 Task: In the  document chat.docx Use the feature 'and check spelling and grammer' Change font style of header to '23' Select the body of letter and change paragraph spacing to  Double
Action: Mouse moved to (339, 501)
Screenshot: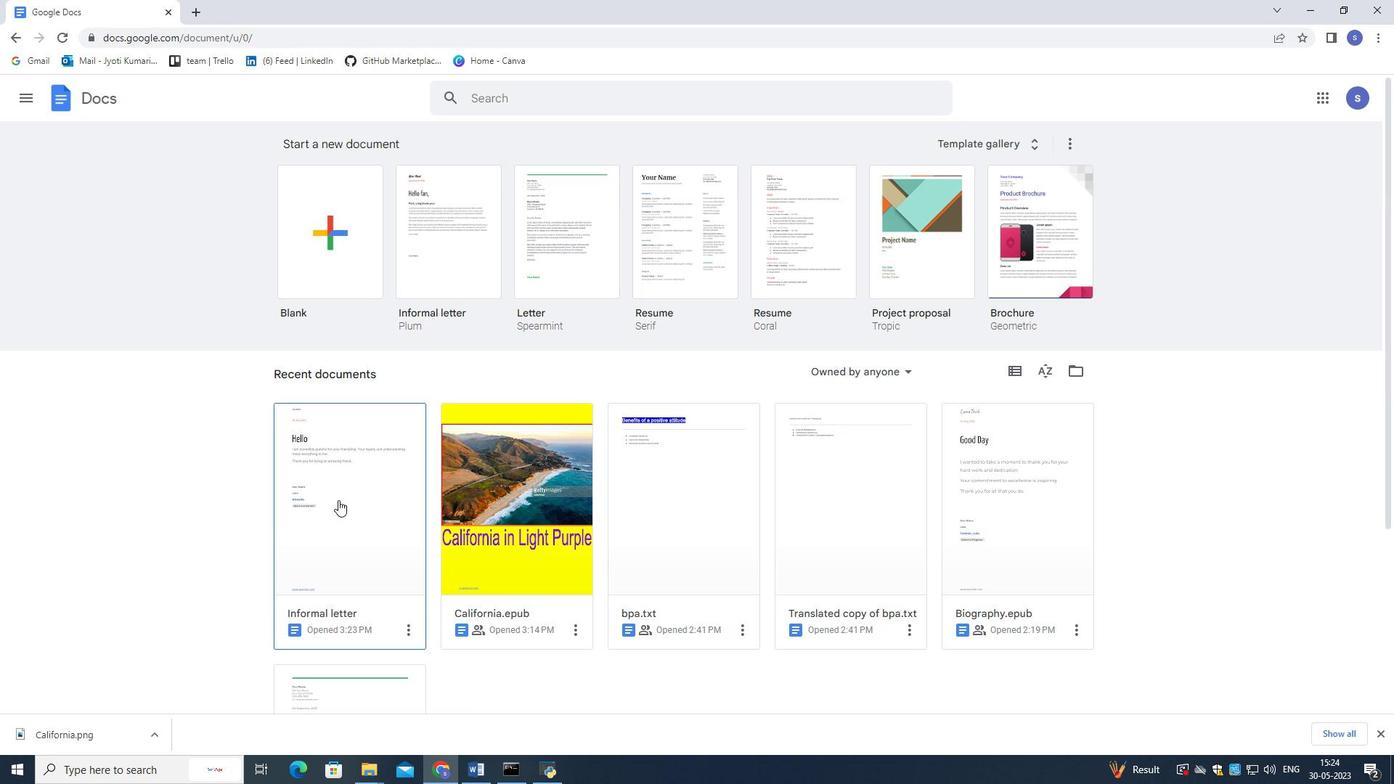 
Action: Mouse pressed left at (339, 501)
Screenshot: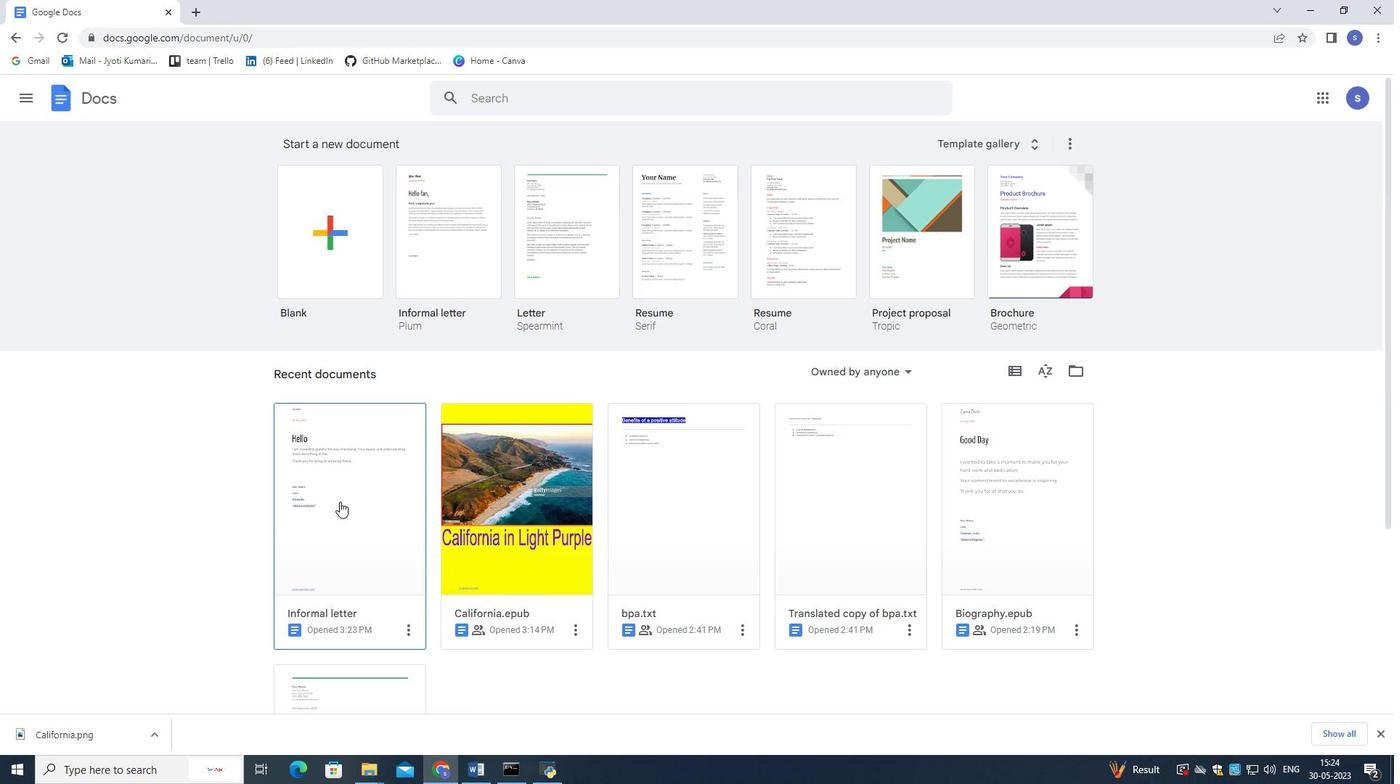 
Action: Mouse moved to (121, 86)
Screenshot: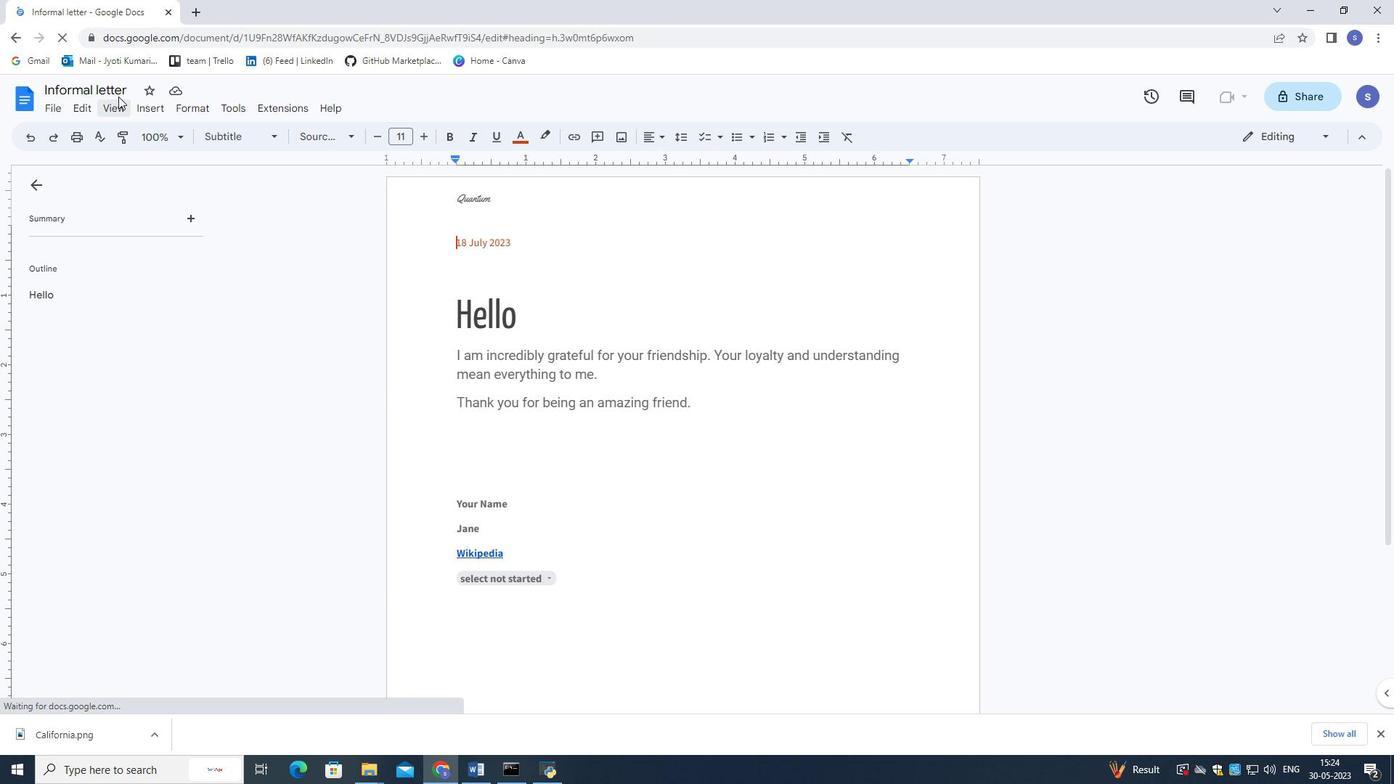 
Action: Mouse pressed left at (121, 86)
Screenshot: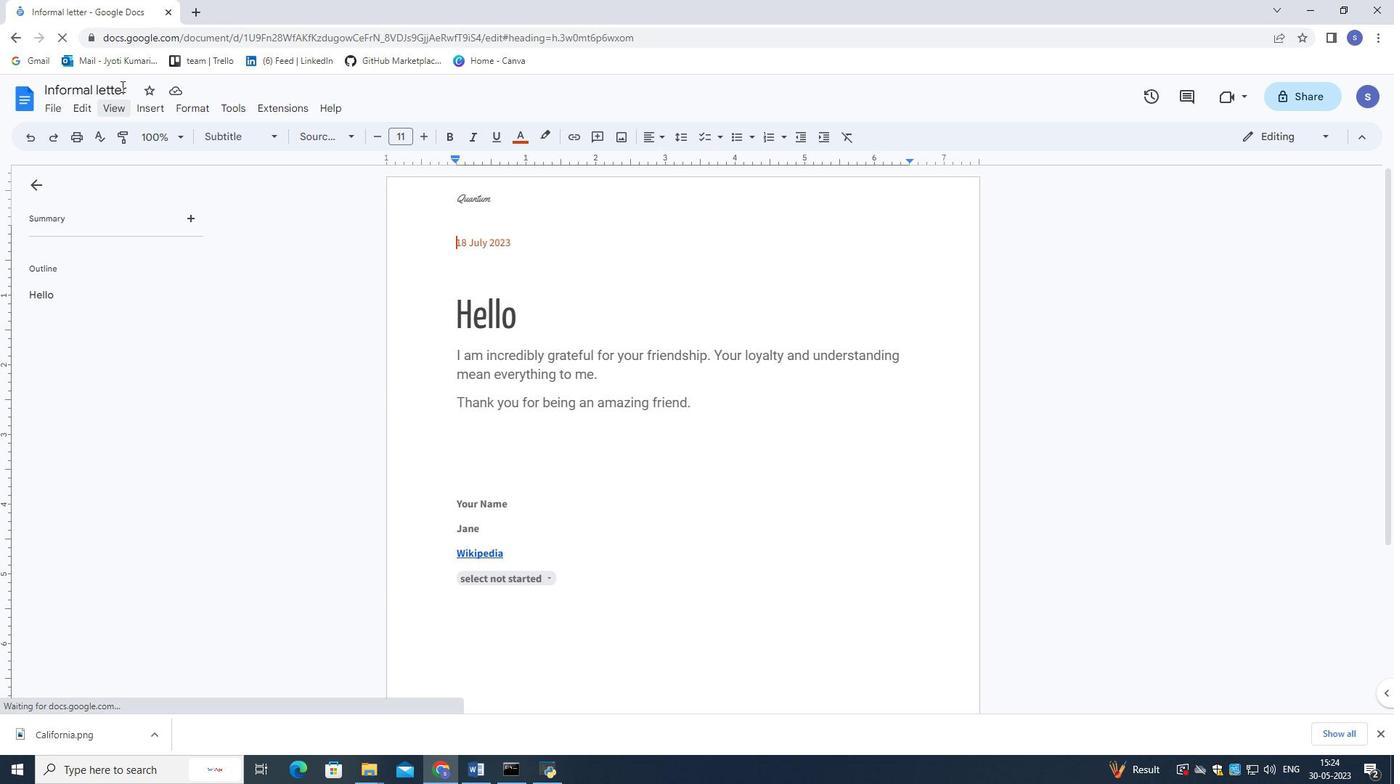 
Action: Mouse pressed left at (121, 86)
Screenshot: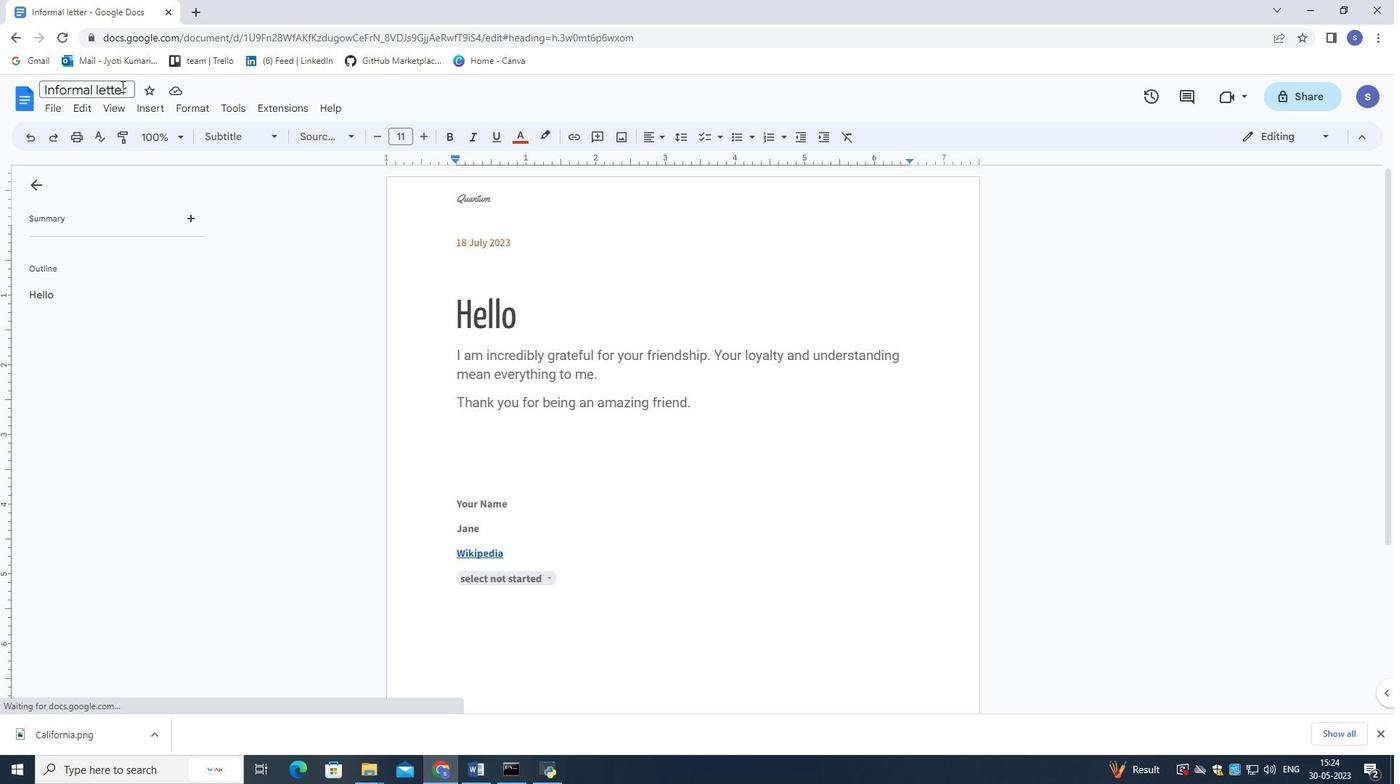 
Action: Mouse moved to (124, 85)
Screenshot: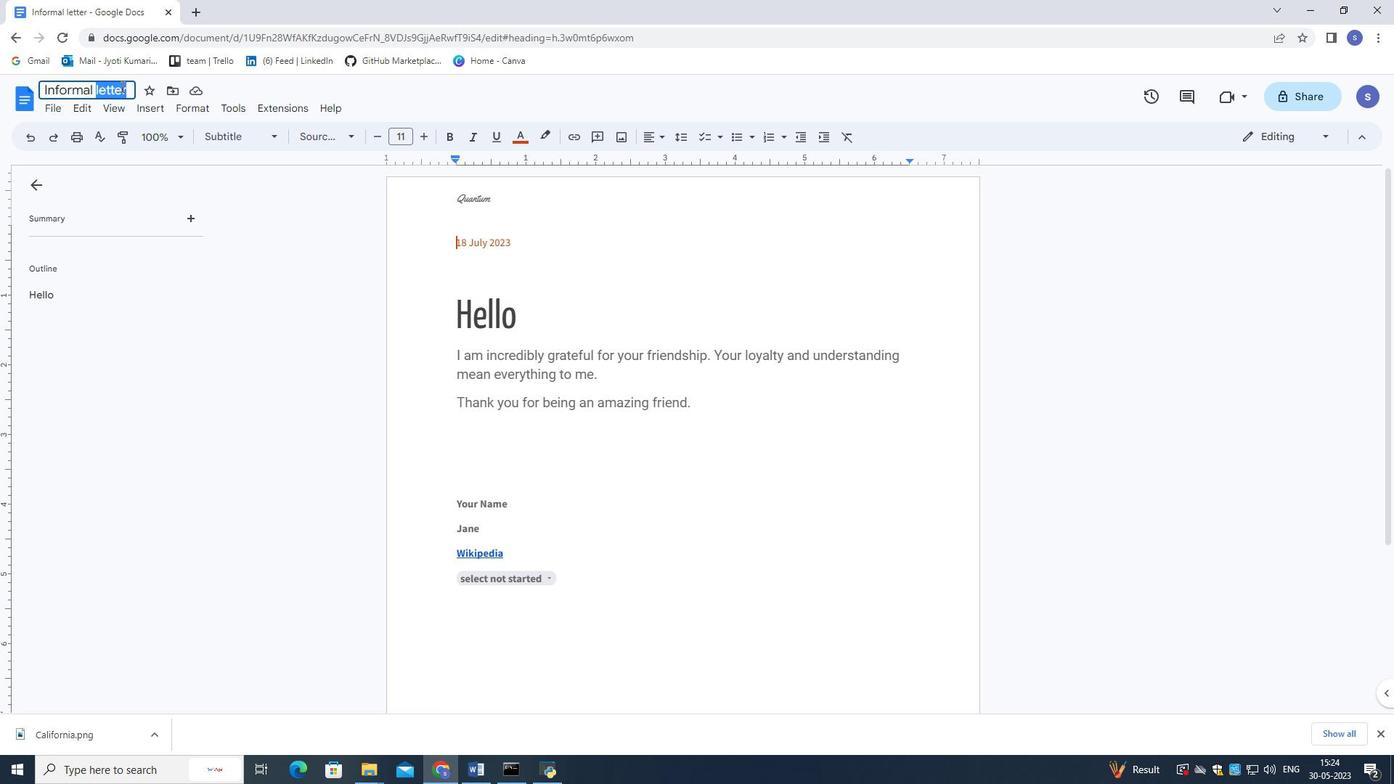 
Action: Mouse pressed left at (124, 85)
Screenshot: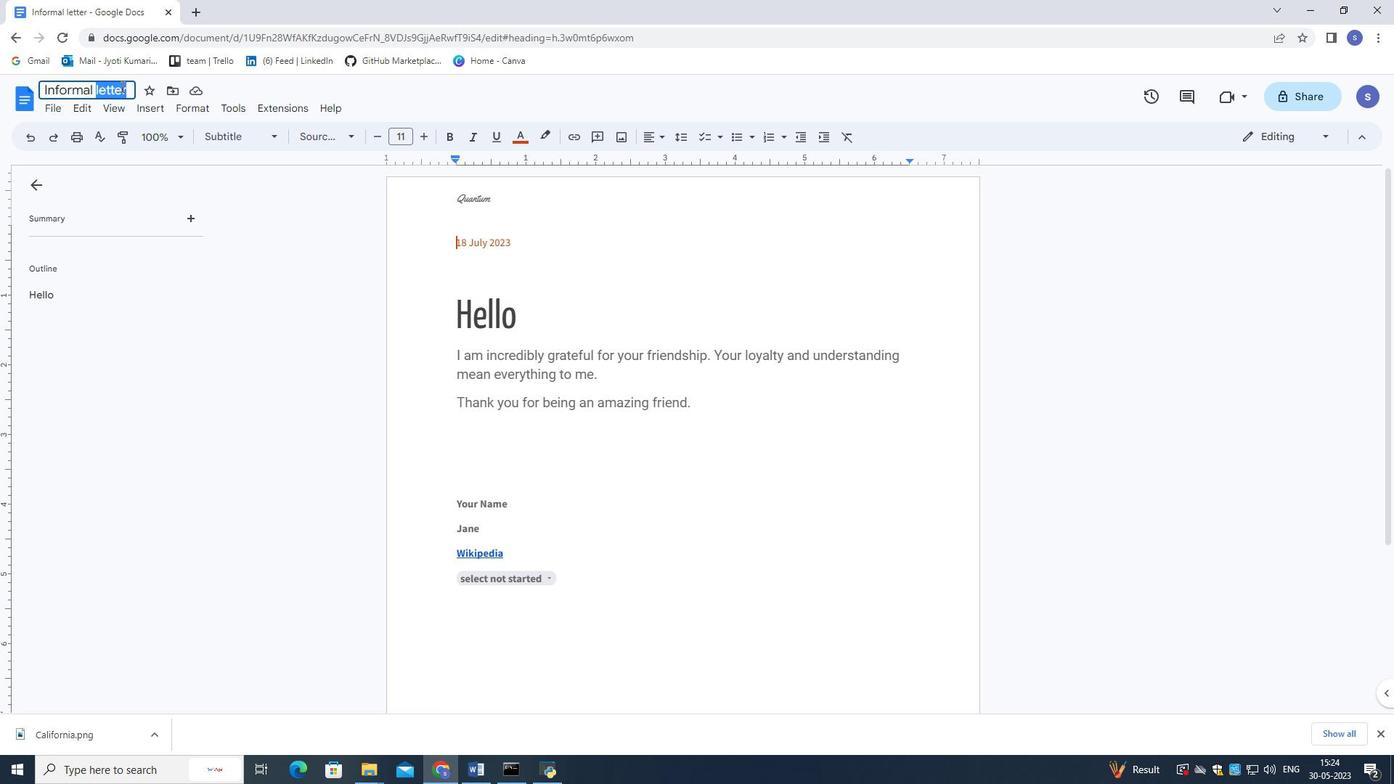 
Action: Mouse moved to (124, 85)
Screenshot: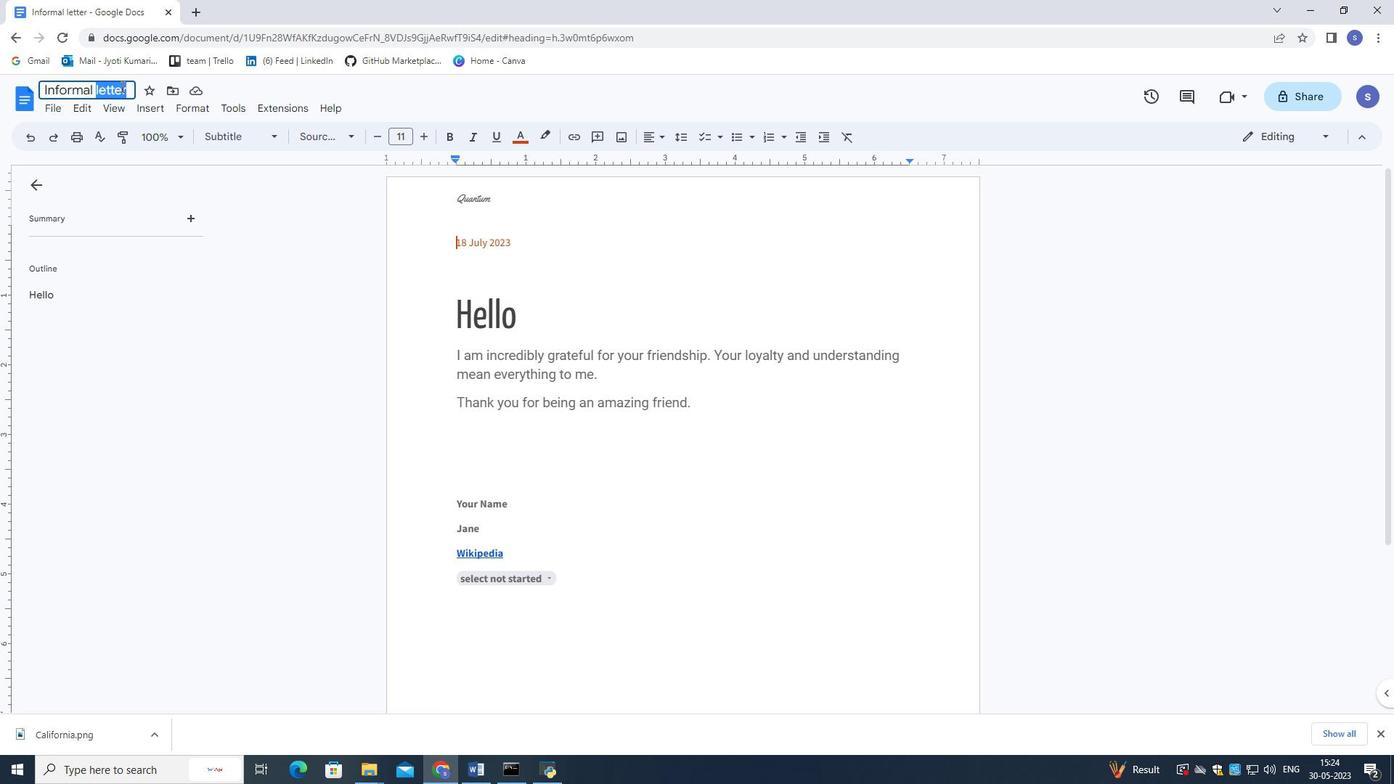 
Action: Mouse pressed left at (124, 85)
Screenshot: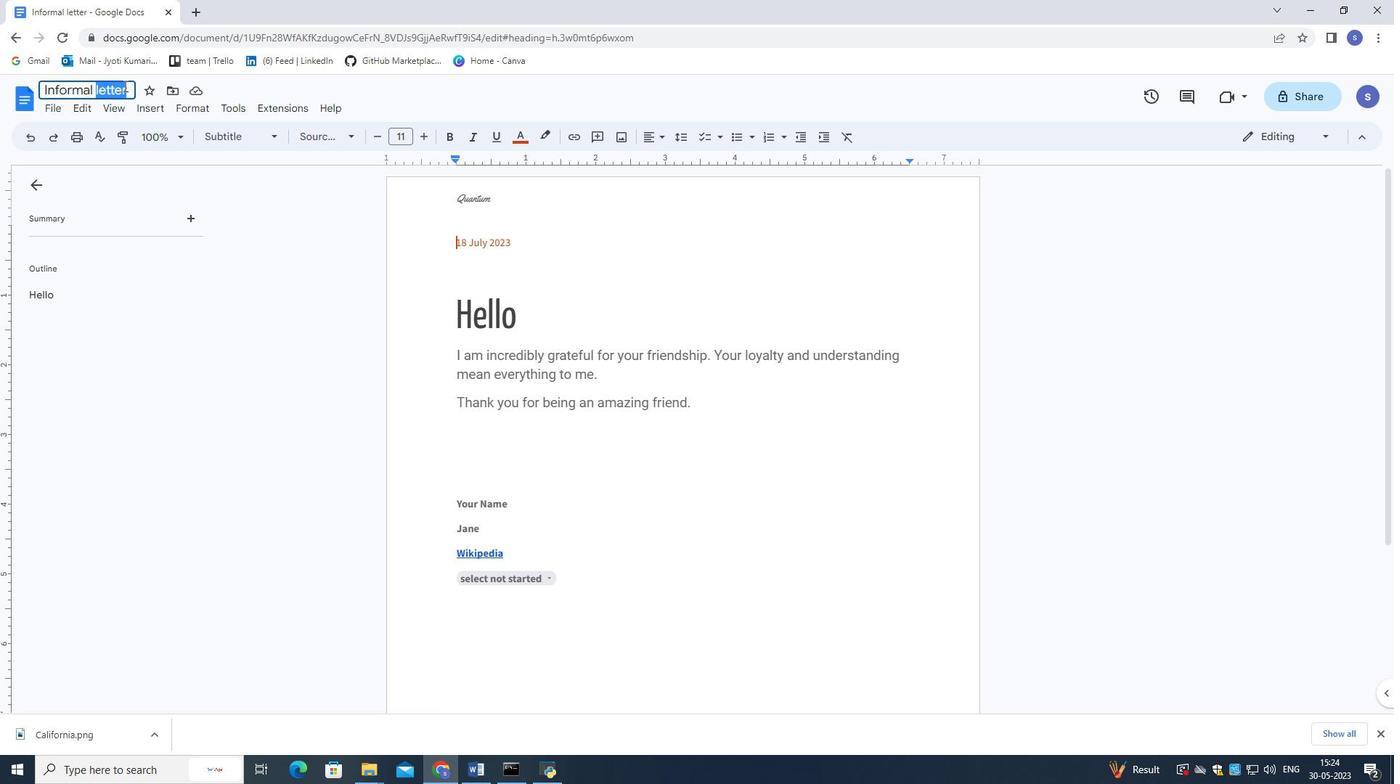
Action: Mouse pressed left at (124, 85)
Screenshot: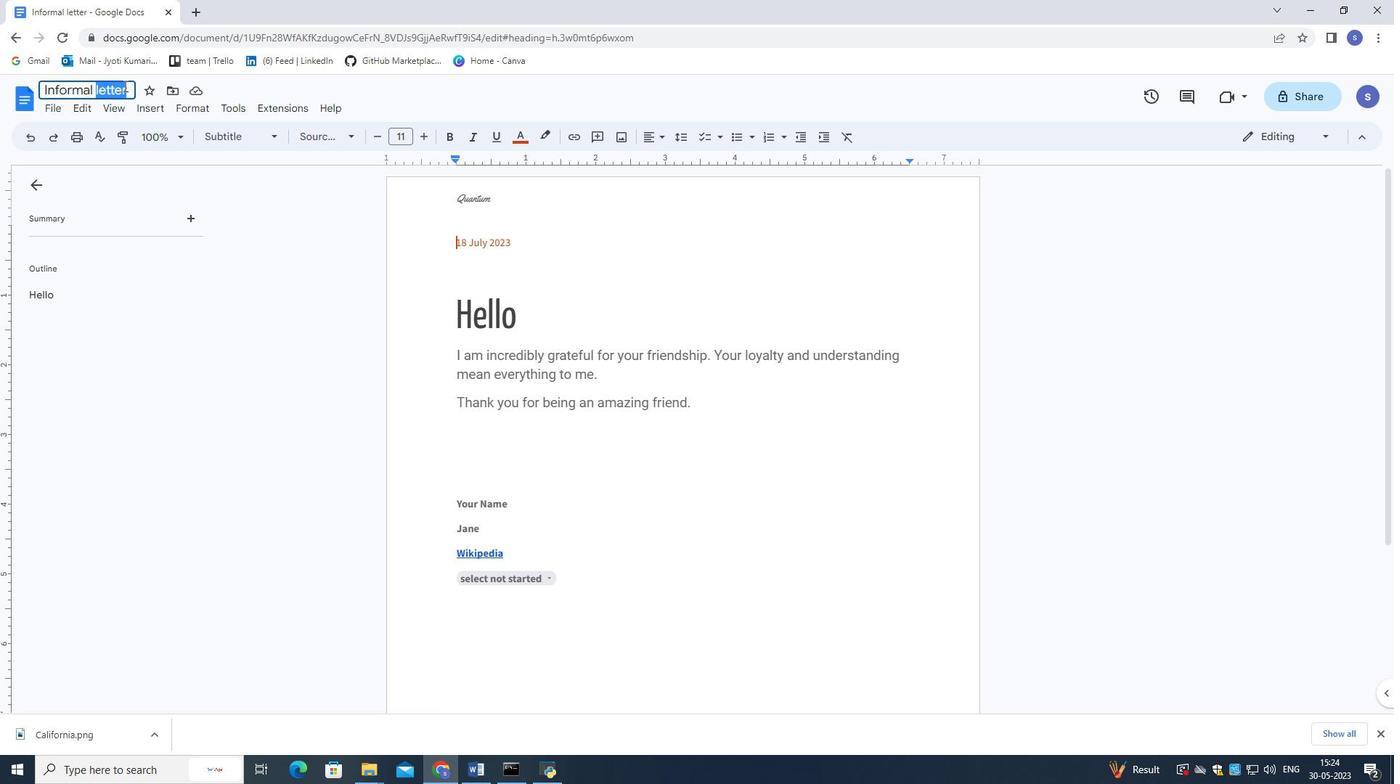 
Action: Mouse pressed left at (124, 85)
Screenshot: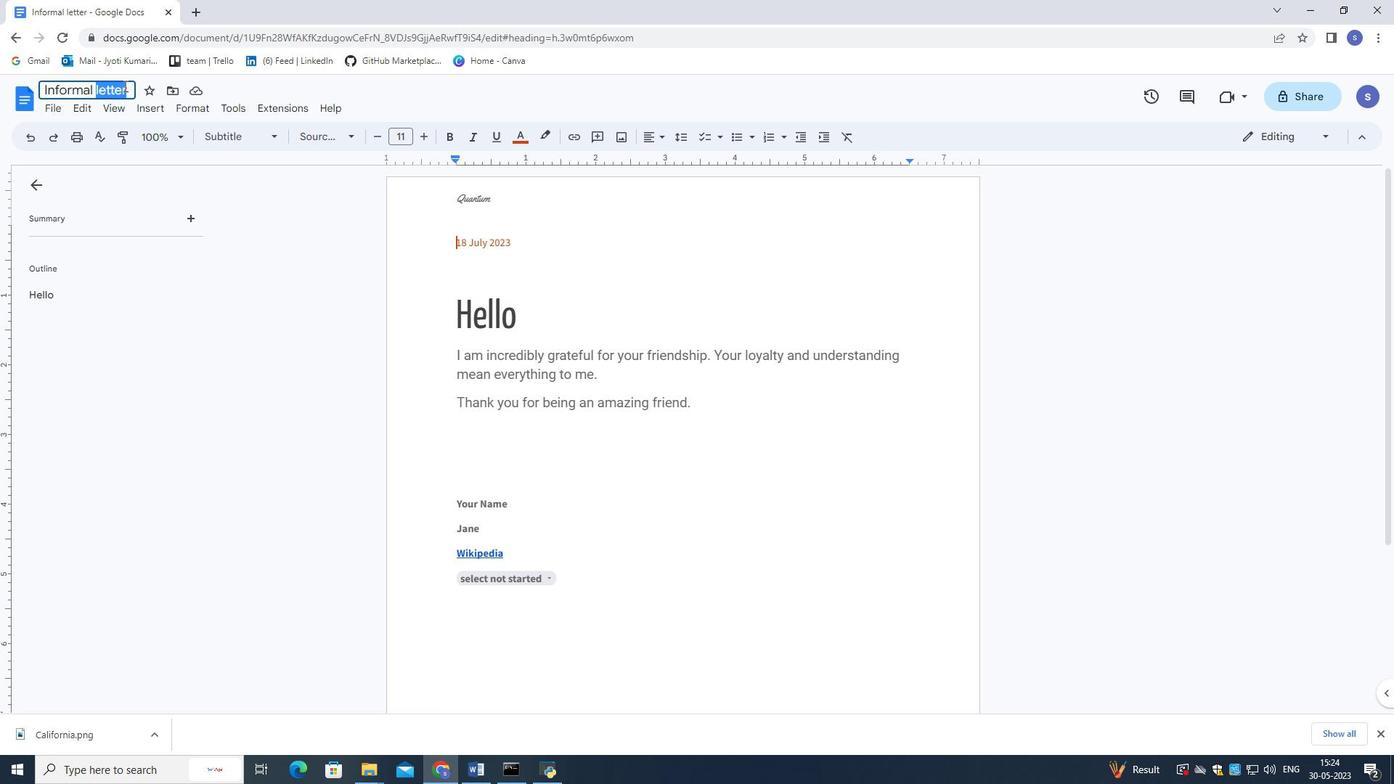 
Action: Key pressed <Key.shift>Chat.do
Screenshot: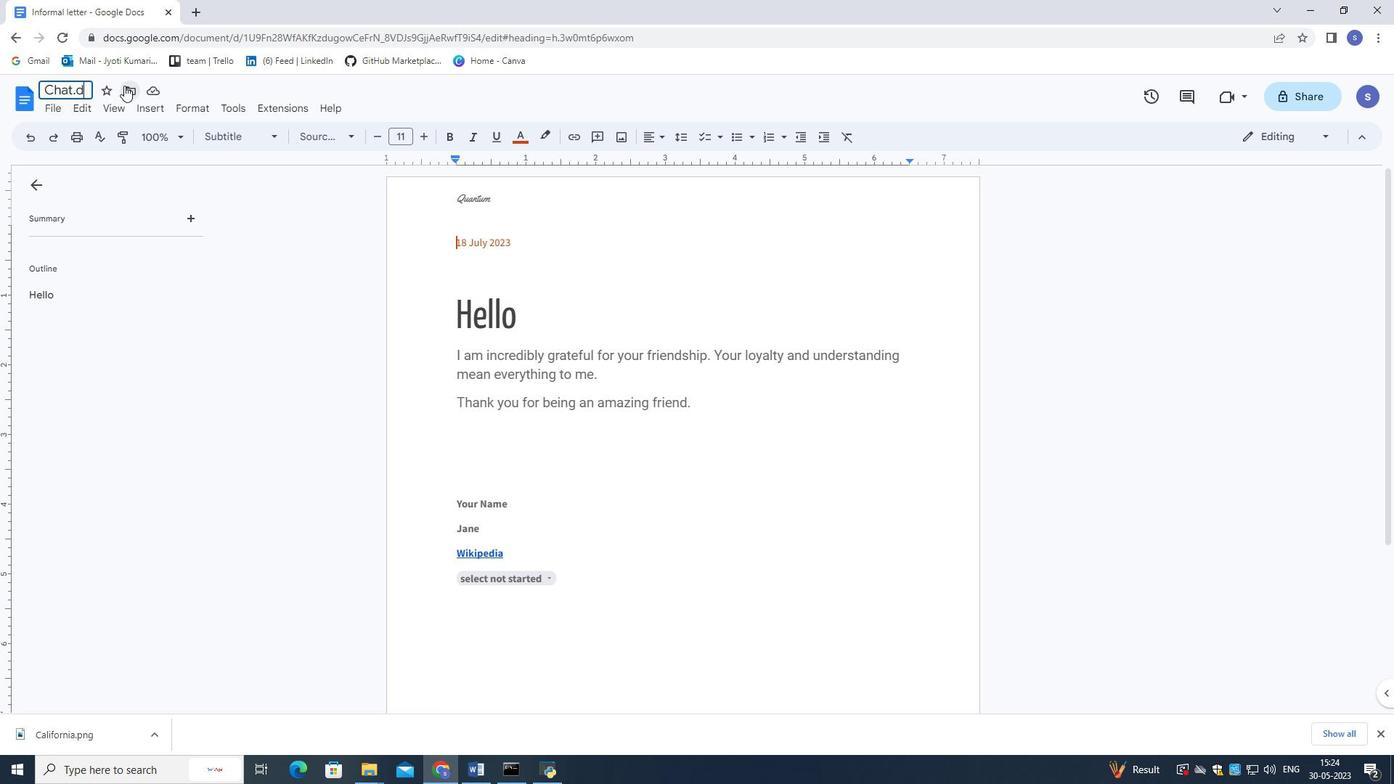 
Action: Mouse moved to (124, 86)
Screenshot: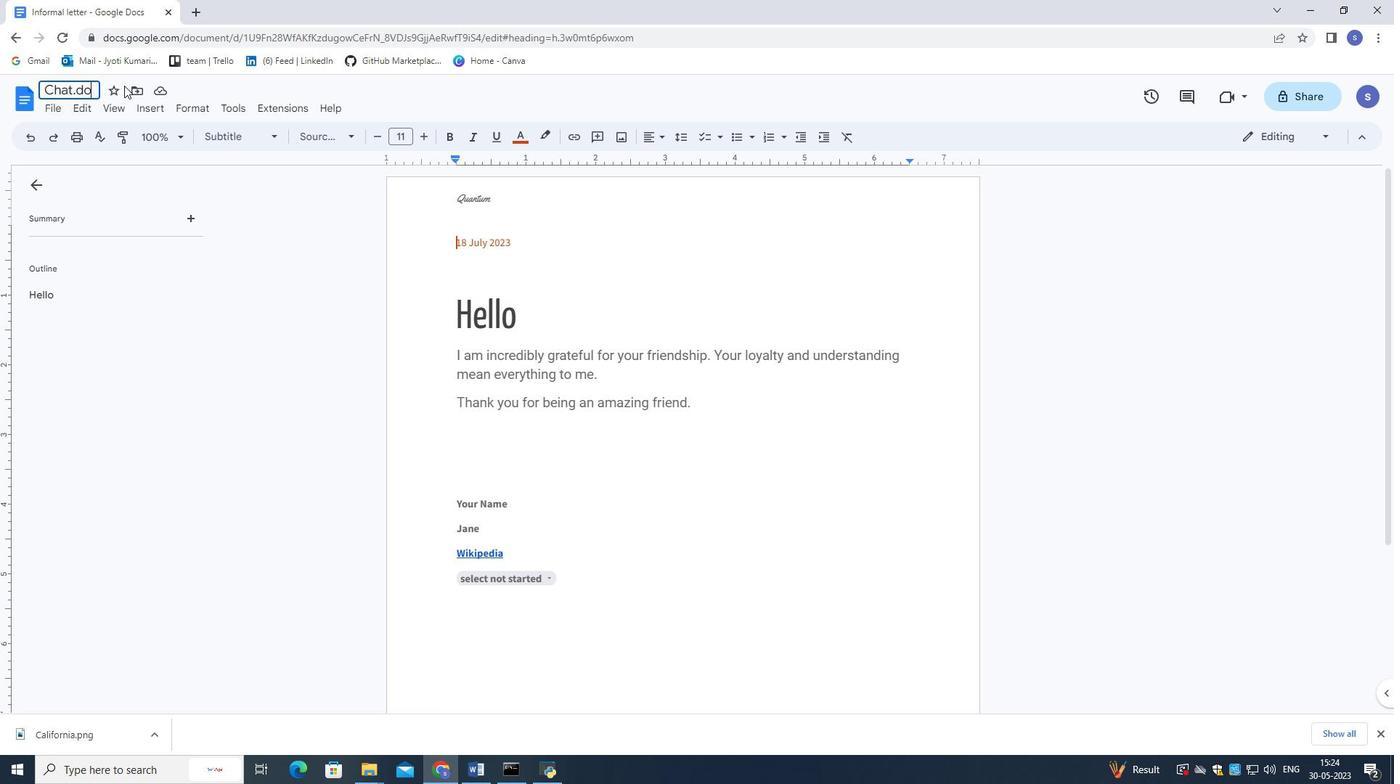 
Action: Key pressed cx<Key.enter>
Screenshot: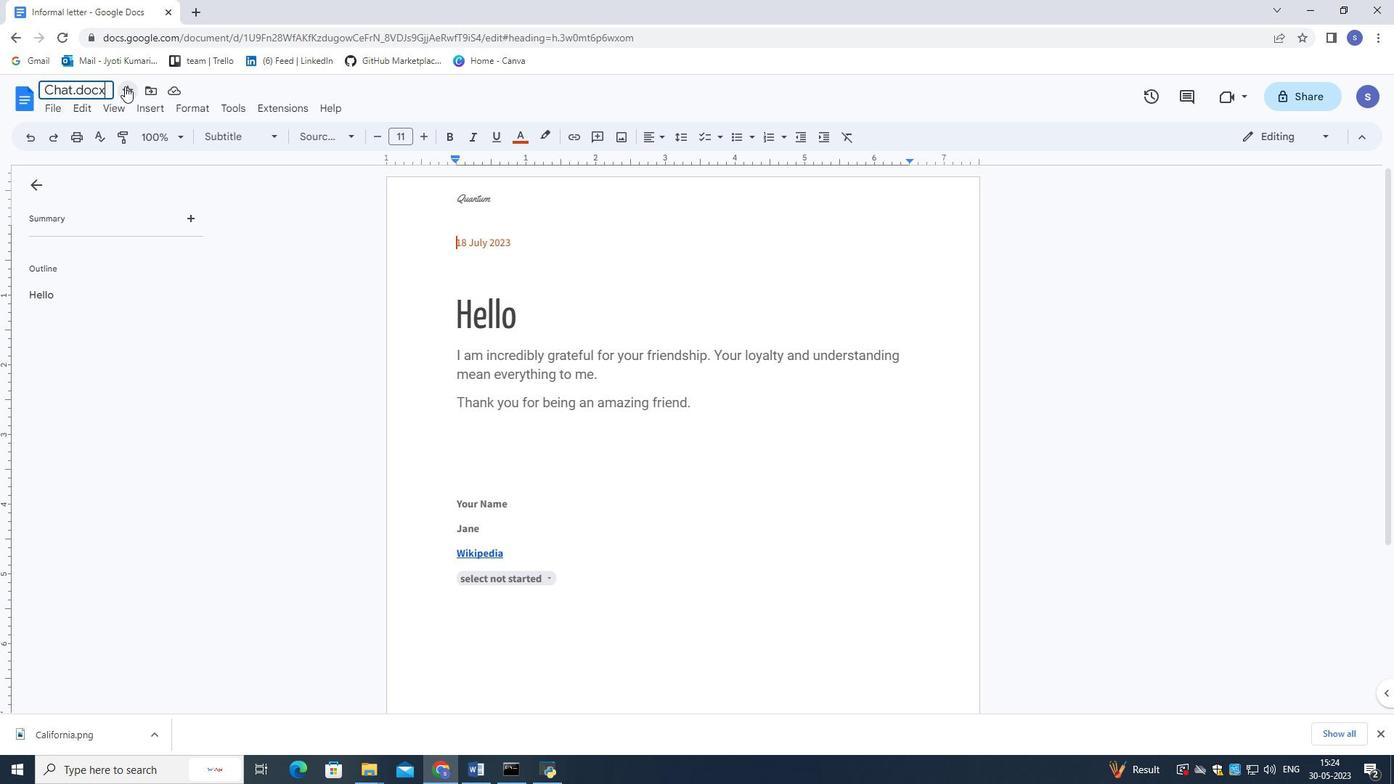 
Action: Mouse moved to (233, 110)
Screenshot: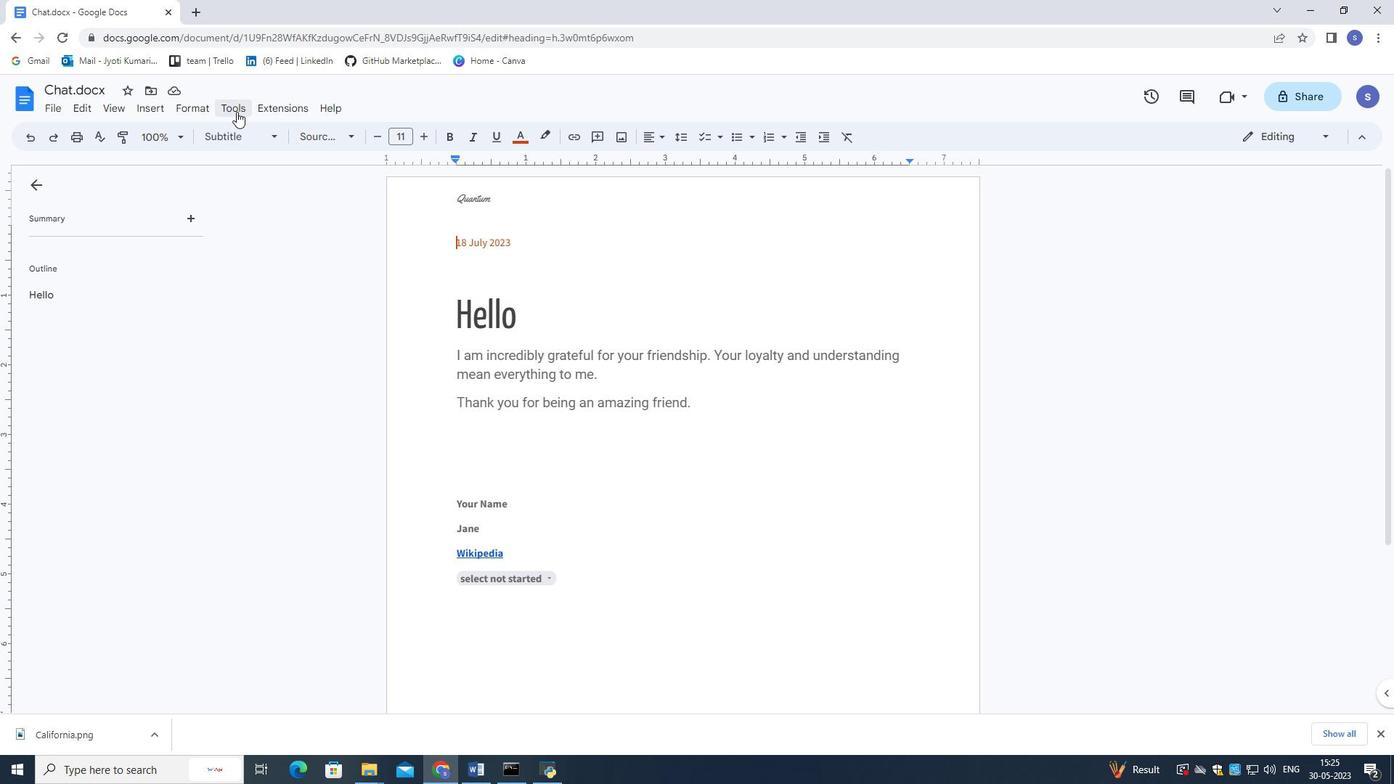 
Action: Mouse pressed left at (233, 110)
Screenshot: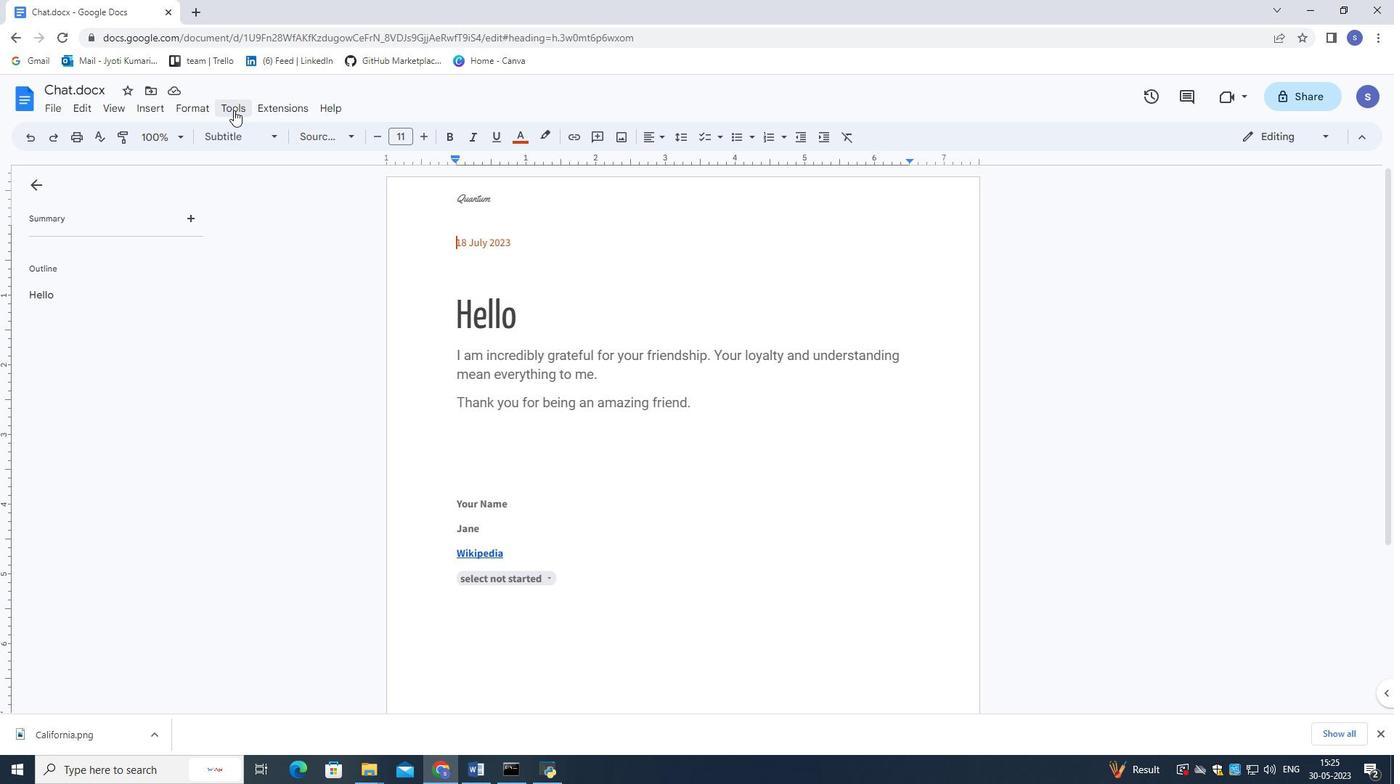 
Action: Mouse moved to (274, 127)
Screenshot: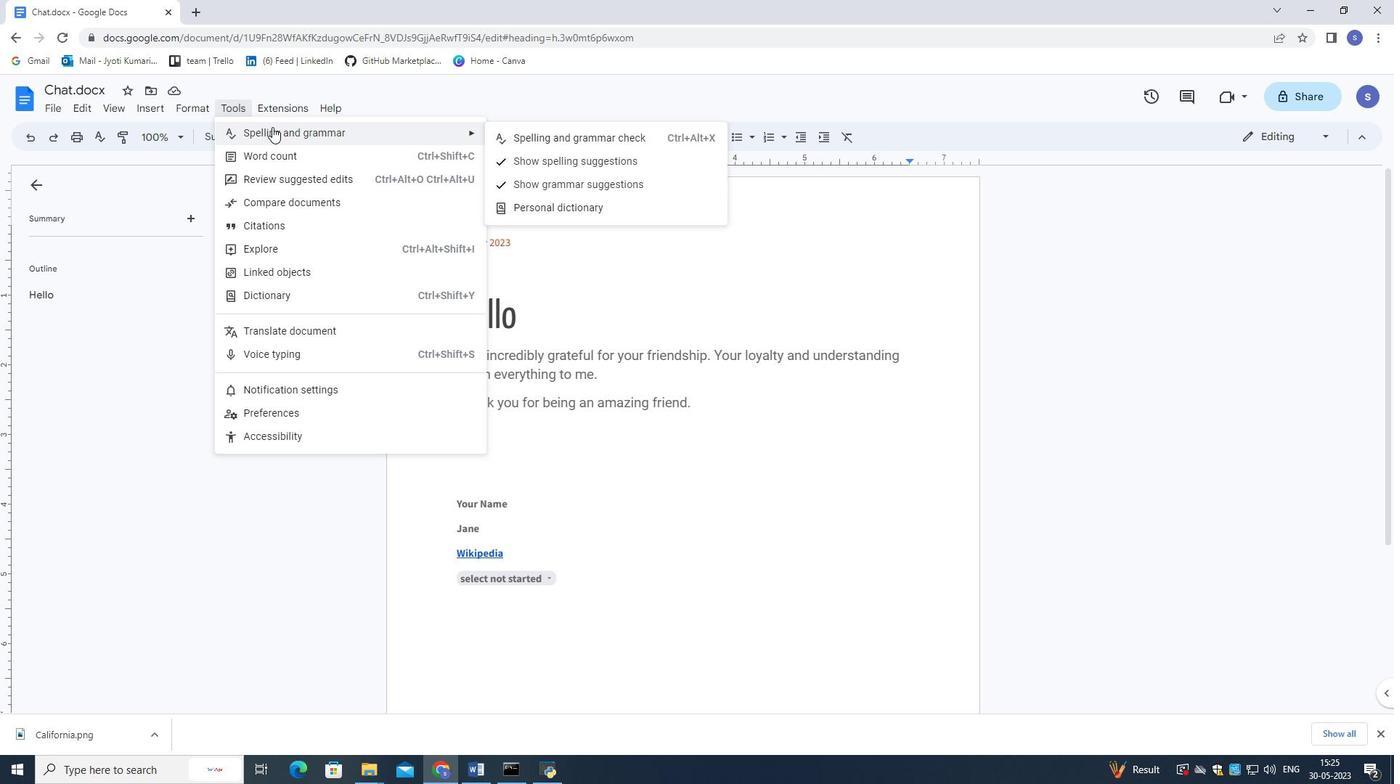 
Action: Mouse pressed left at (274, 127)
Screenshot: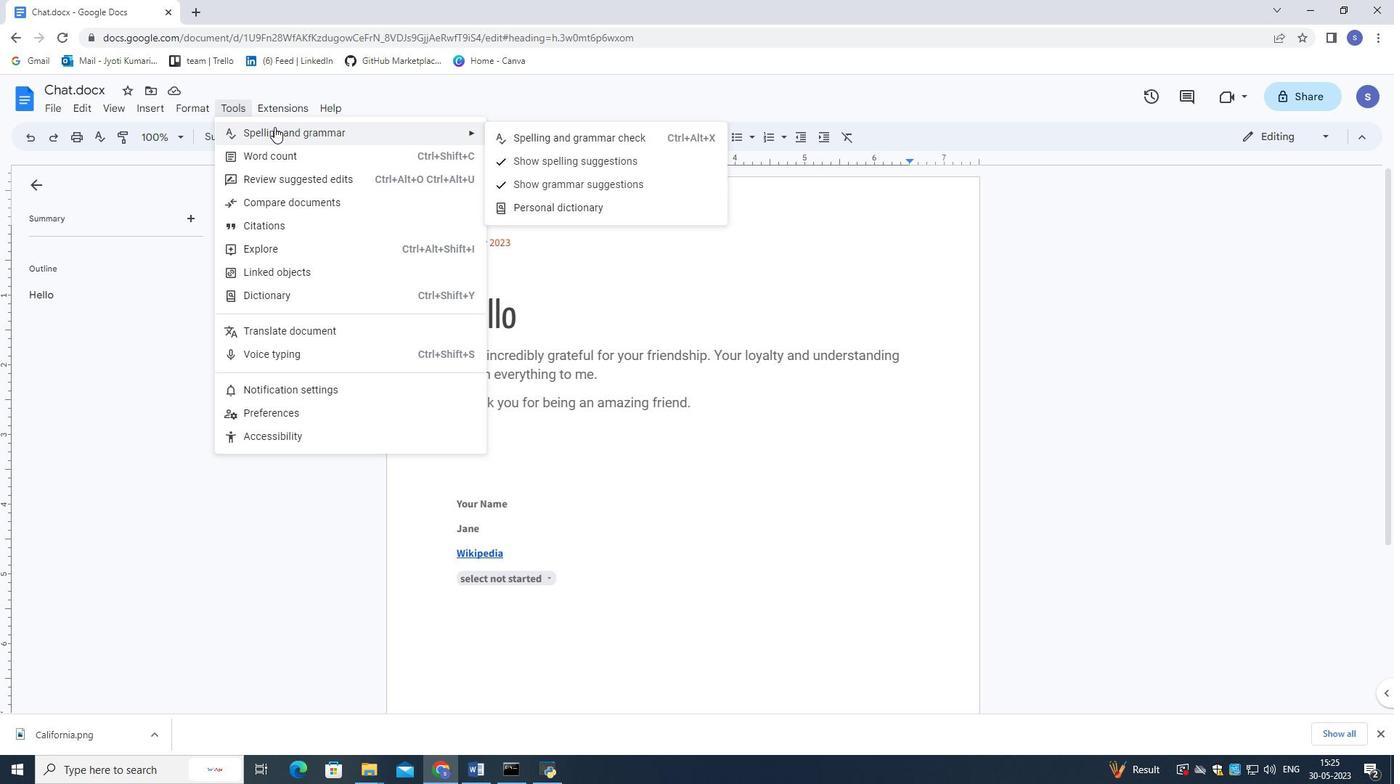 
Action: Mouse moved to (524, 133)
Screenshot: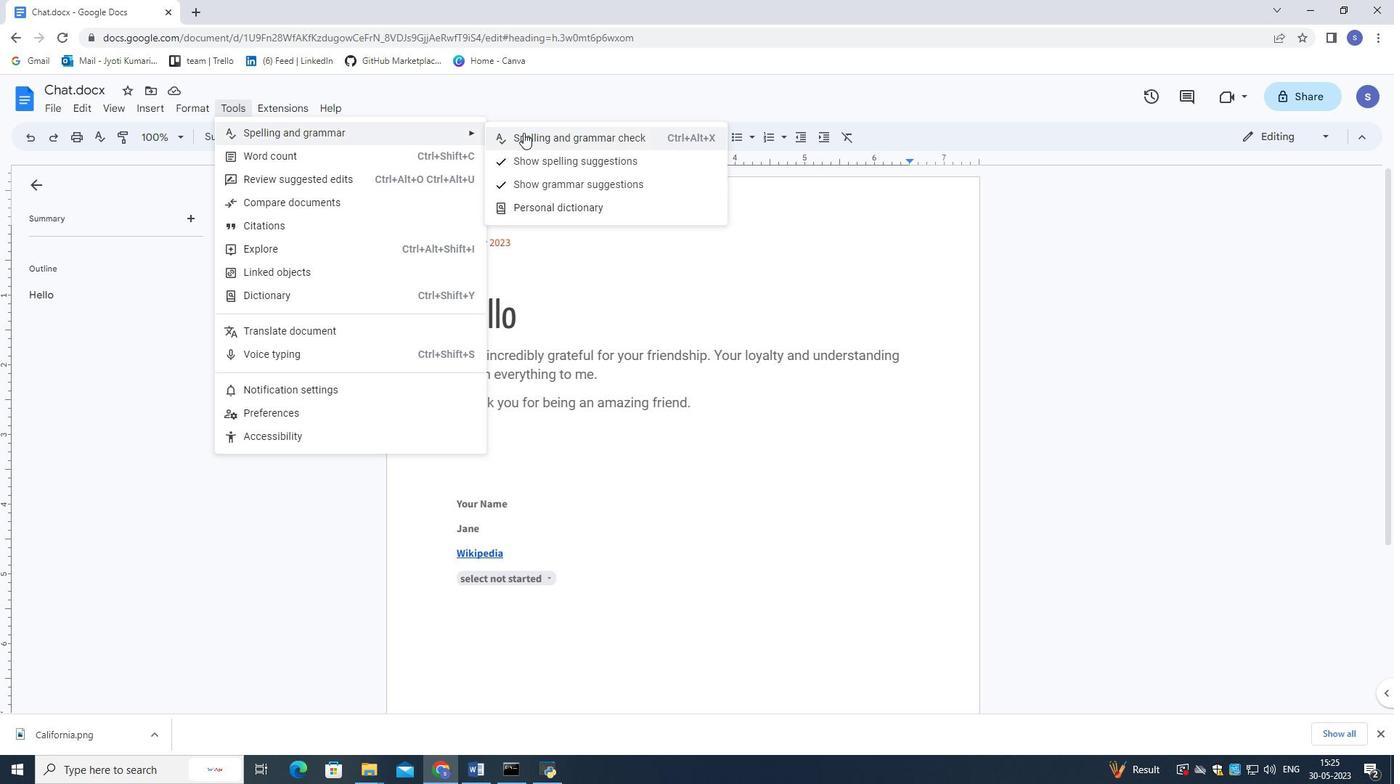 
Action: Mouse pressed left at (524, 133)
Screenshot: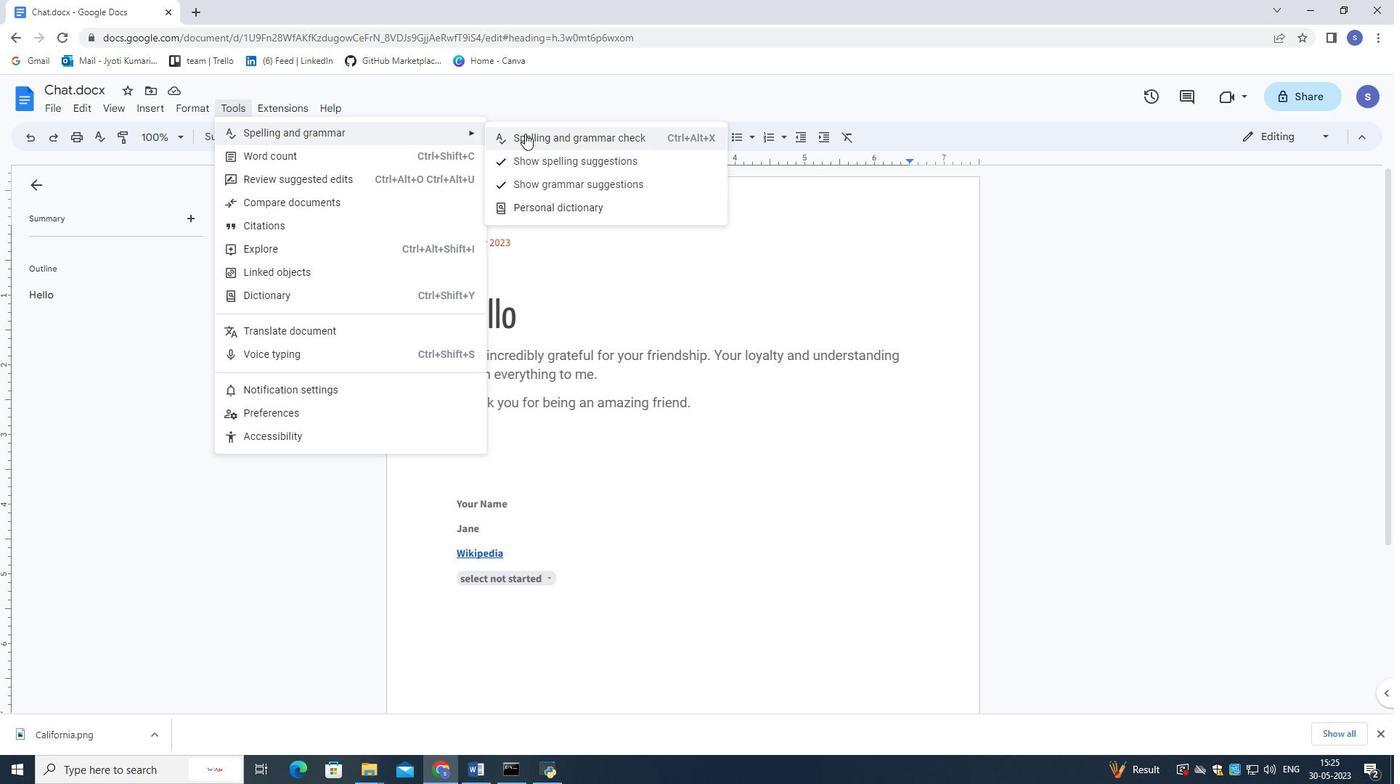 
Action: Mouse moved to (513, 193)
Screenshot: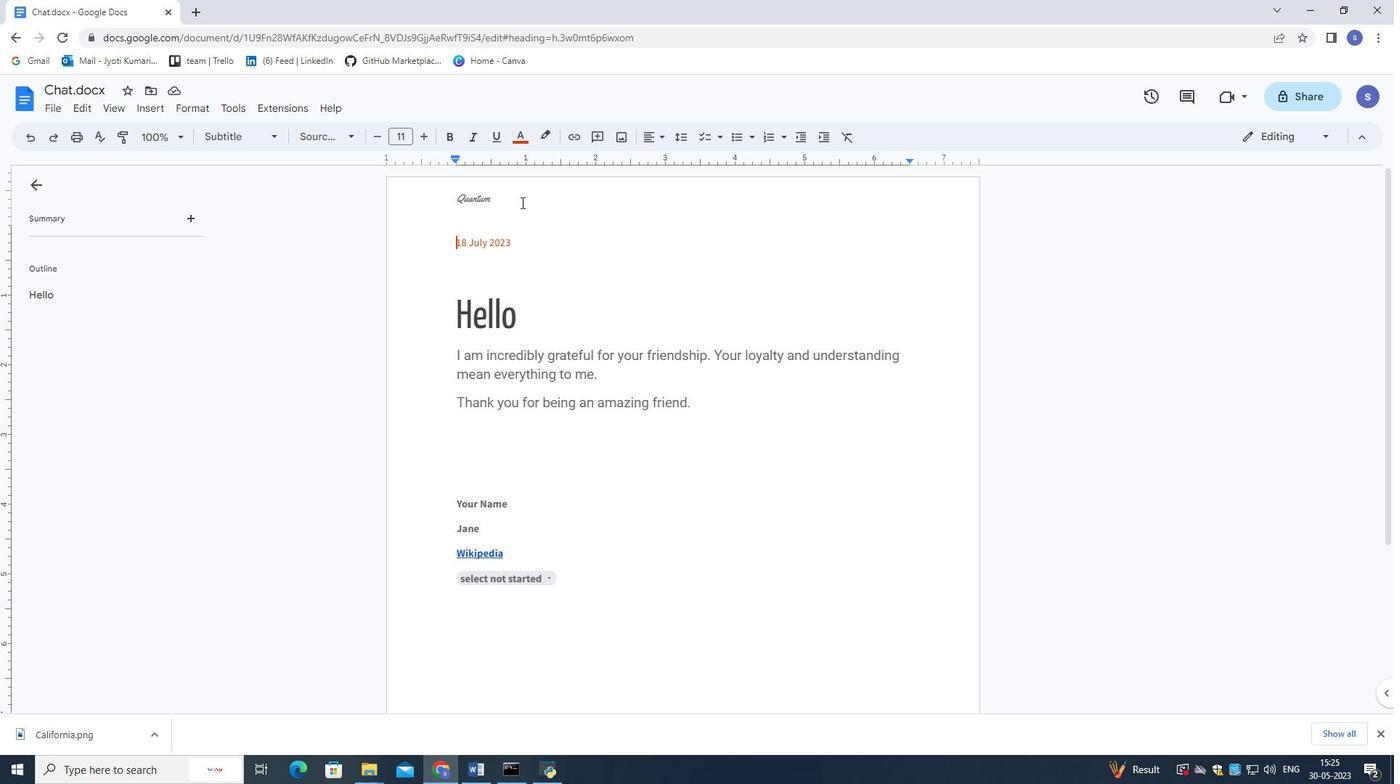 
Action: Mouse pressed left at (513, 193)
Screenshot: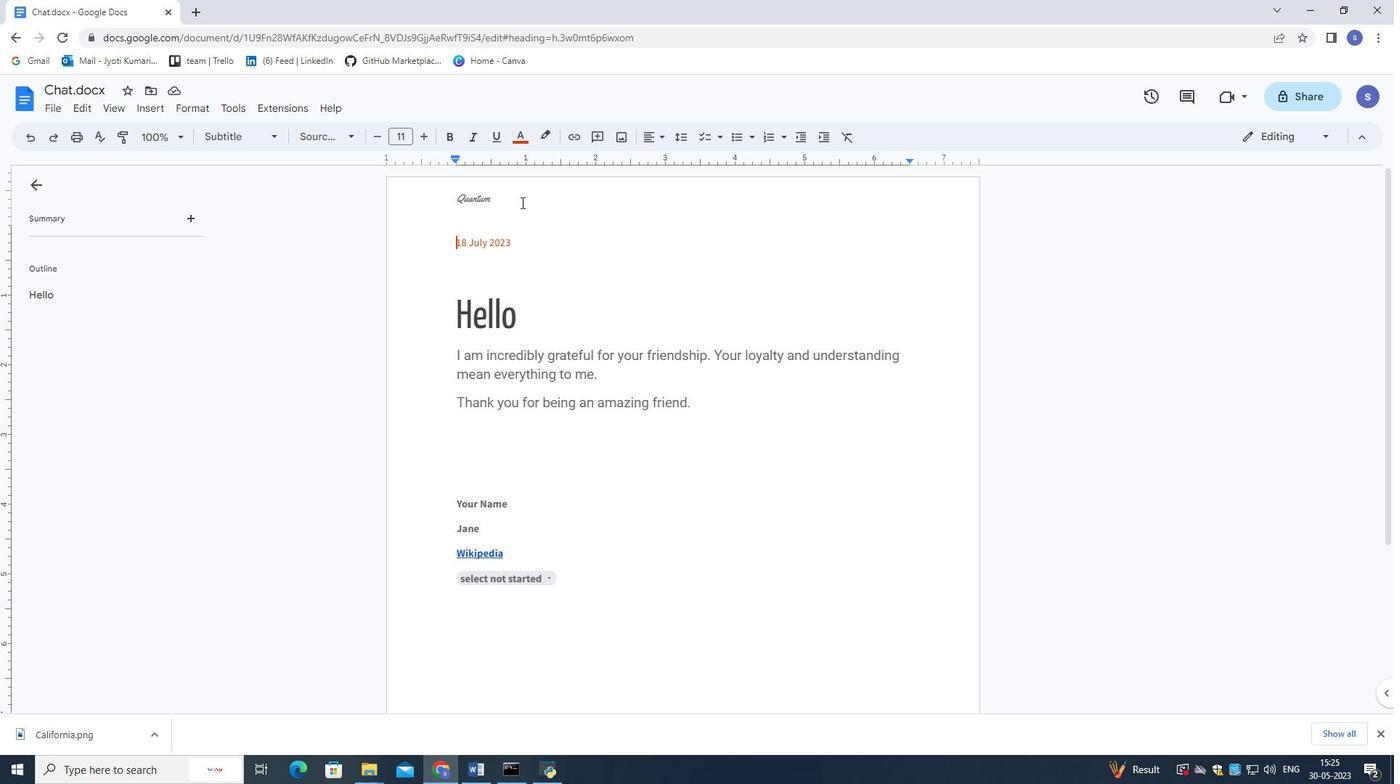 
Action: Mouse moved to (493, 190)
Screenshot: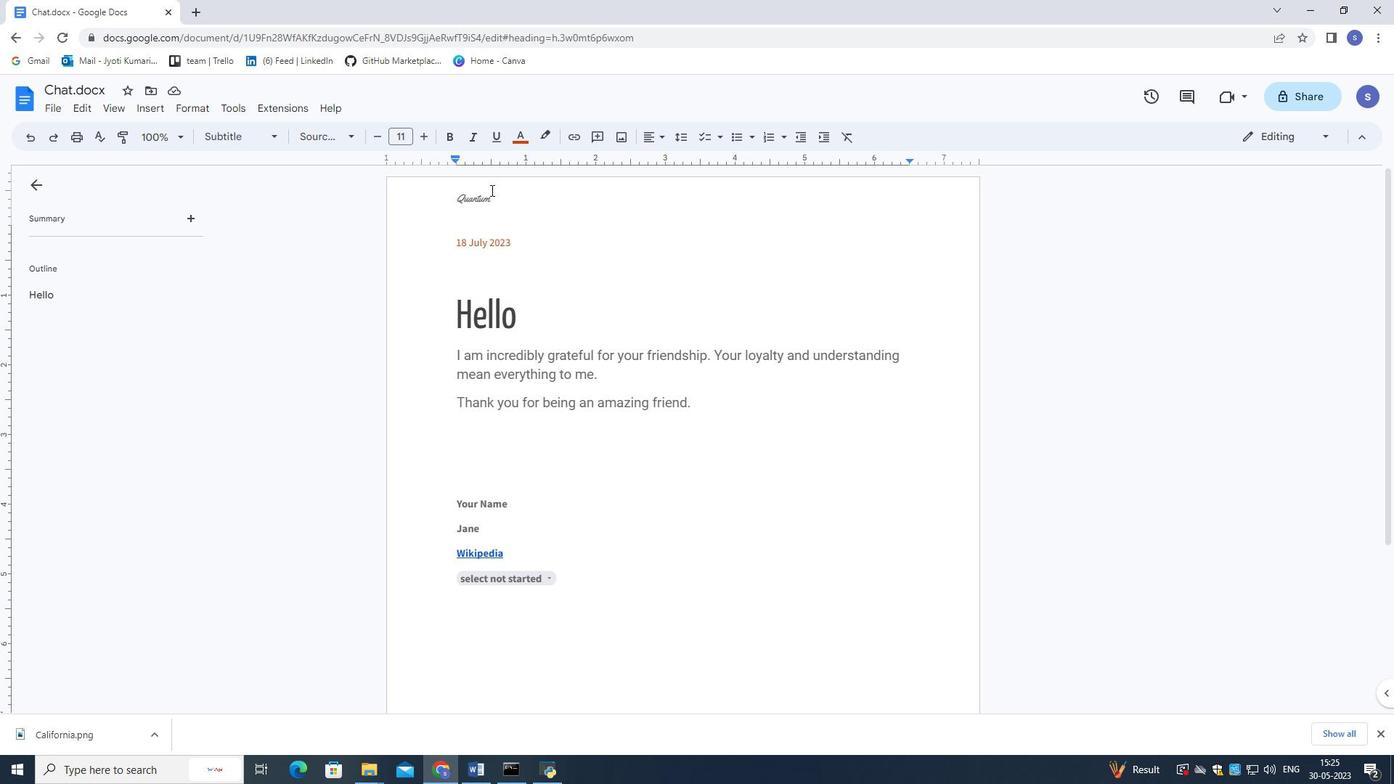 
Action: Mouse pressed left at (493, 190)
Screenshot: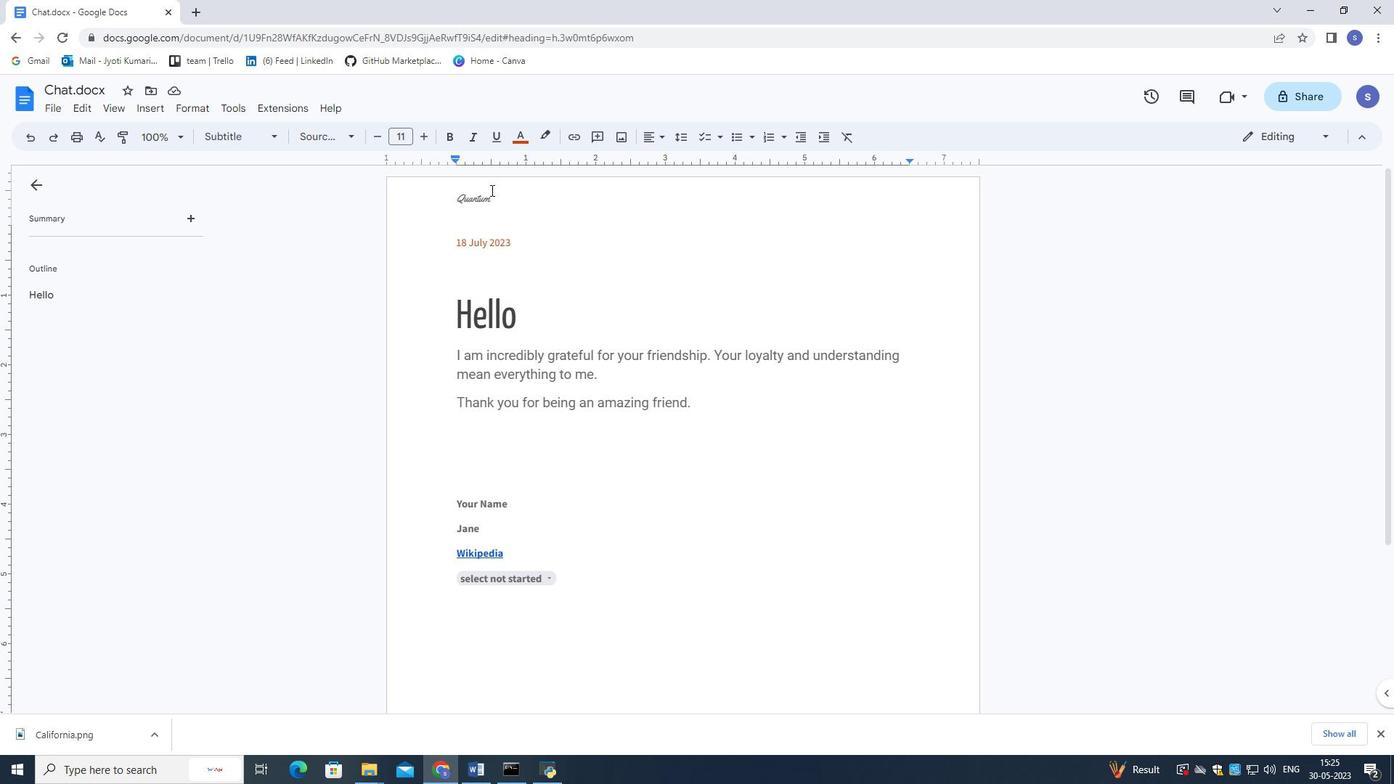 
Action: Mouse moved to (494, 190)
Screenshot: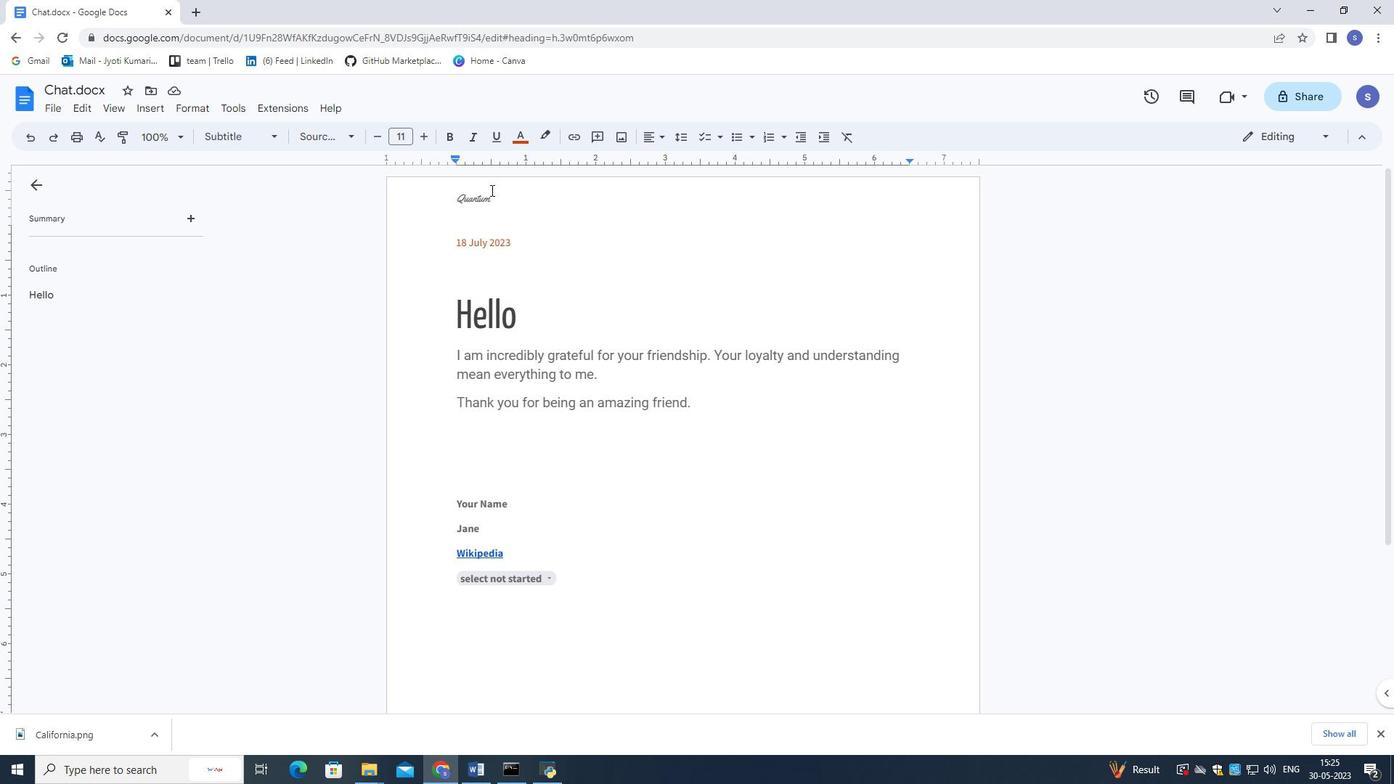 
Action: Mouse pressed left at (494, 190)
Screenshot: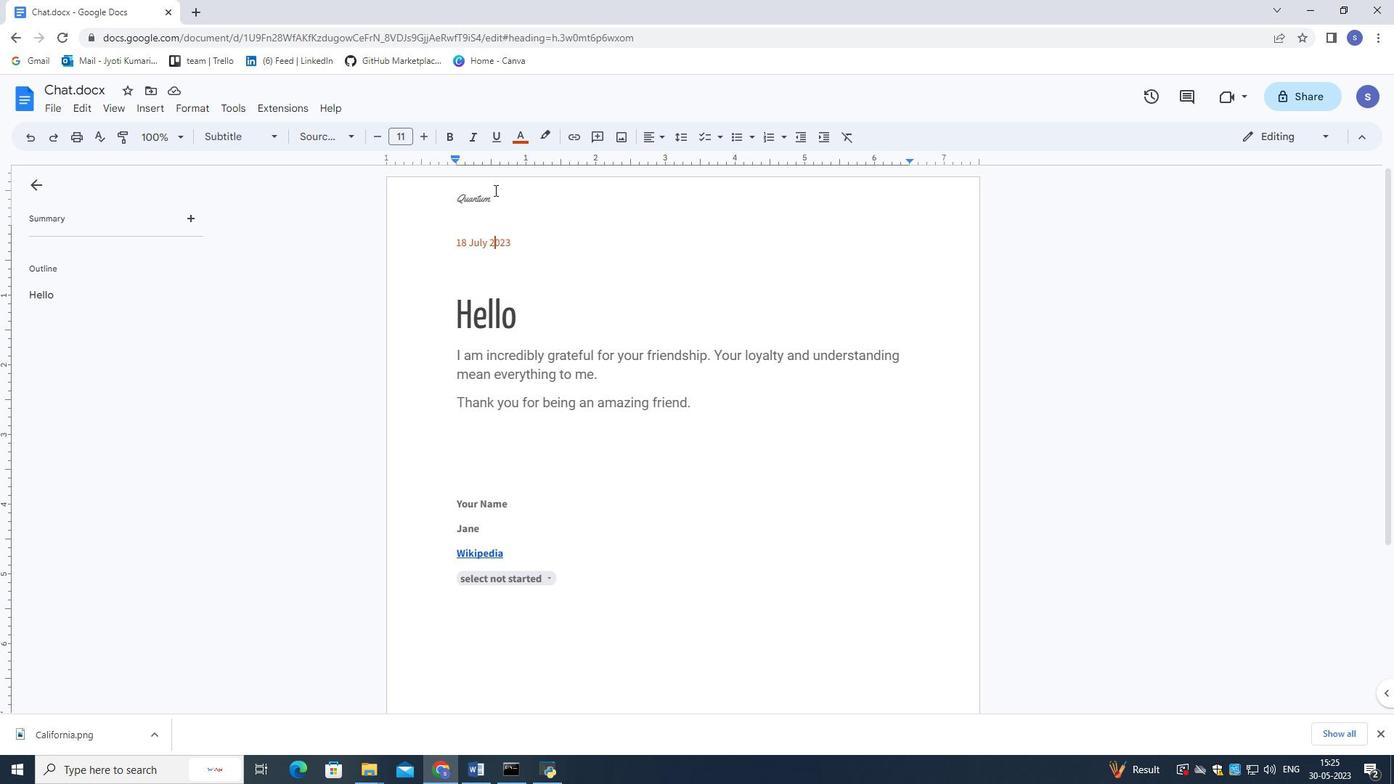 
Action: Mouse moved to (495, 199)
Screenshot: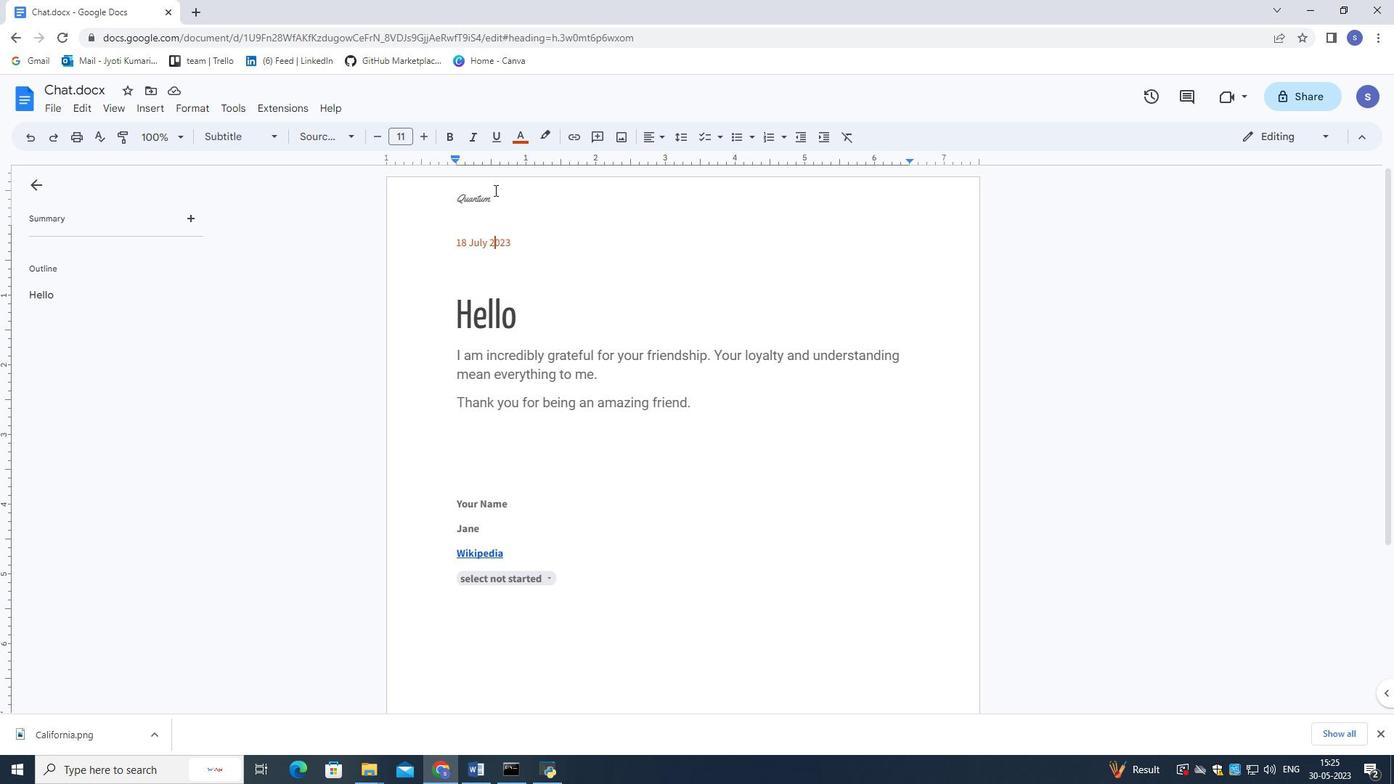 
Action: Mouse pressed left at (495, 199)
Screenshot: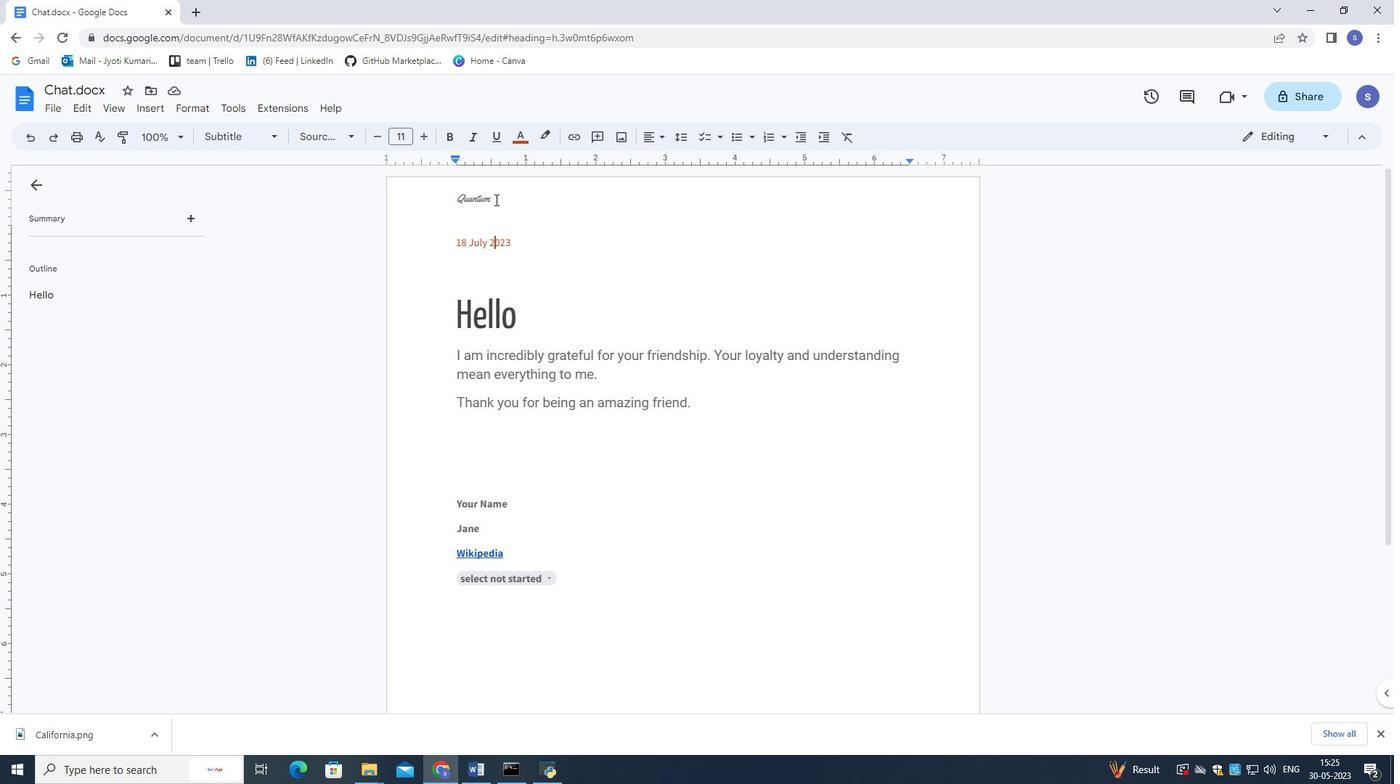 
Action: Mouse pressed left at (495, 199)
Screenshot: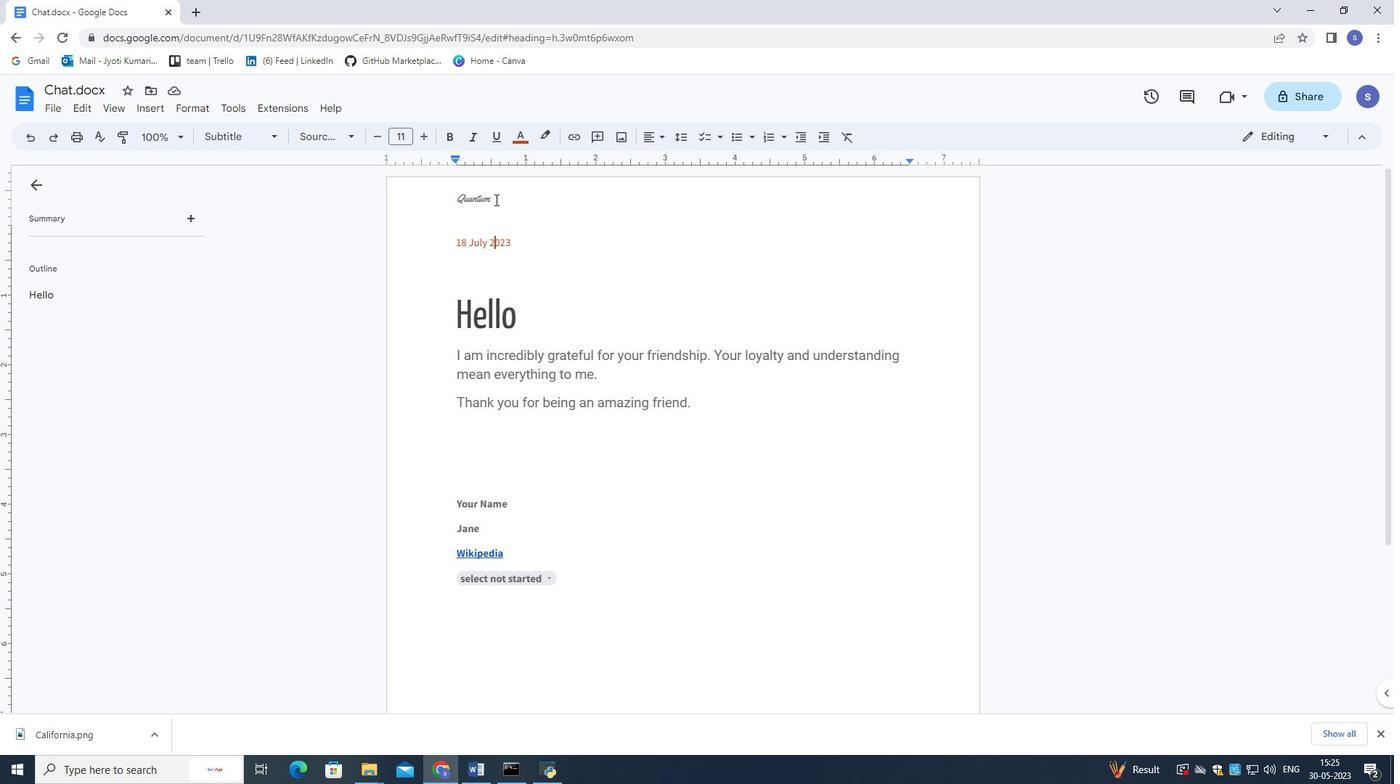 
Action: Mouse pressed left at (495, 199)
Screenshot: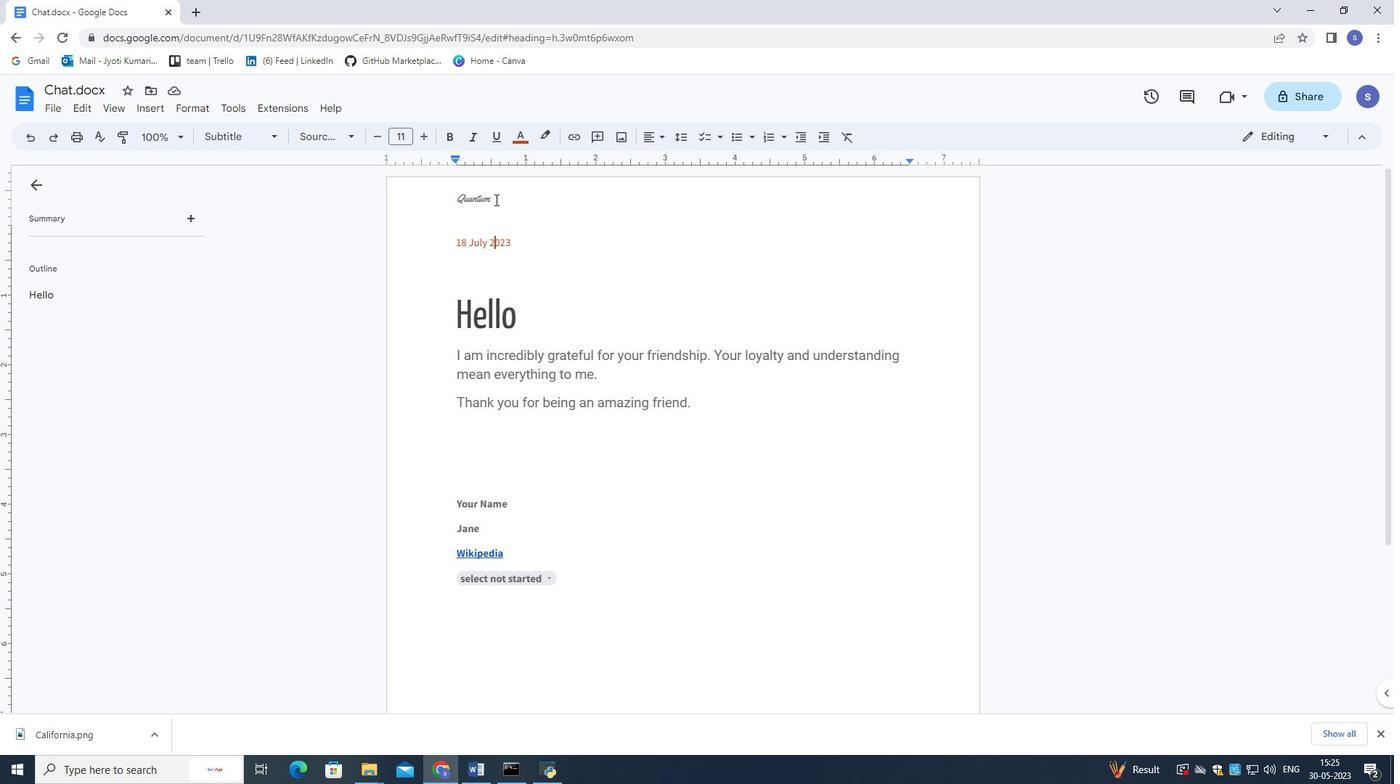 
Action: Mouse moved to (428, 138)
Screenshot: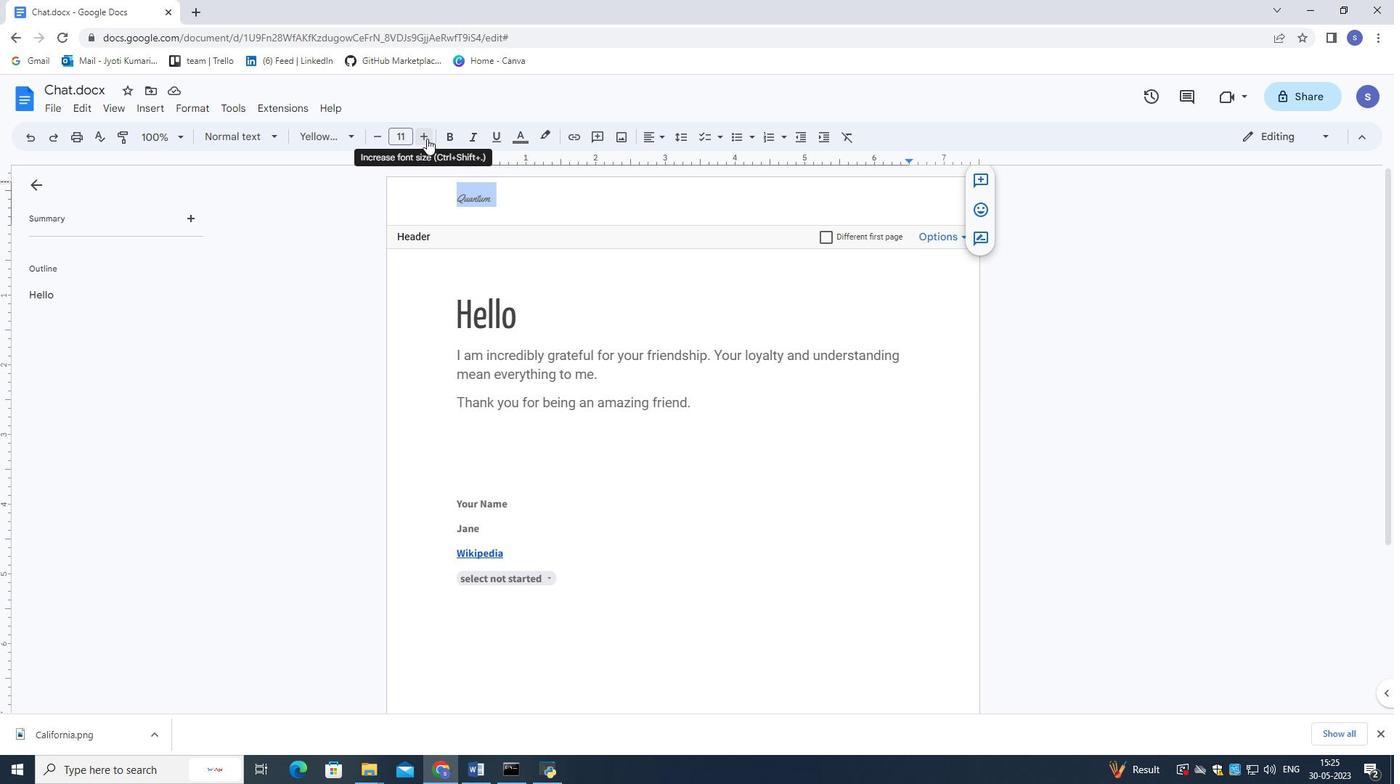 
Action: Mouse pressed left at (428, 138)
Screenshot: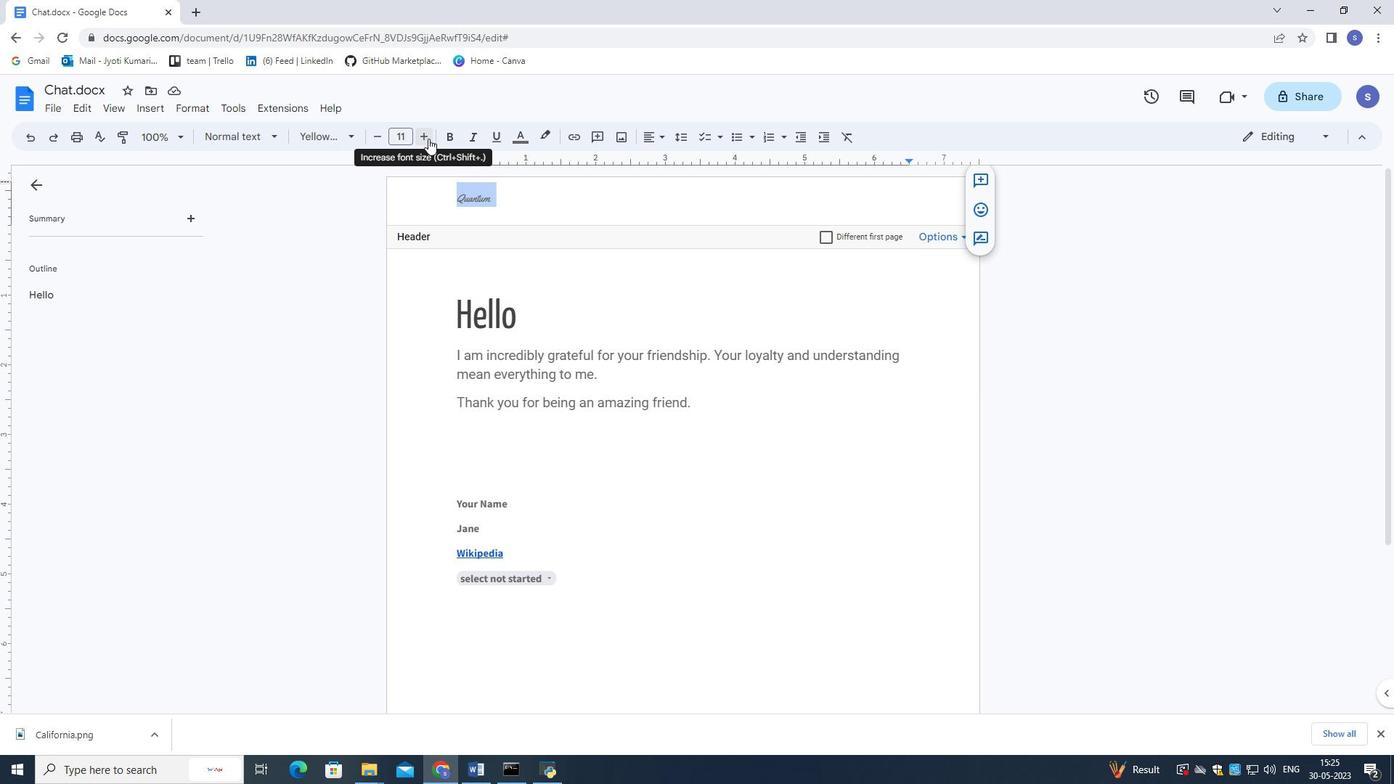 
Action: Mouse pressed left at (428, 138)
Screenshot: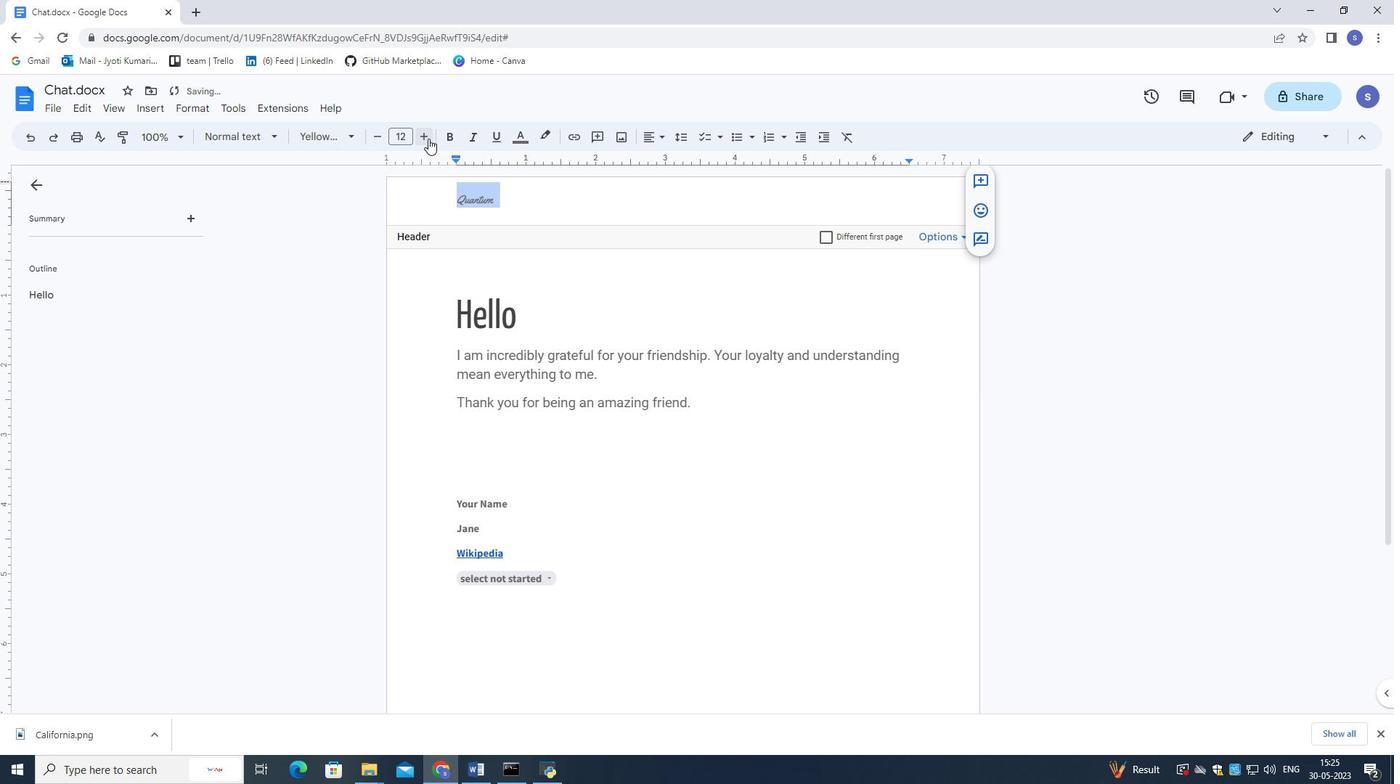 
Action: Mouse pressed left at (428, 138)
Screenshot: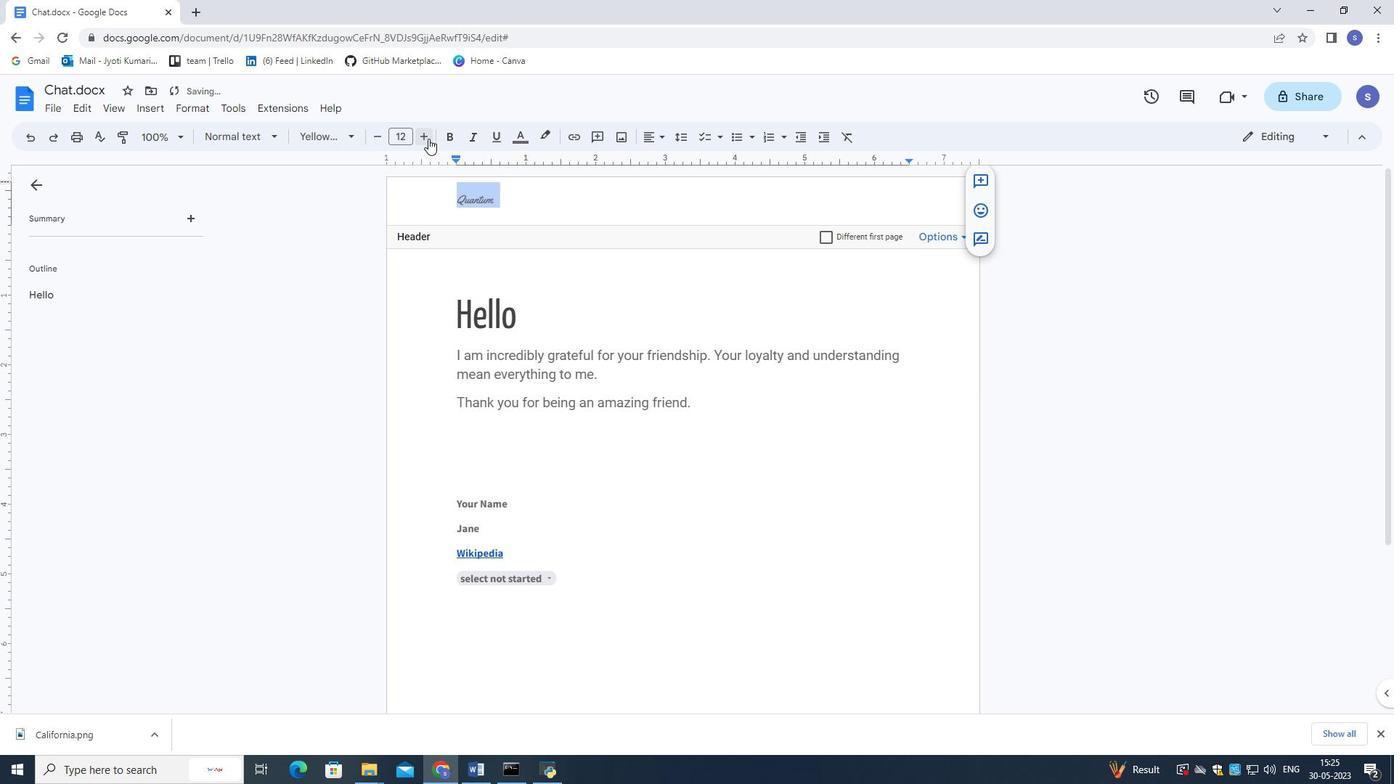 
Action: Mouse pressed left at (428, 138)
Screenshot: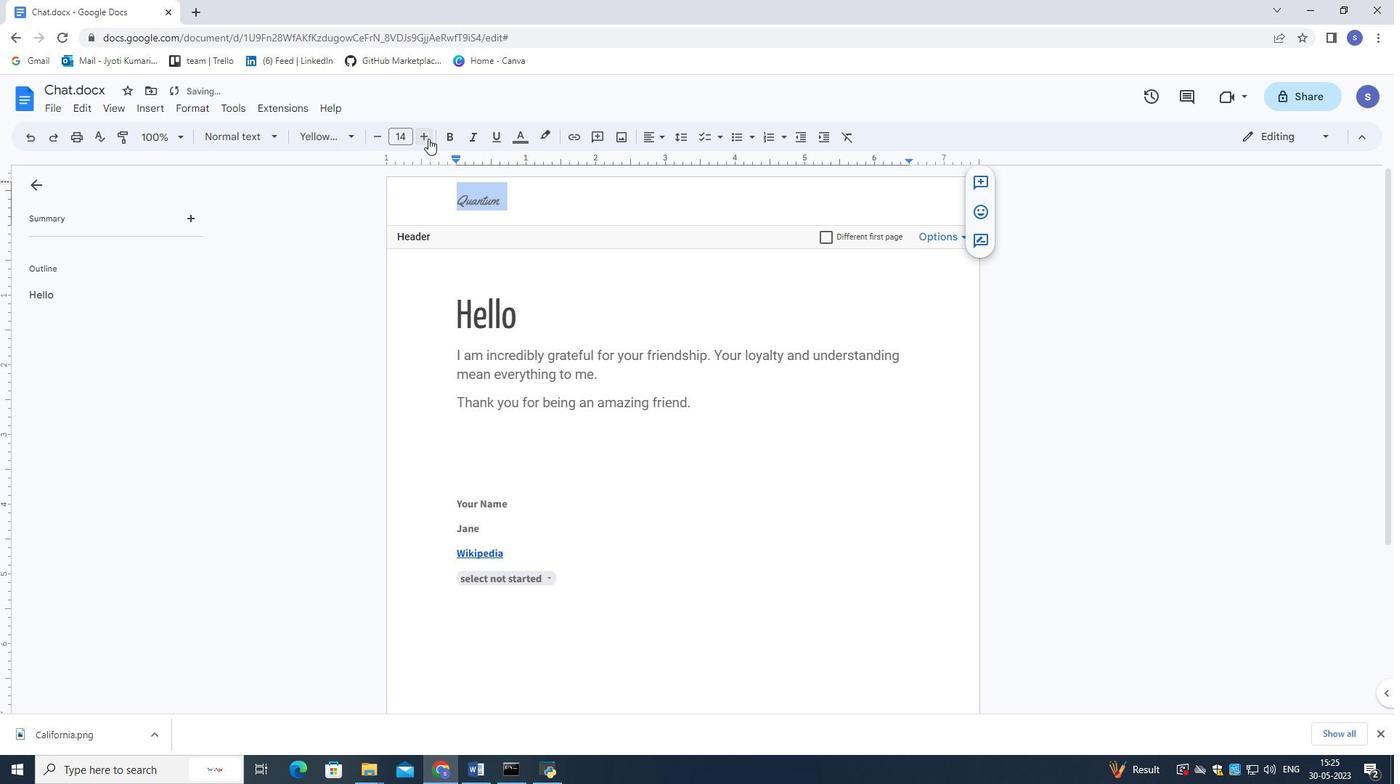 
Action: Mouse pressed left at (428, 138)
Screenshot: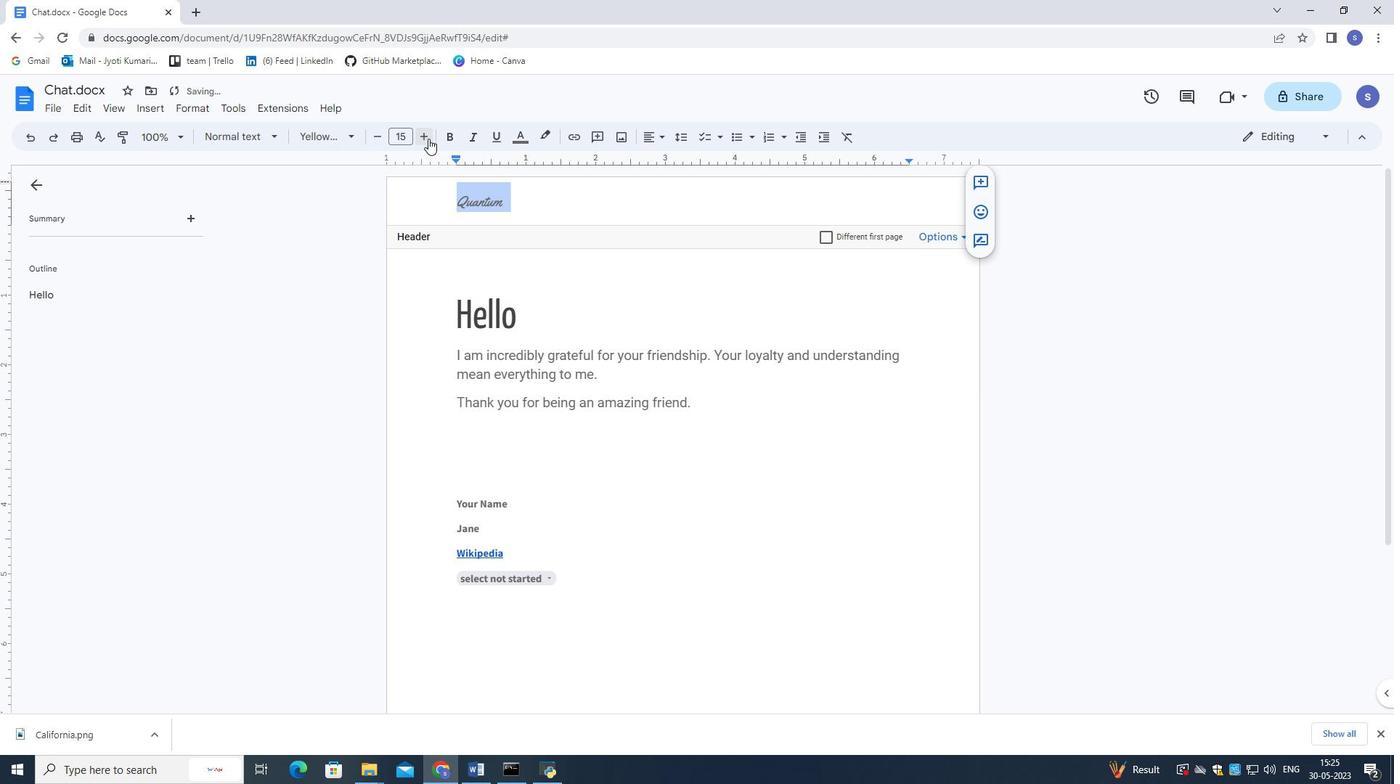 
Action: Mouse pressed left at (428, 138)
Screenshot: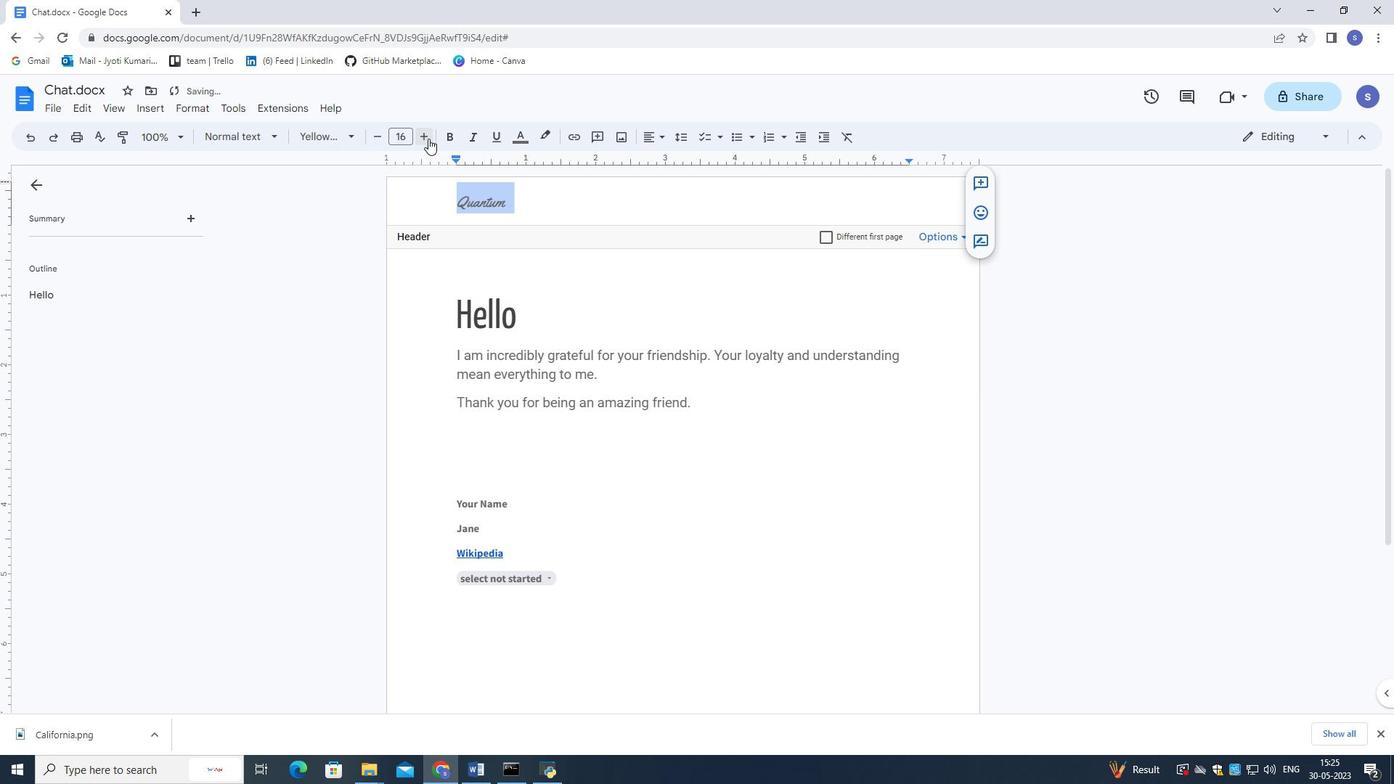 
Action: Mouse pressed left at (428, 138)
Screenshot: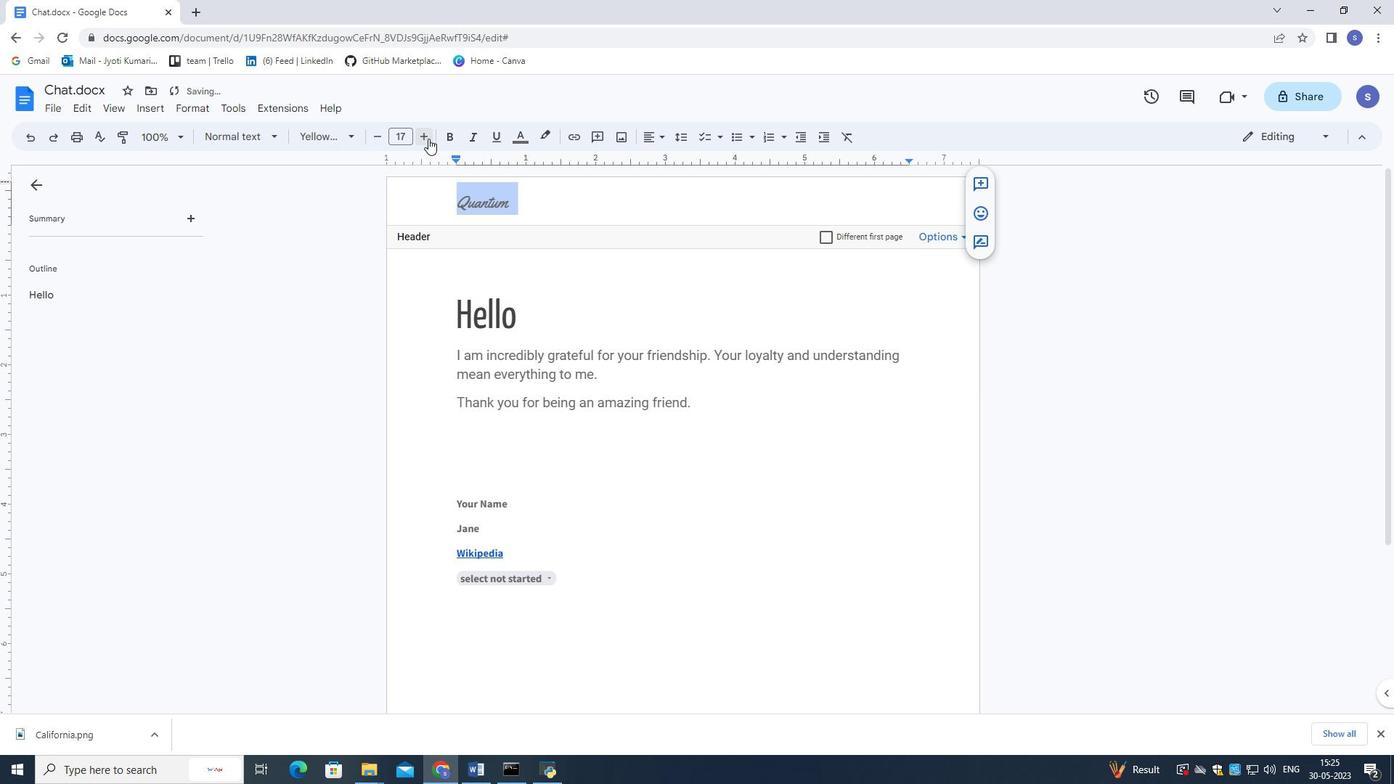 
Action: Mouse pressed left at (428, 138)
Screenshot: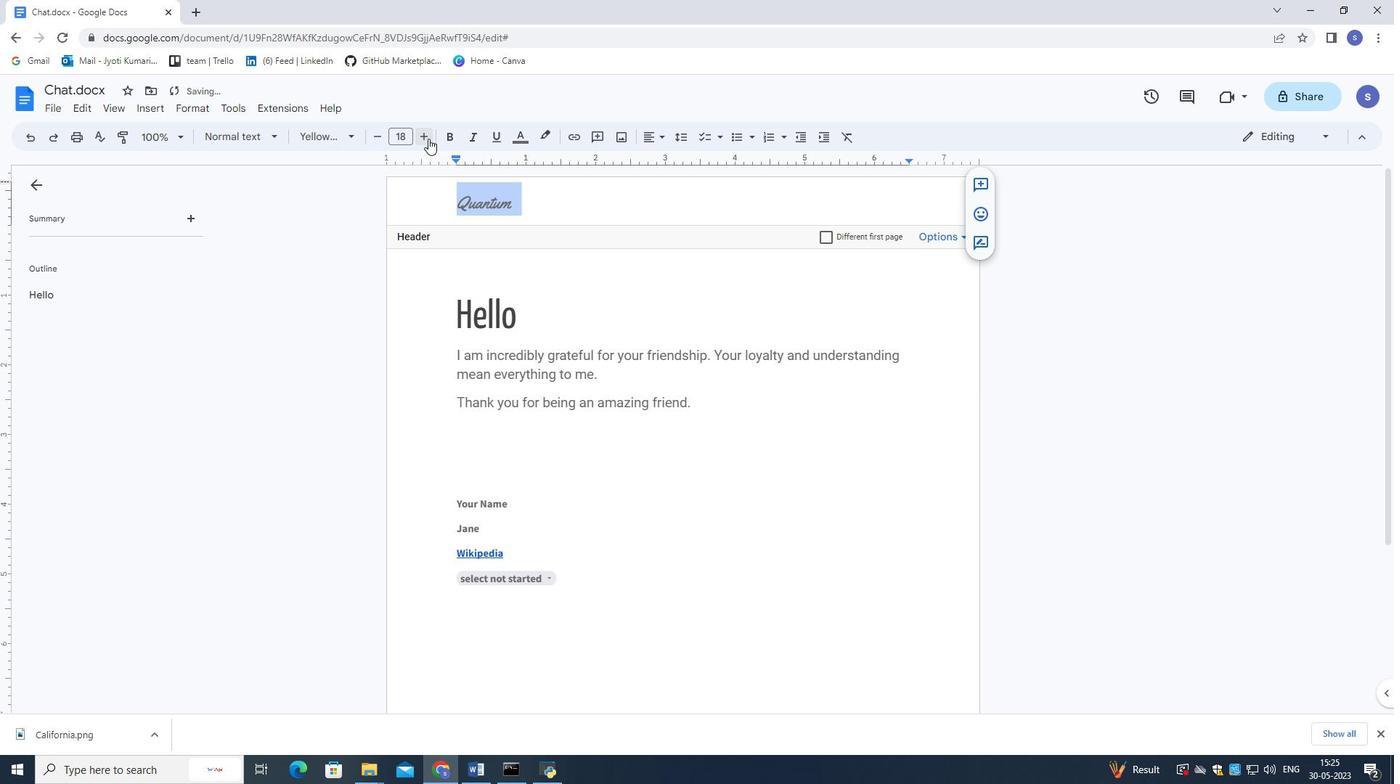 
Action: Mouse pressed left at (428, 138)
Screenshot: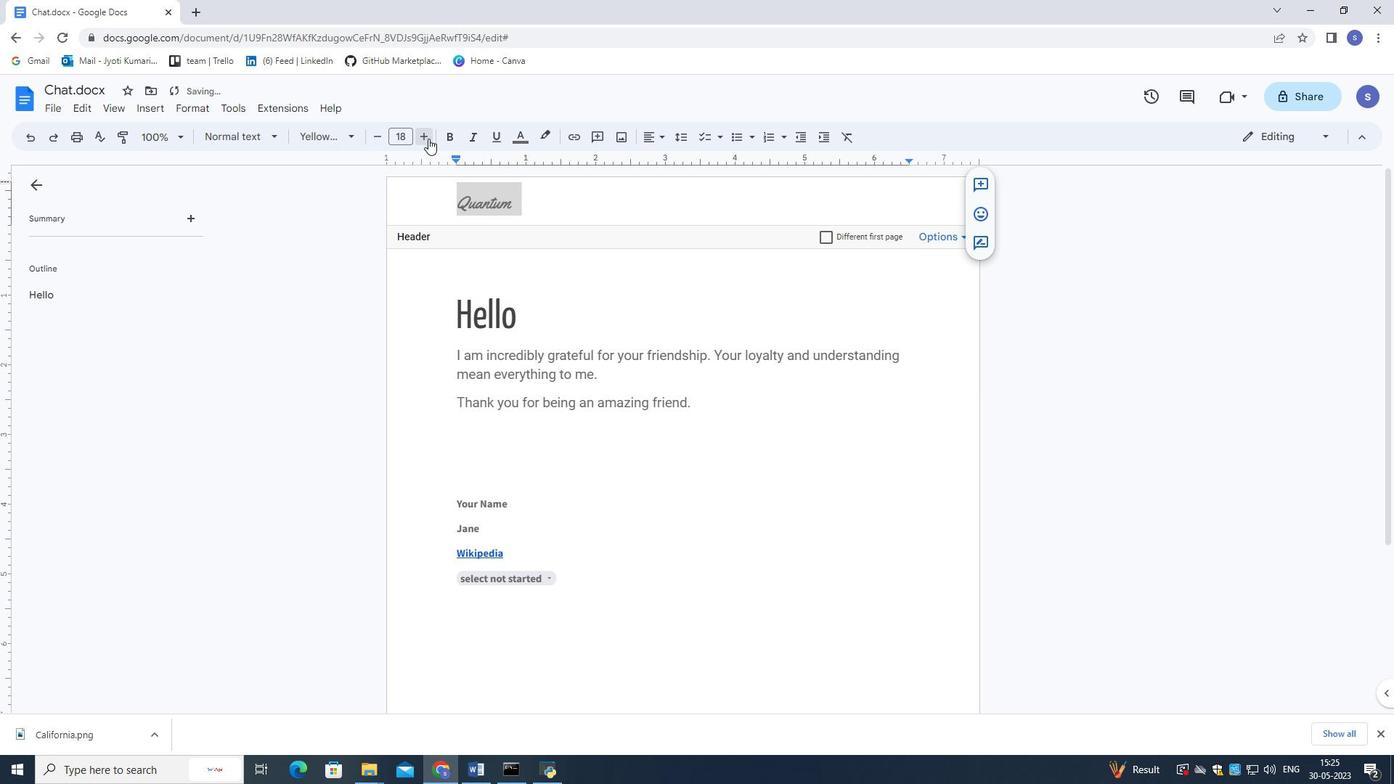 
Action: Mouse pressed left at (428, 138)
Screenshot: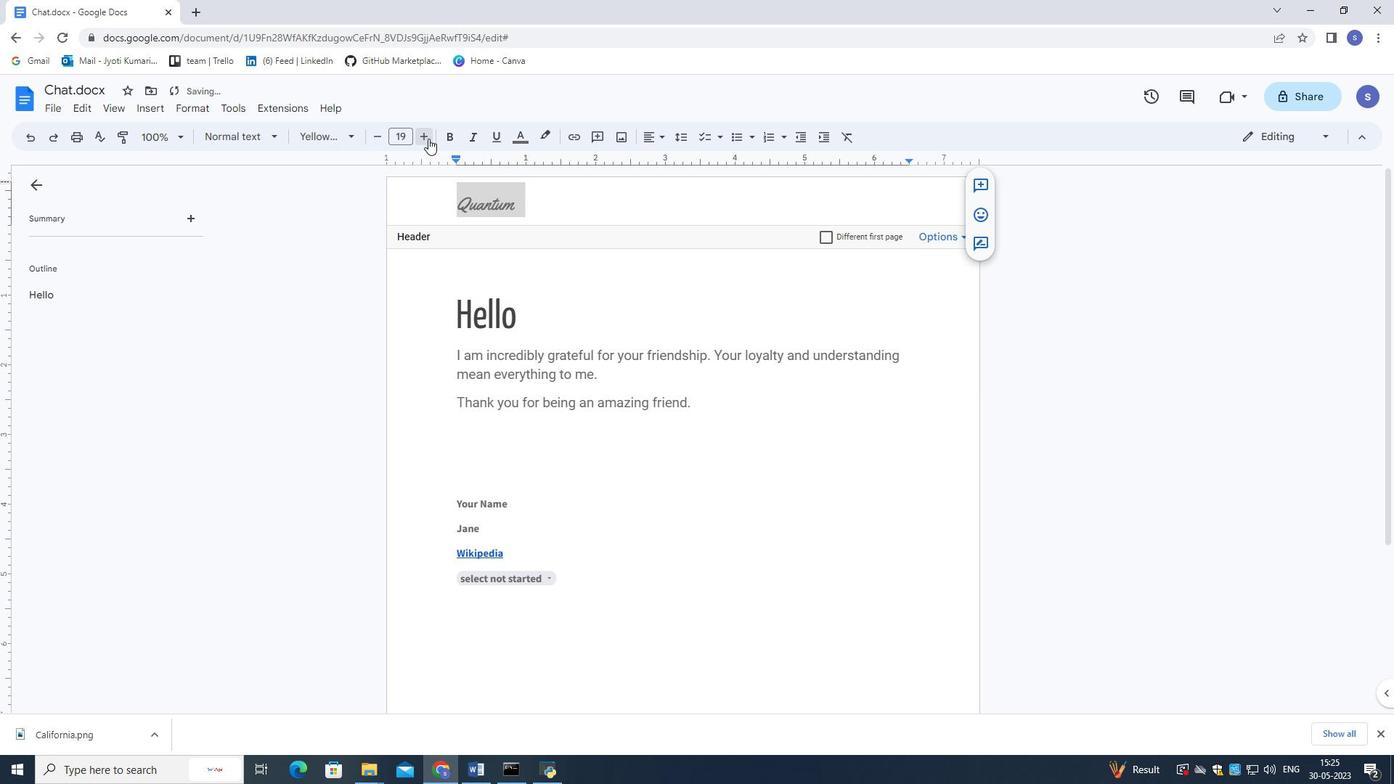
Action: Mouse pressed left at (428, 138)
Screenshot: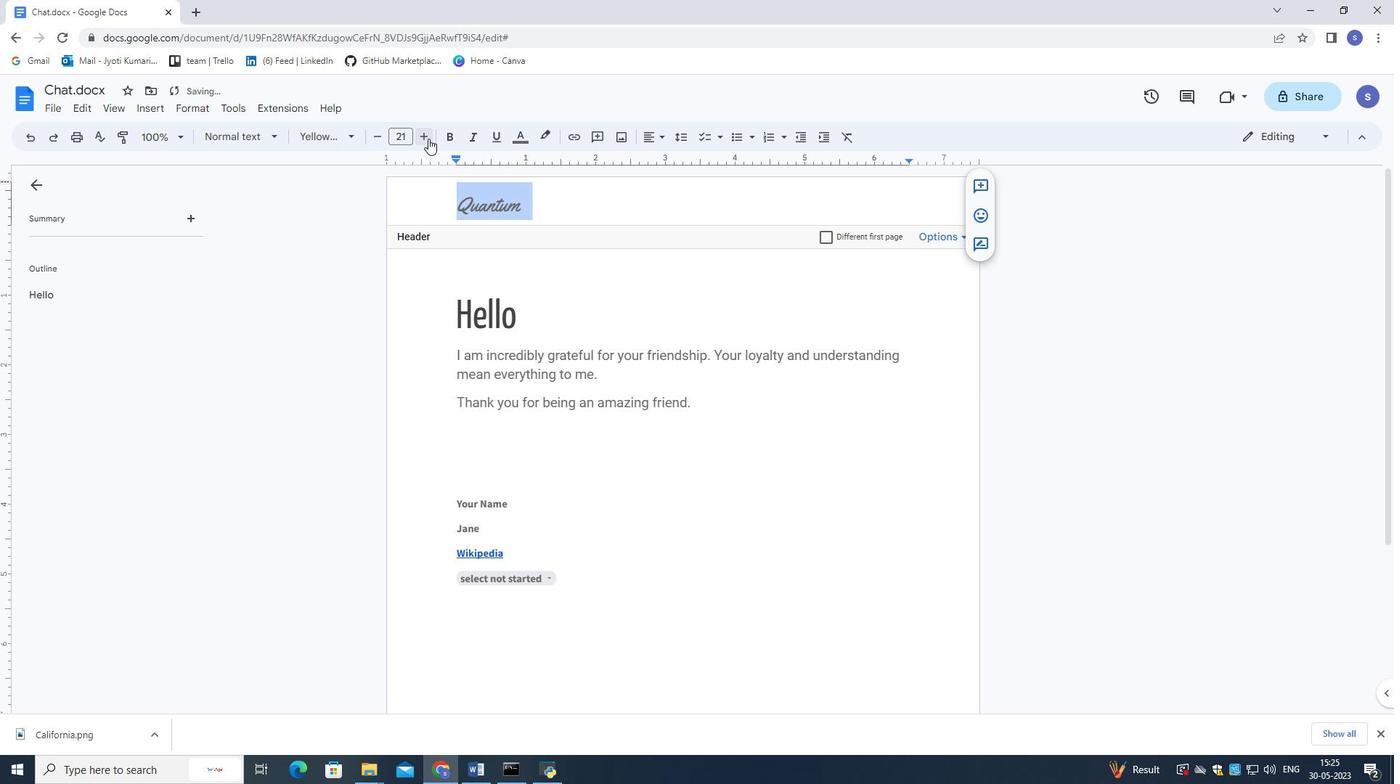 
Action: Mouse pressed left at (428, 138)
Screenshot: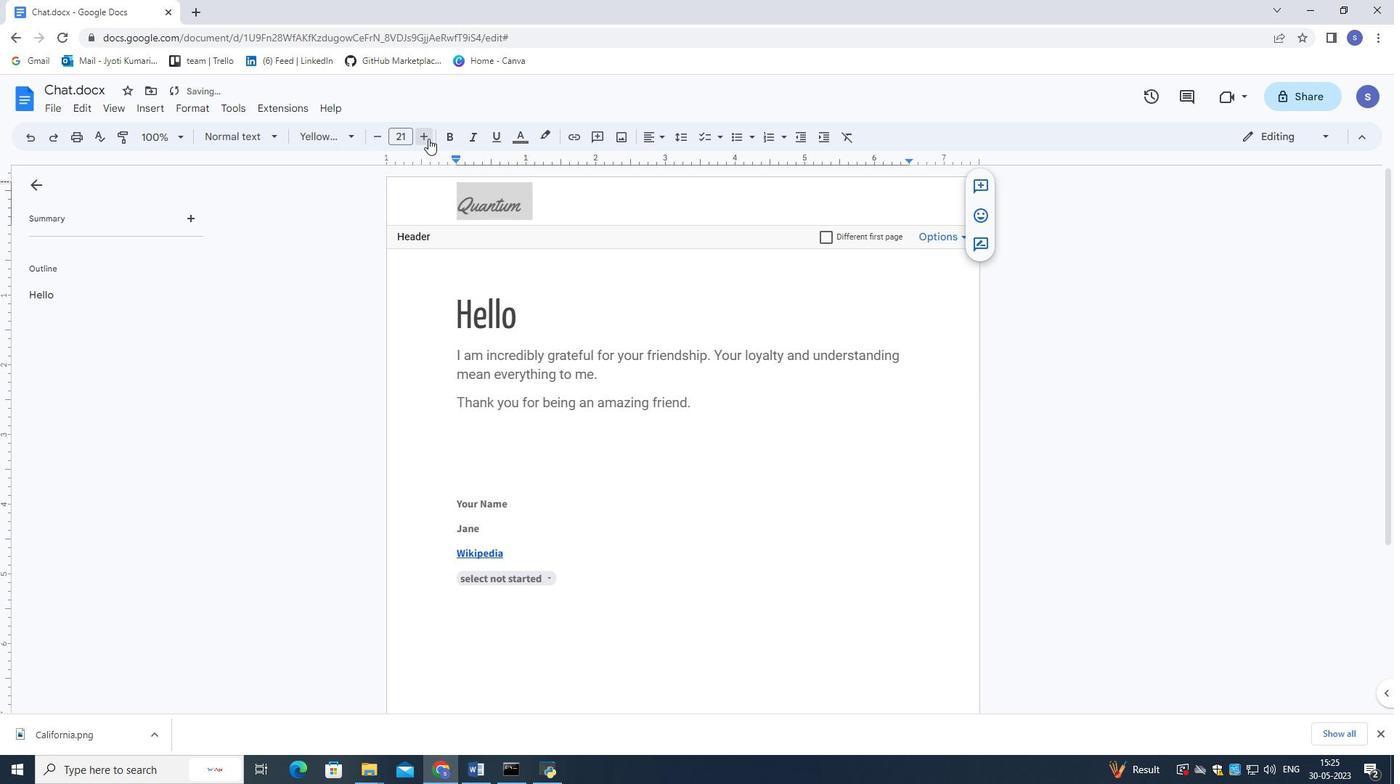 
Action: Mouse pressed left at (428, 138)
Screenshot: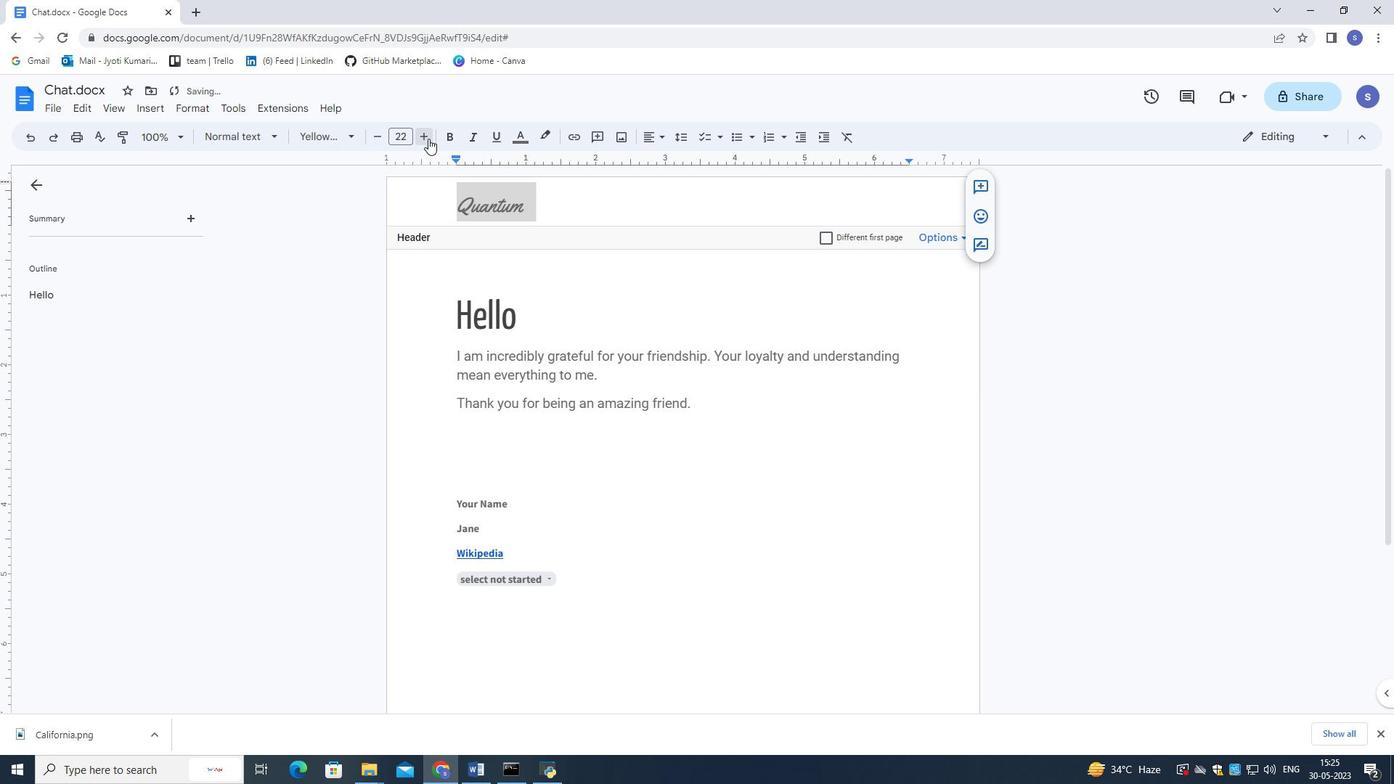 
Action: Mouse moved to (379, 133)
Screenshot: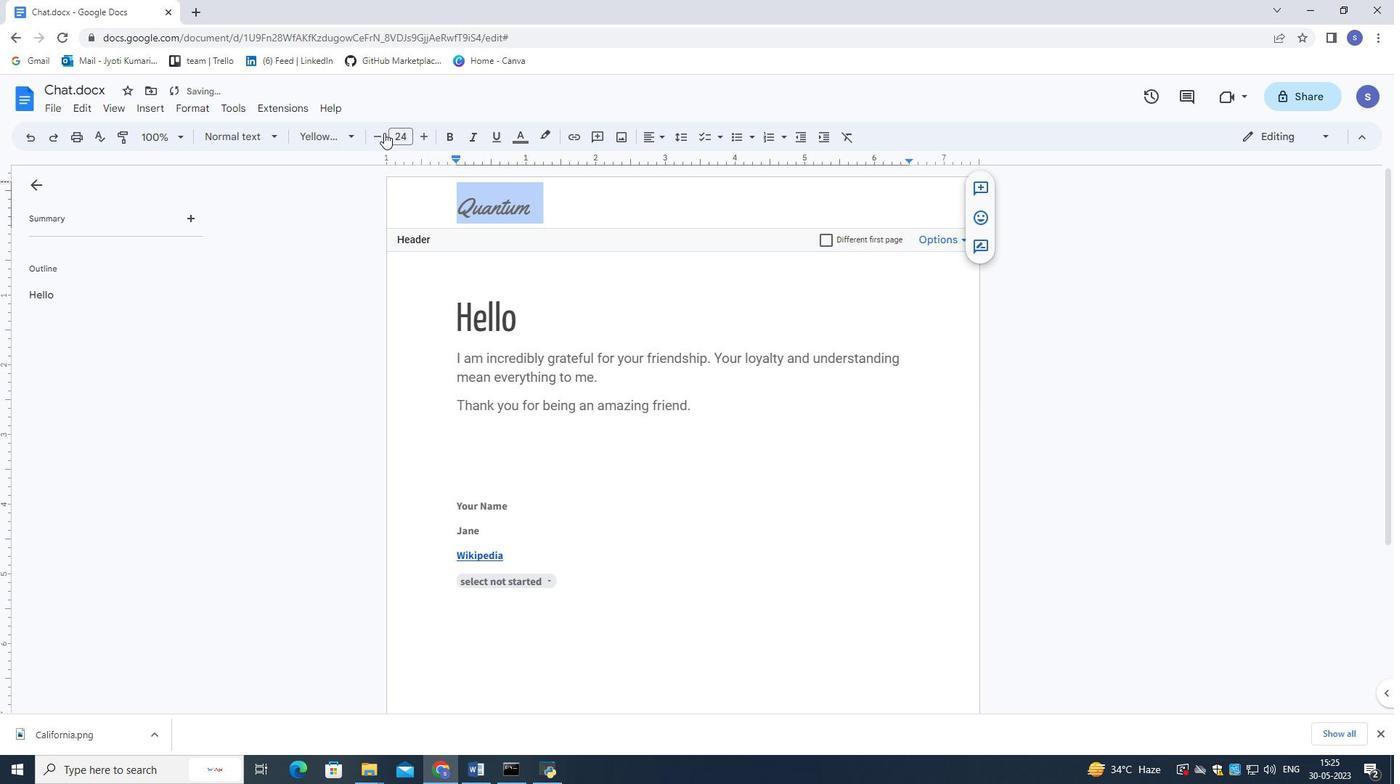 
Action: Mouse pressed left at (379, 133)
Screenshot: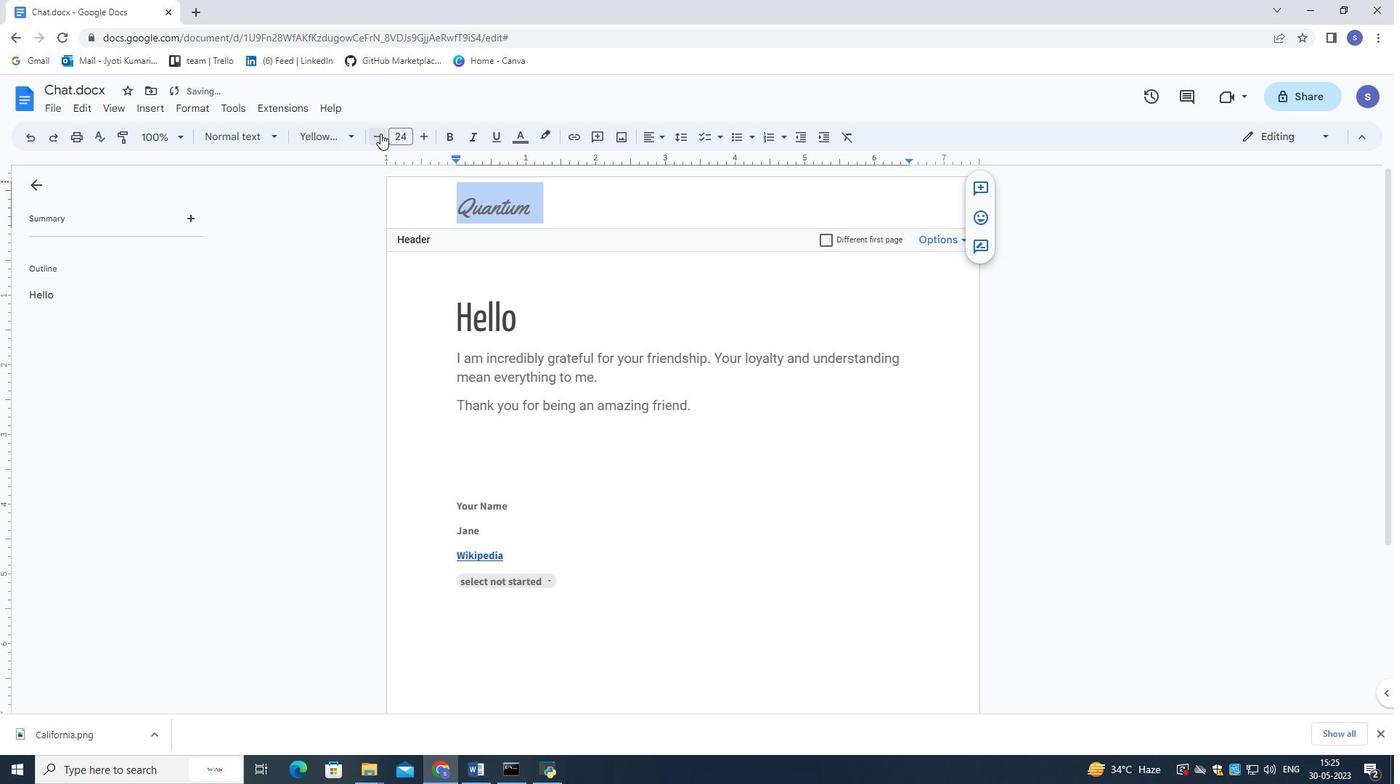 
Action: Mouse moved to (718, 402)
Screenshot: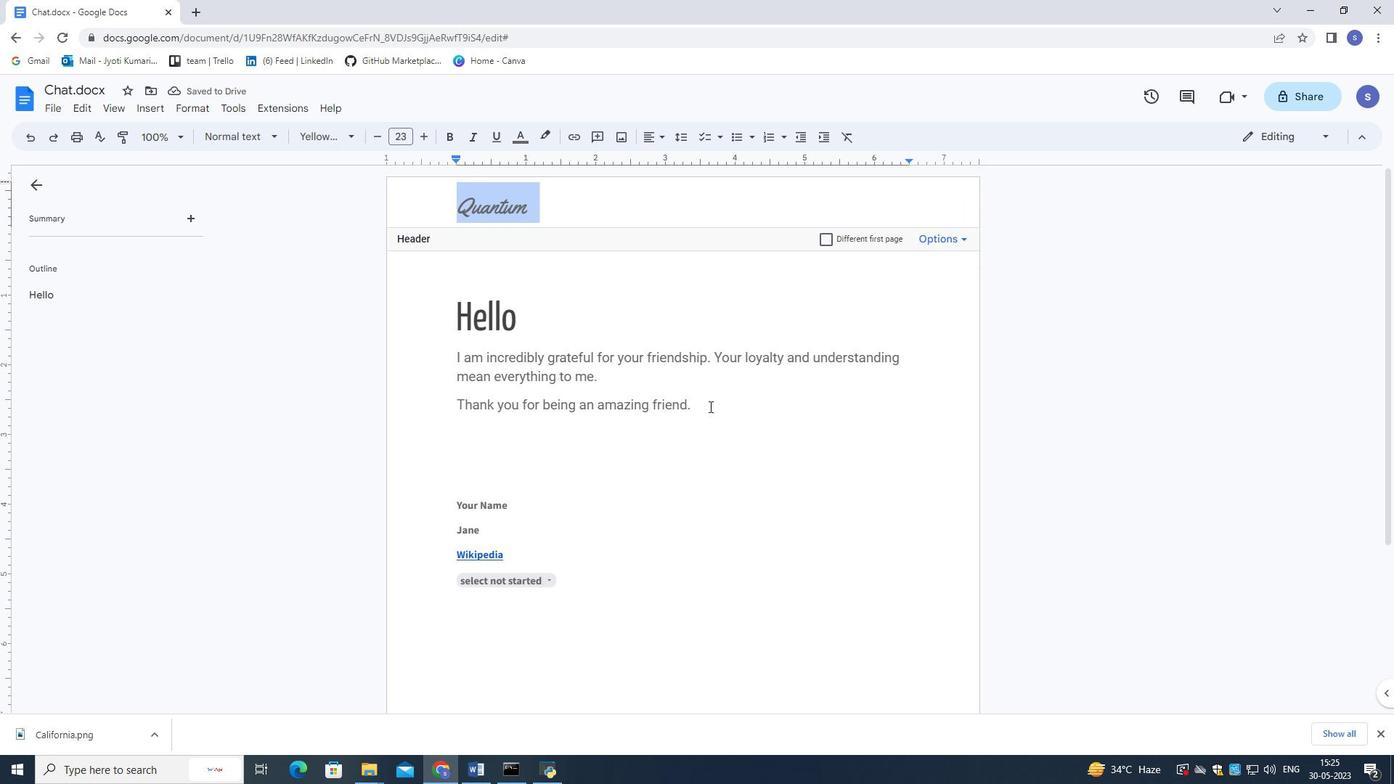 
Action: Mouse pressed left at (718, 402)
Screenshot: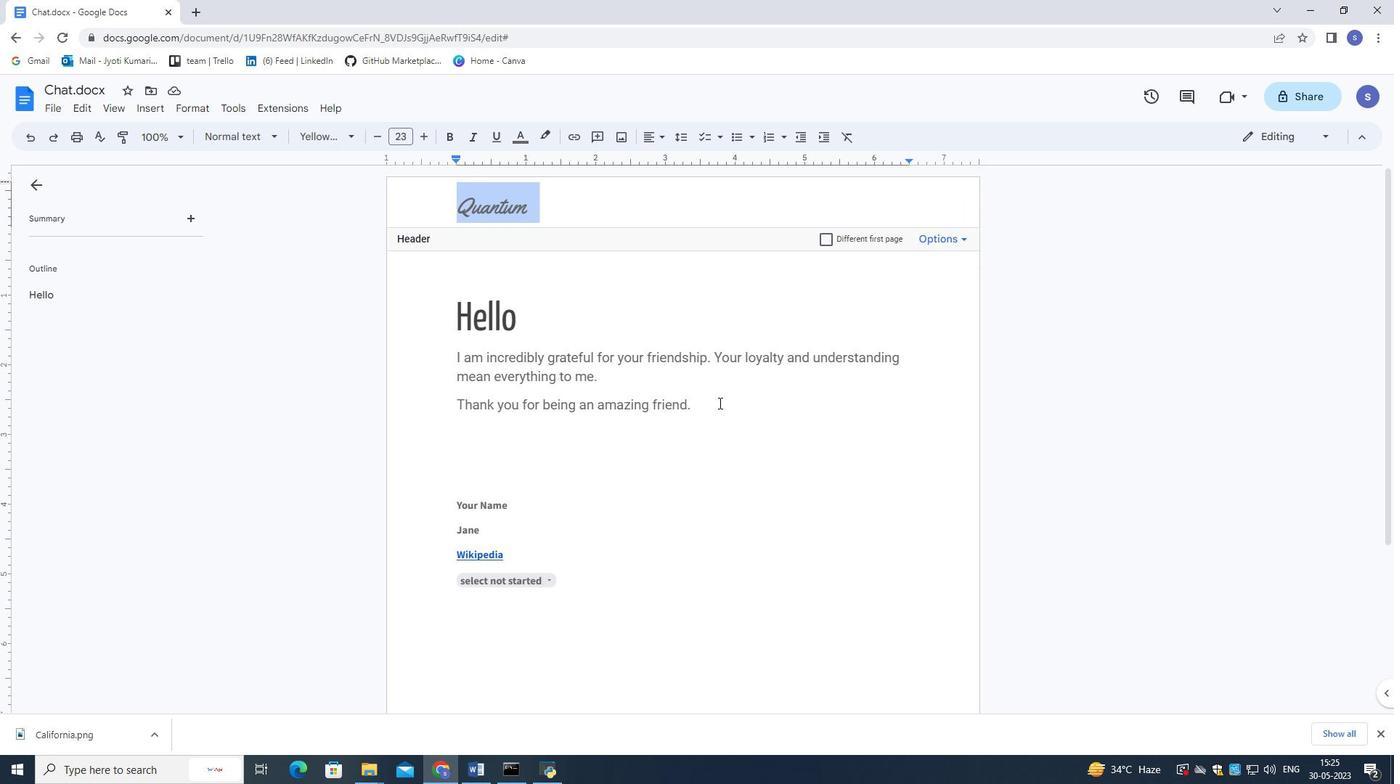 
Action: Mouse moved to (681, 135)
Screenshot: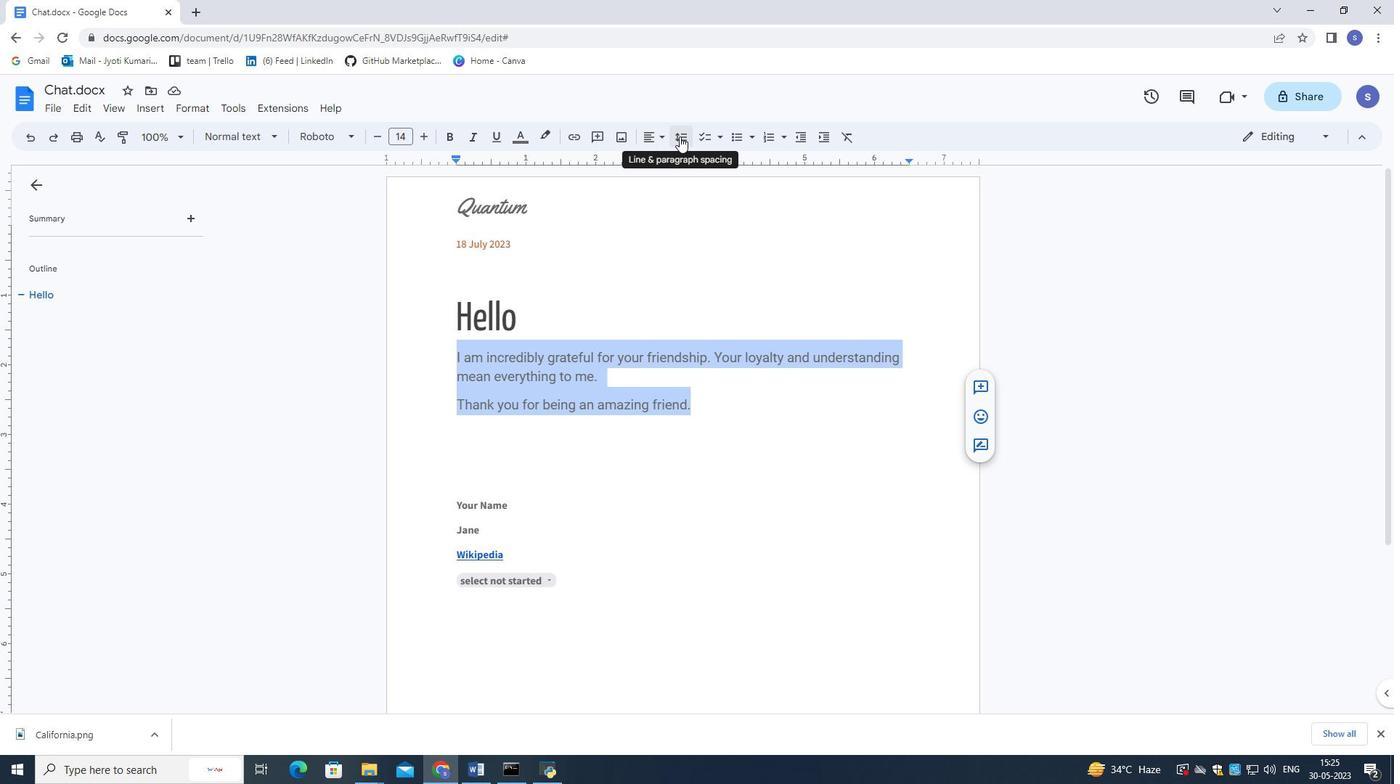 
Action: Mouse pressed left at (681, 135)
Screenshot: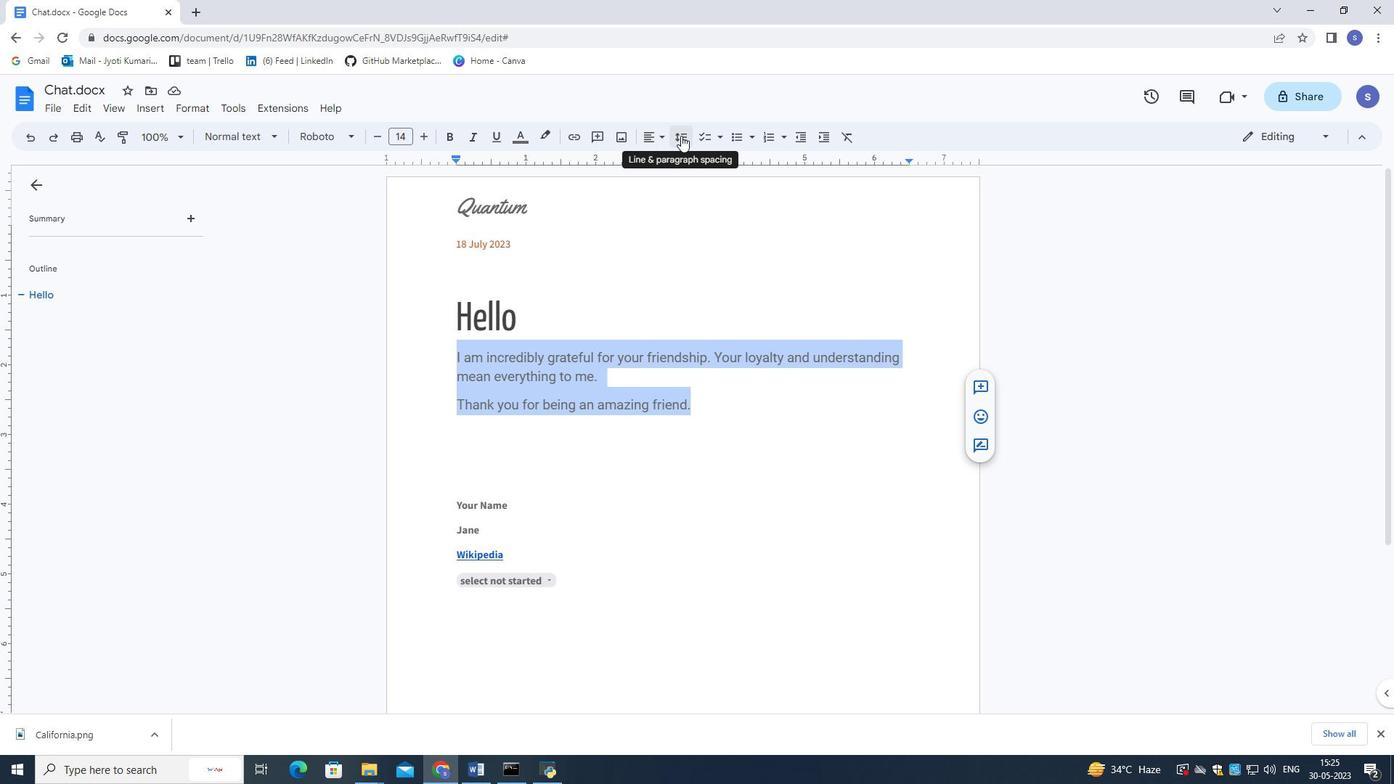 
Action: Mouse moved to (707, 225)
Screenshot: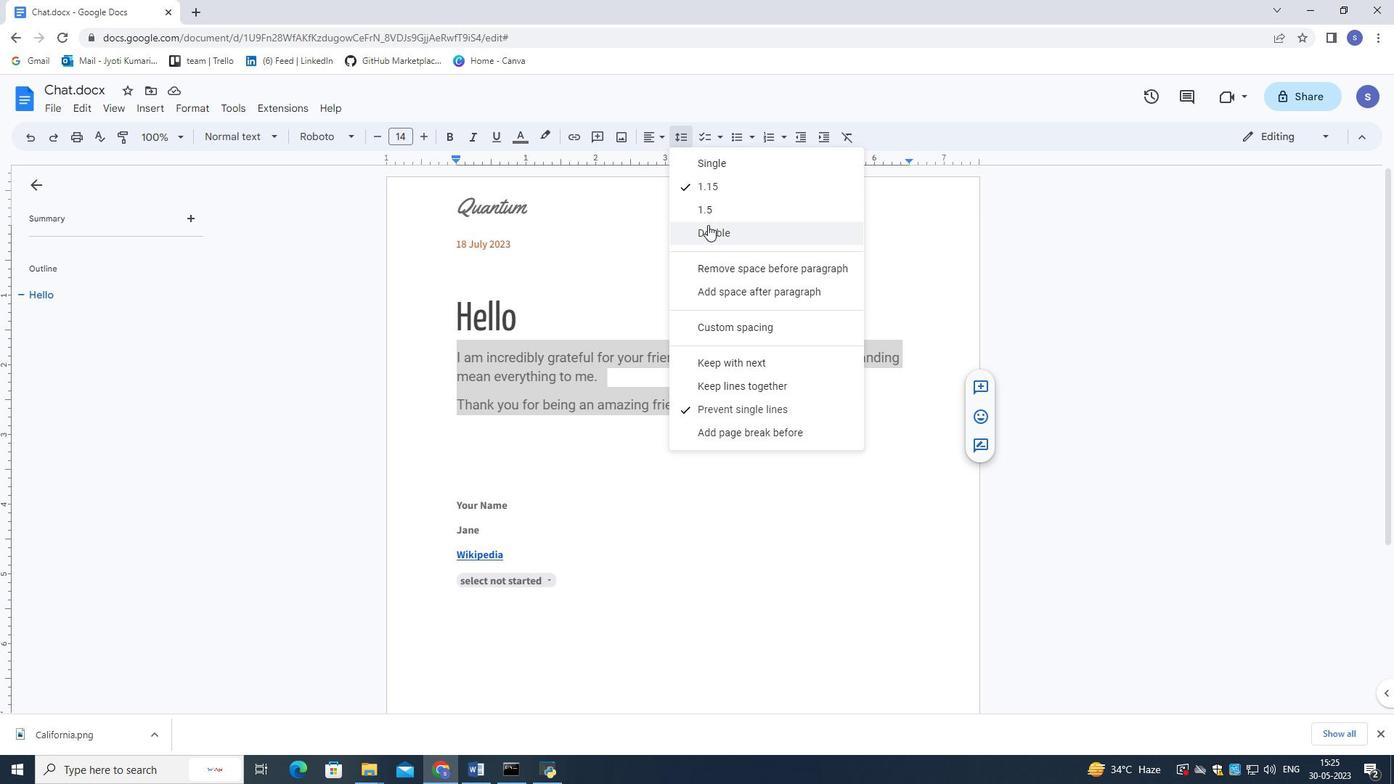 
Action: Mouse pressed left at (707, 225)
Screenshot: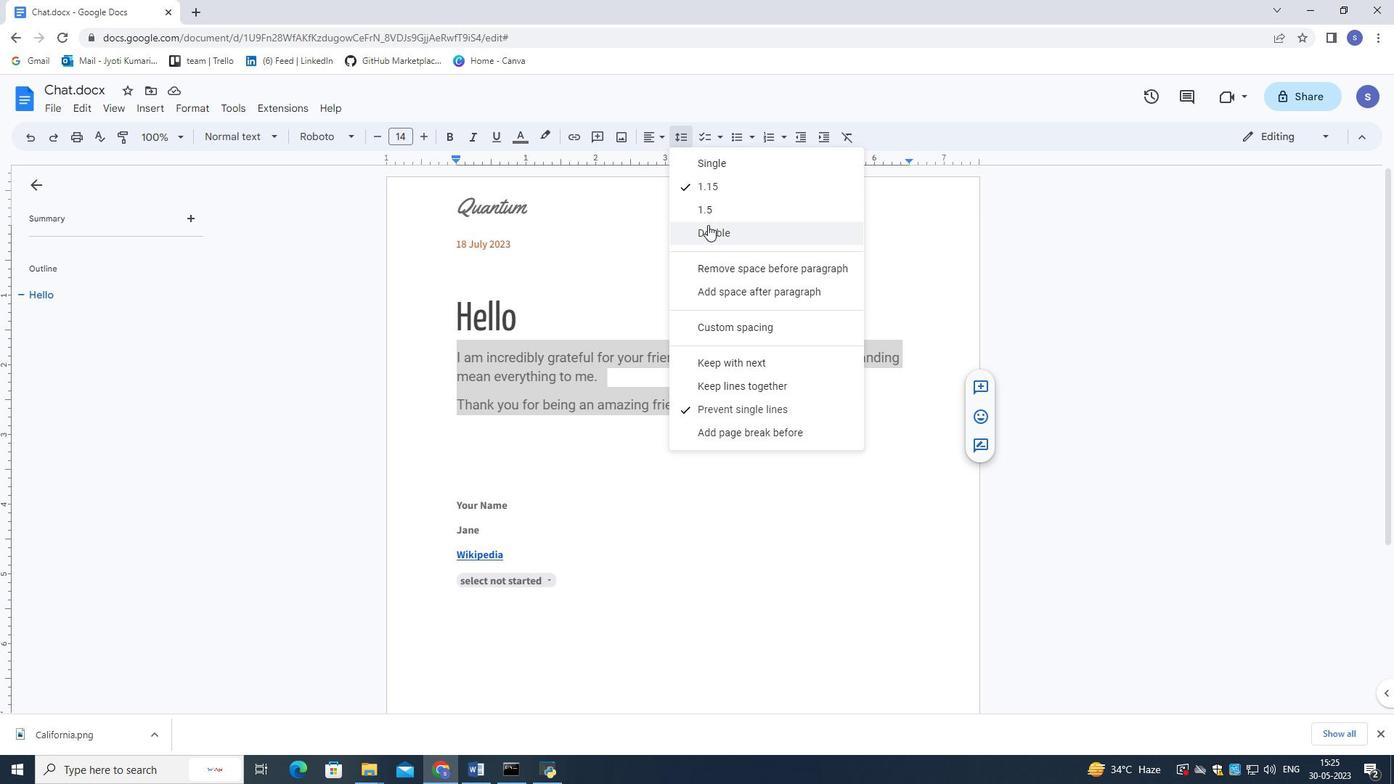 
Action: Mouse moved to (678, 304)
Screenshot: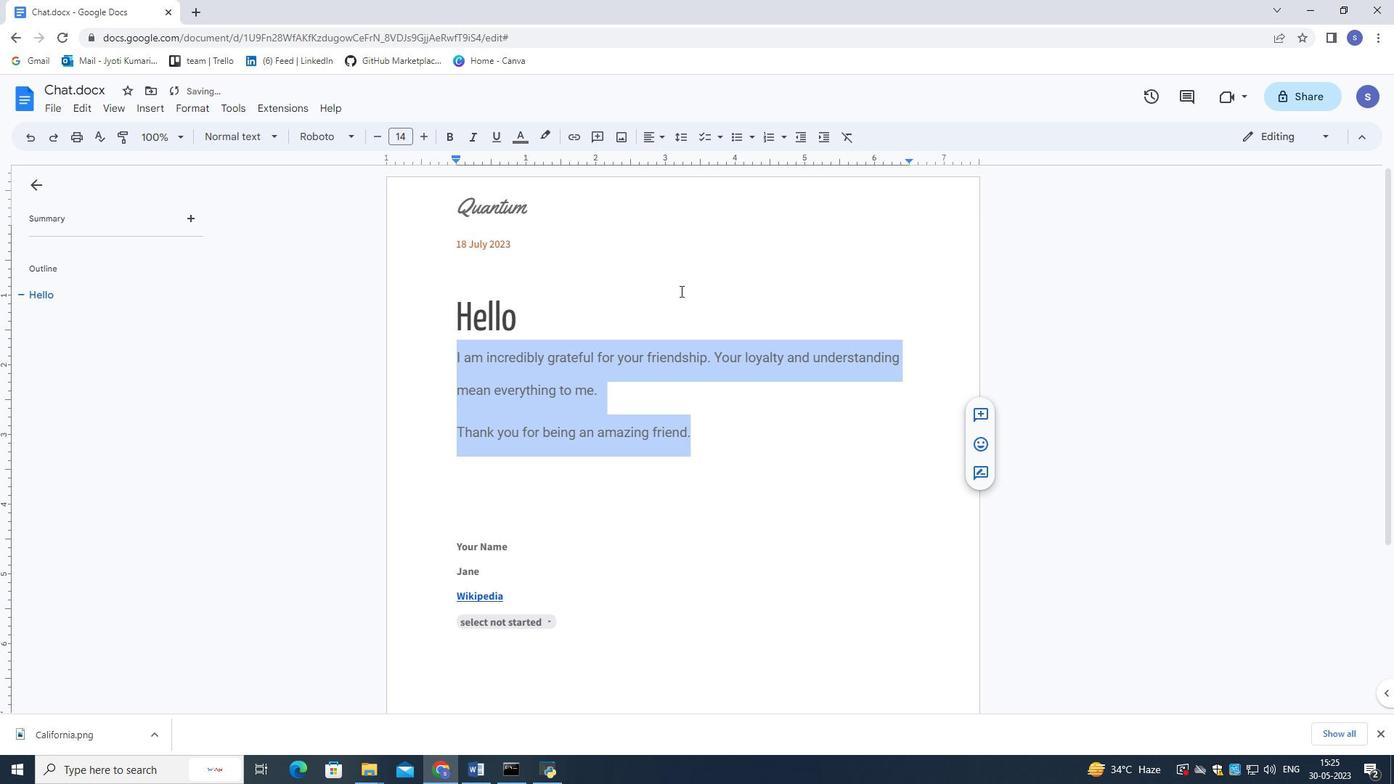 
Action: Mouse pressed left at (678, 304)
Screenshot: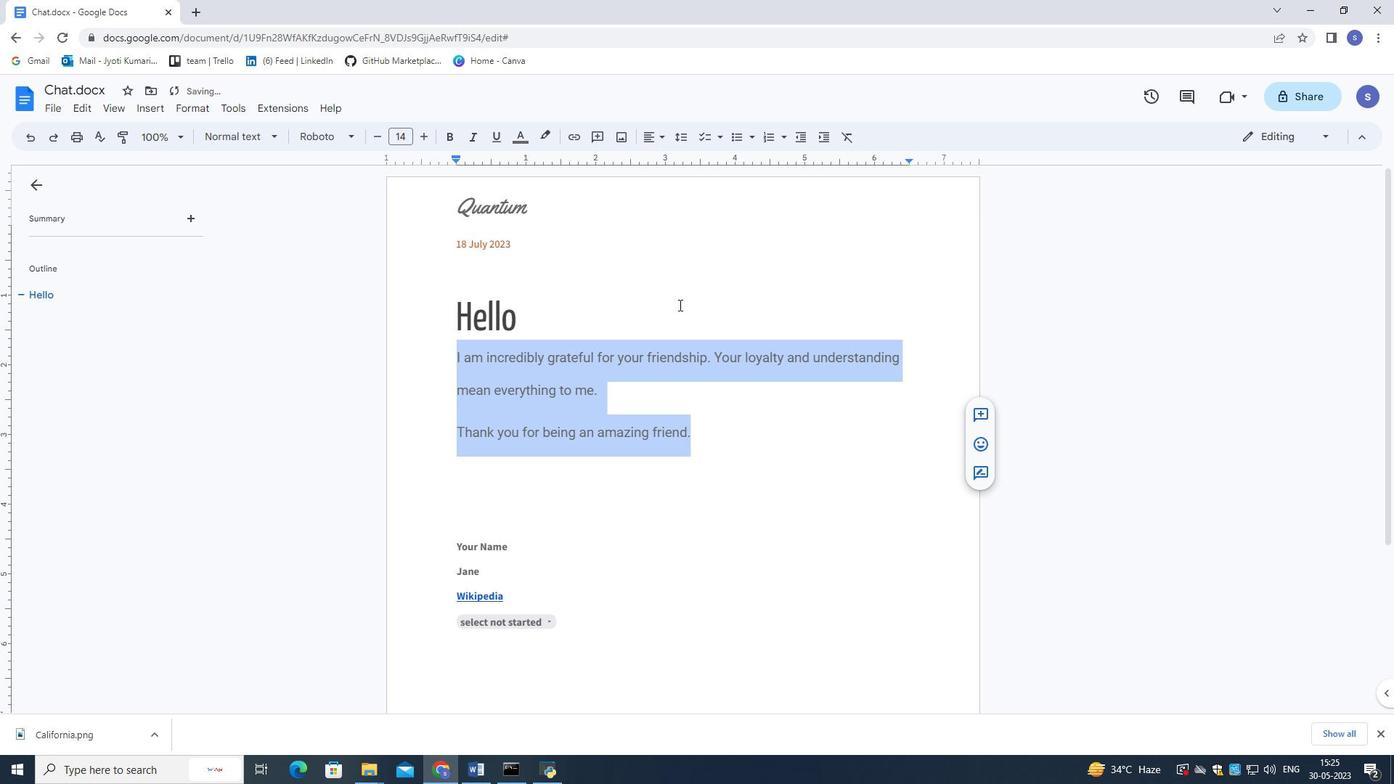 
Action: Mouse moved to (722, 488)
Screenshot: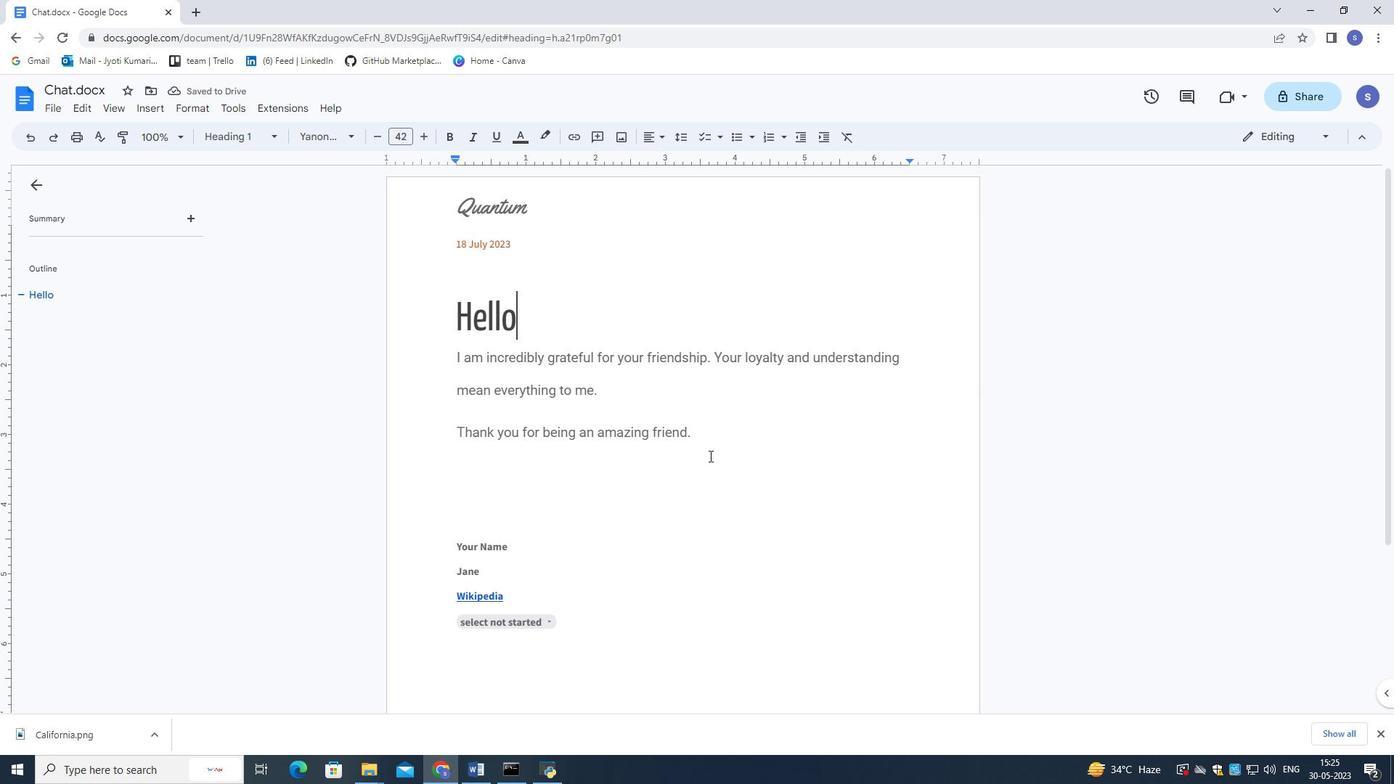 
Action: Mouse pressed left at (722, 488)
Screenshot: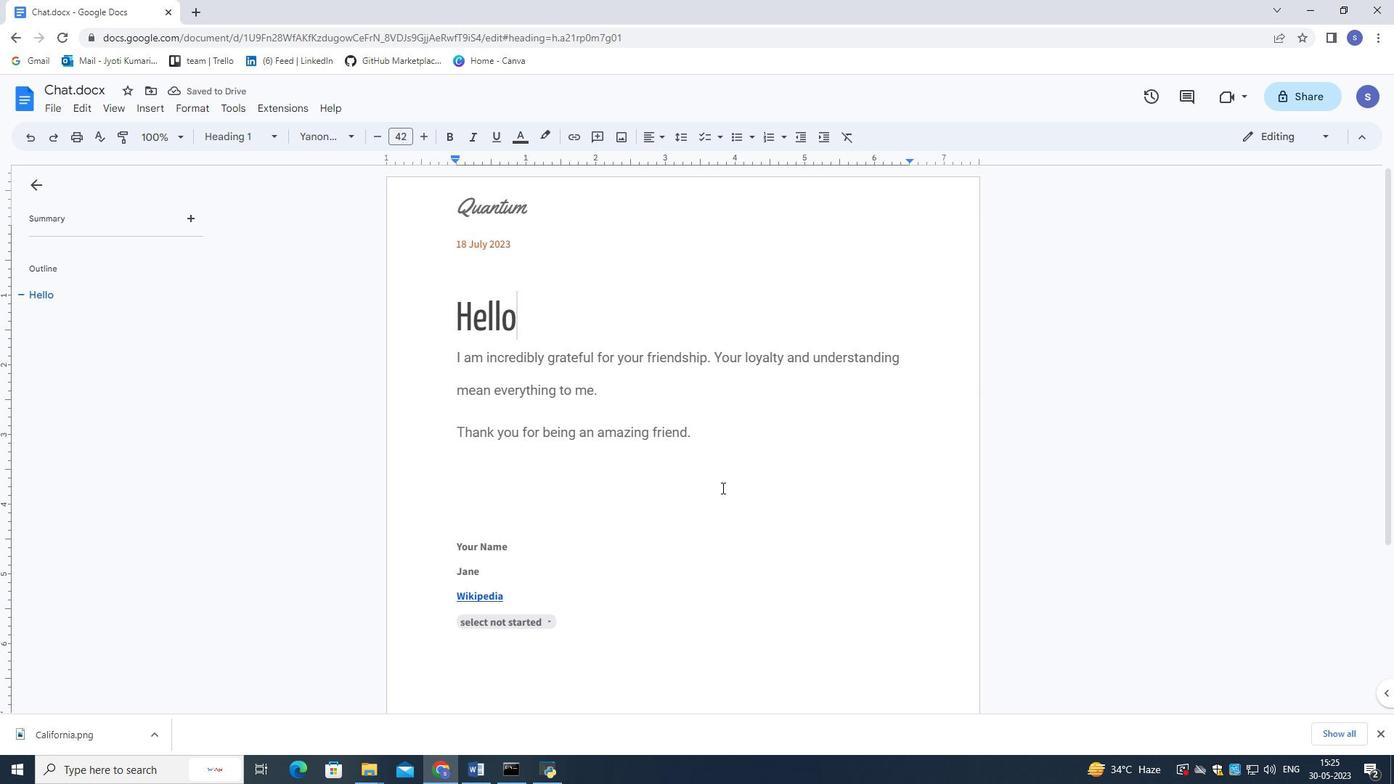 
Action: Mouse moved to (725, 477)
Screenshot: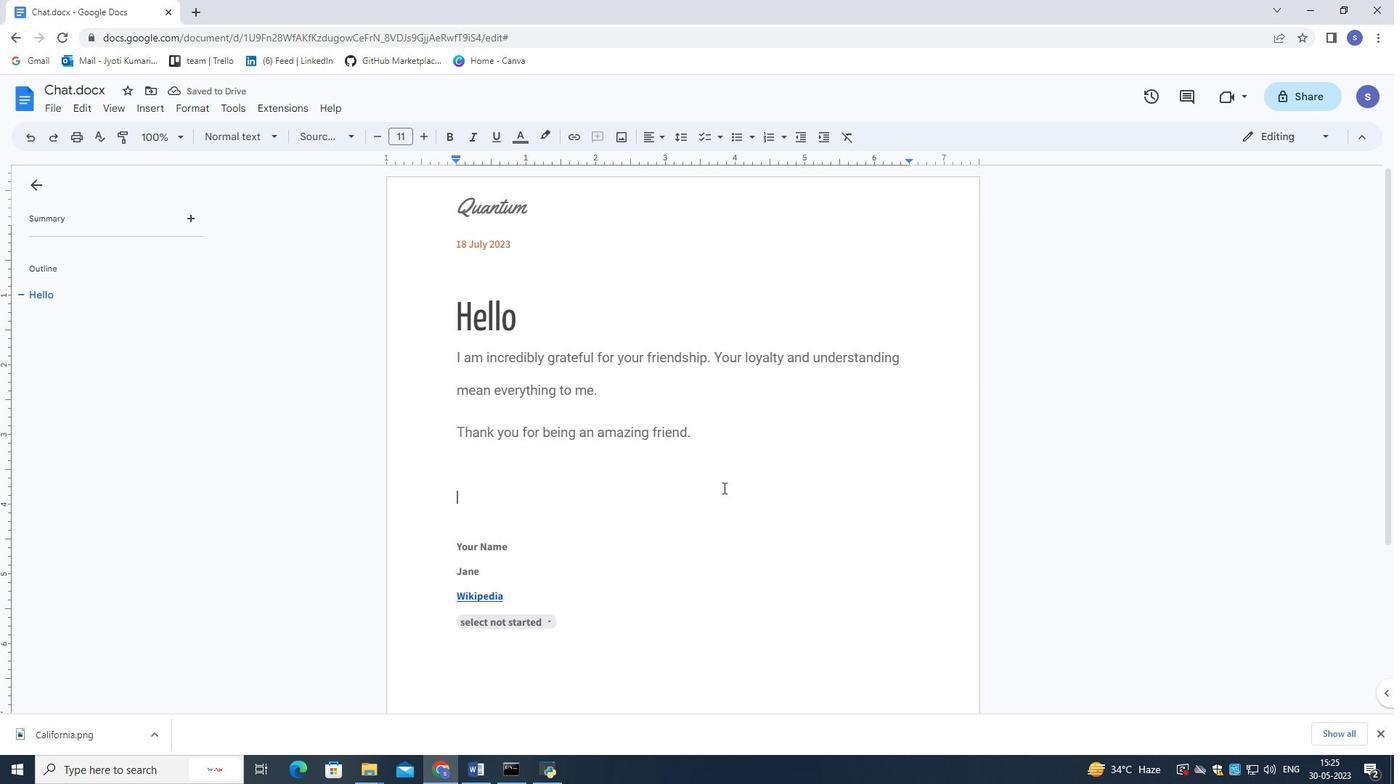 
Action: Mouse scrolled (725, 478) with delta (0, 0)
Screenshot: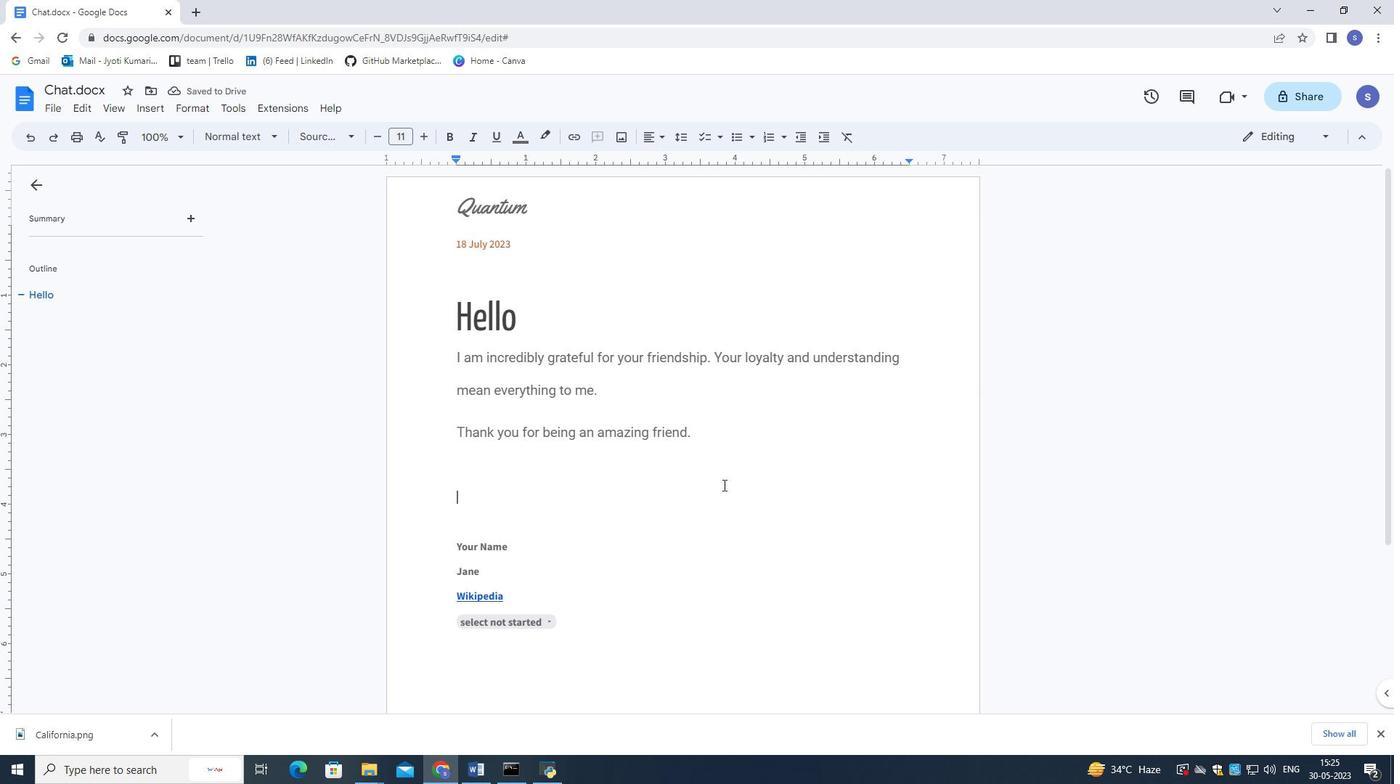 
Action: Mouse scrolled (725, 478) with delta (0, 0)
Screenshot: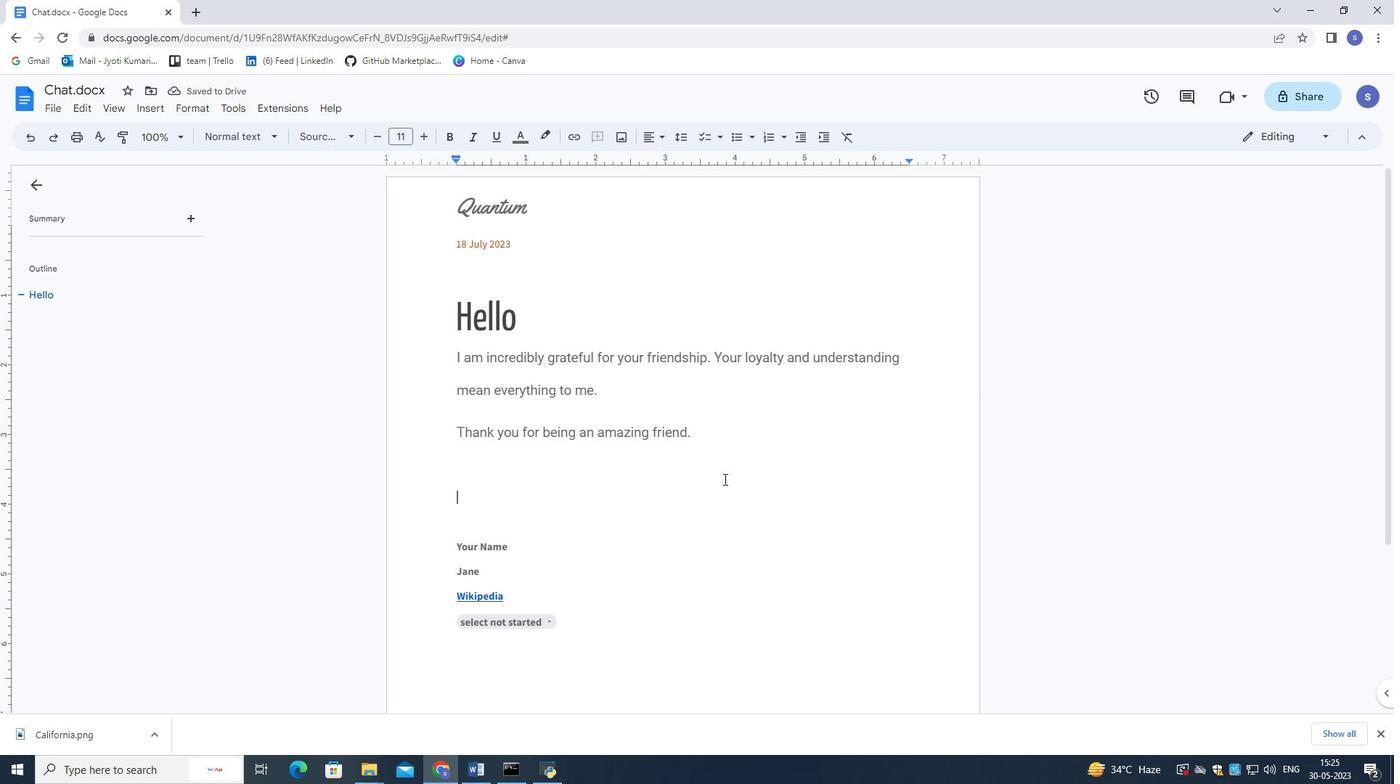 
Action: Mouse moved to (724, 473)
Screenshot: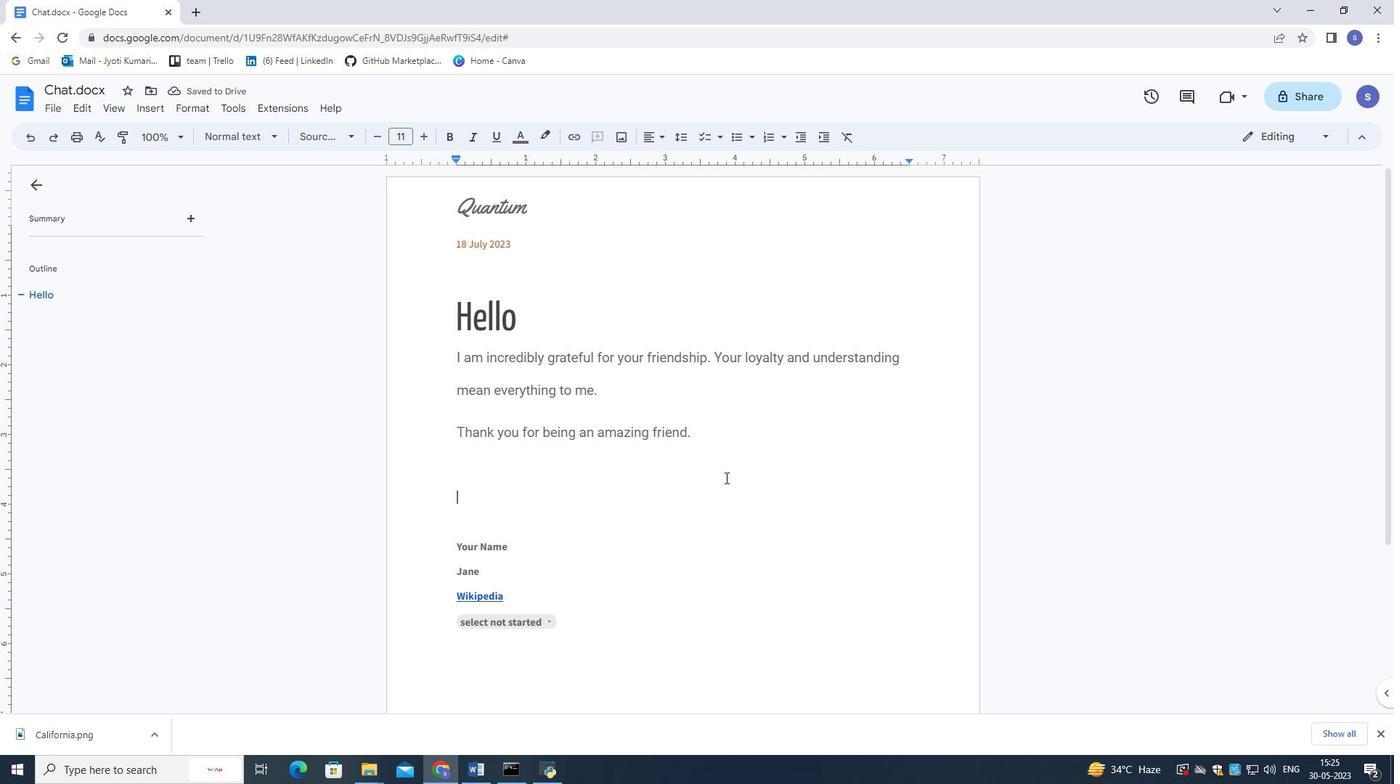 
Action: Mouse scrolled (724, 474) with delta (0, 0)
Screenshot: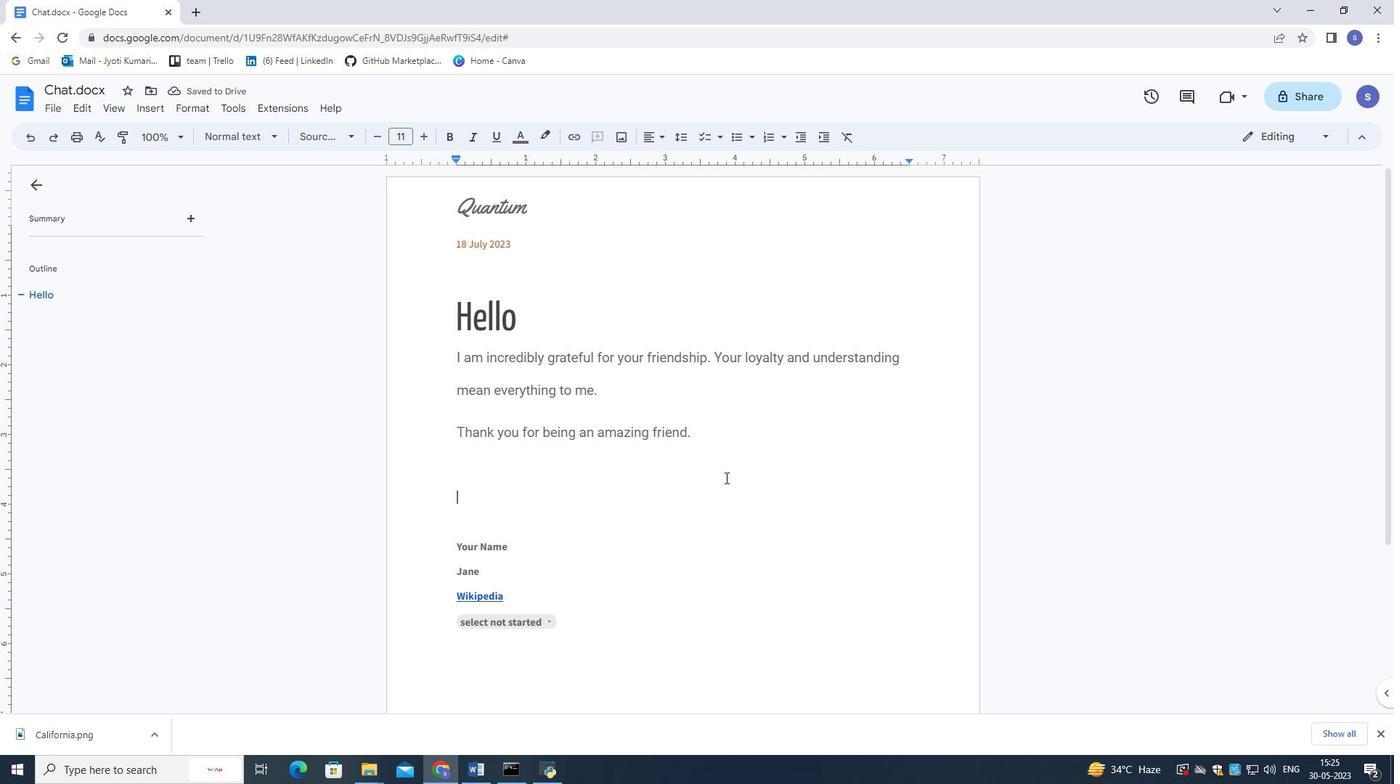 
Action: Mouse moved to (652, 397)
Screenshot: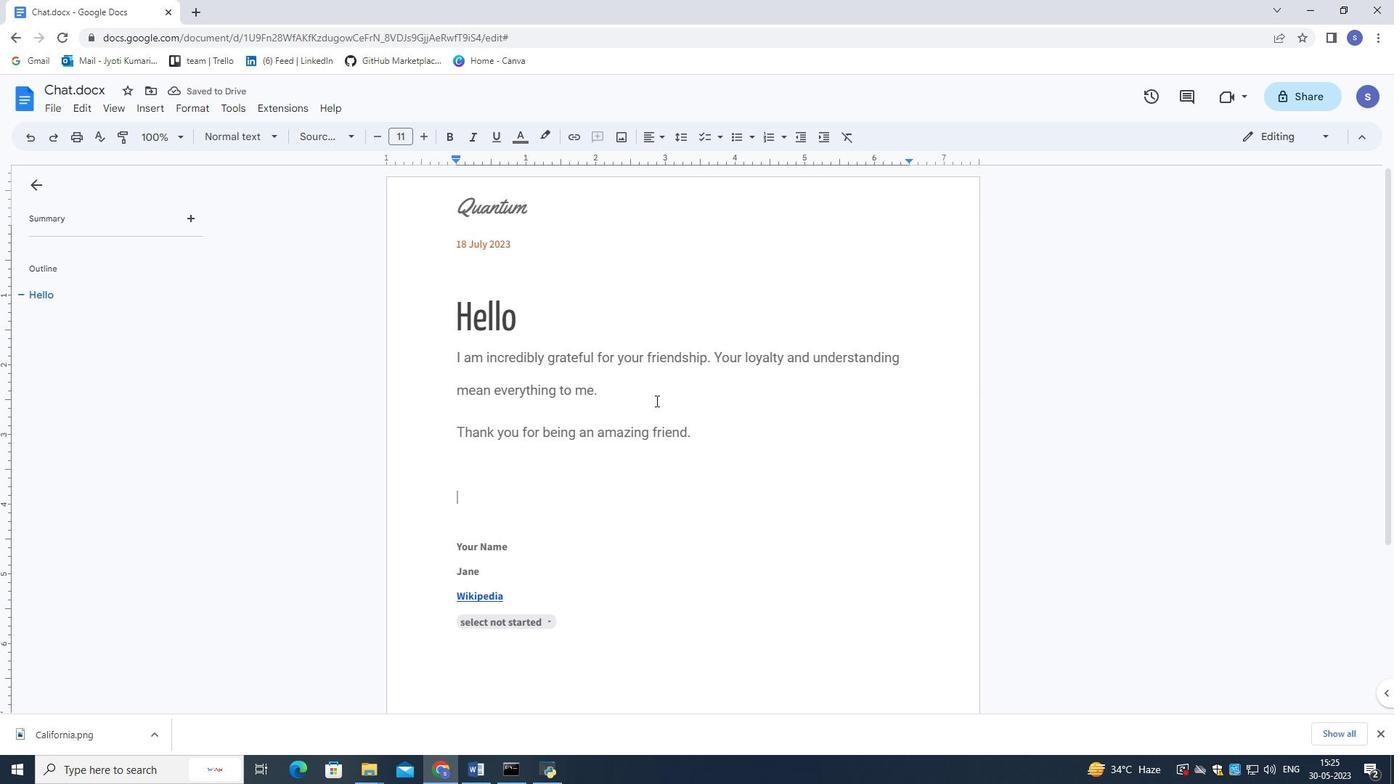 
Action: Mouse scrolled (652, 397) with delta (0, 0)
Screenshot: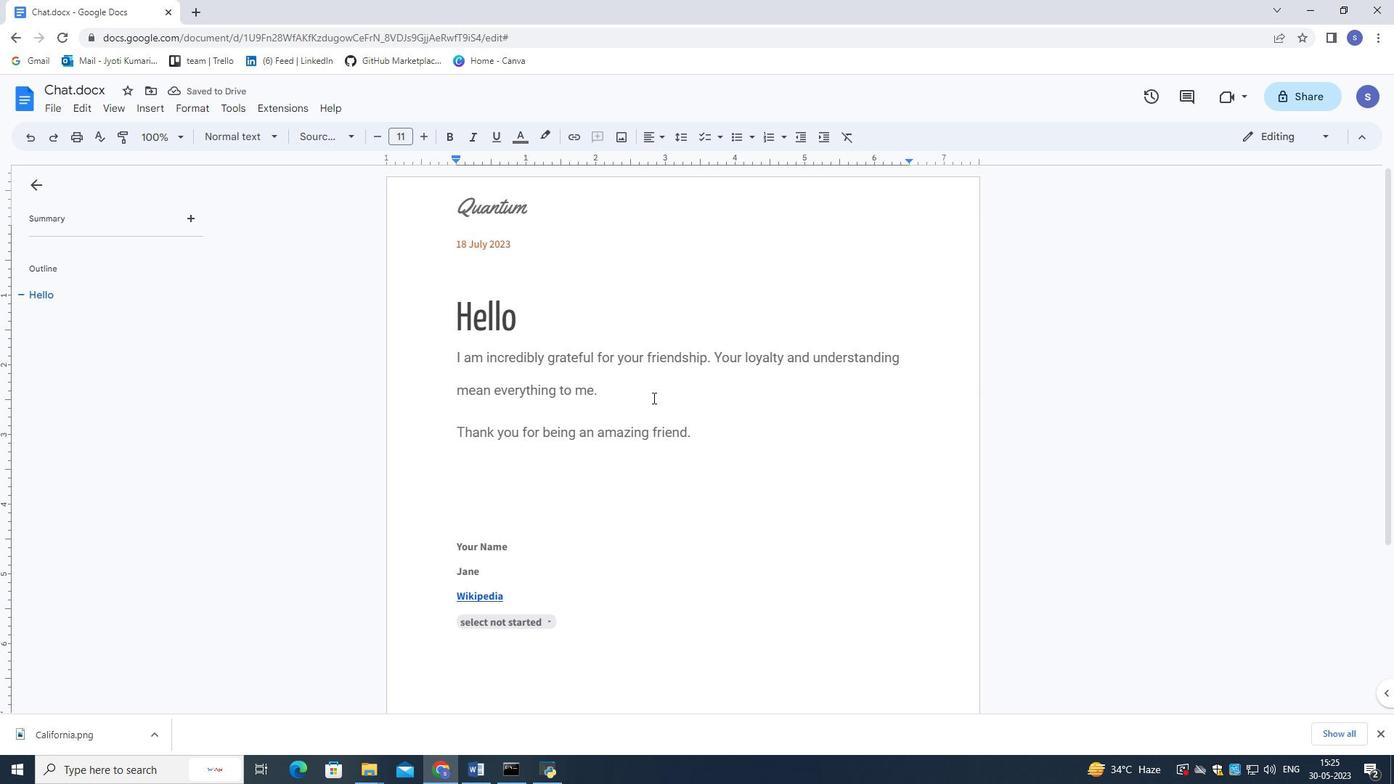 
Action: Mouse scrolled (652, 397) with delta (0, 0)
Screenshot: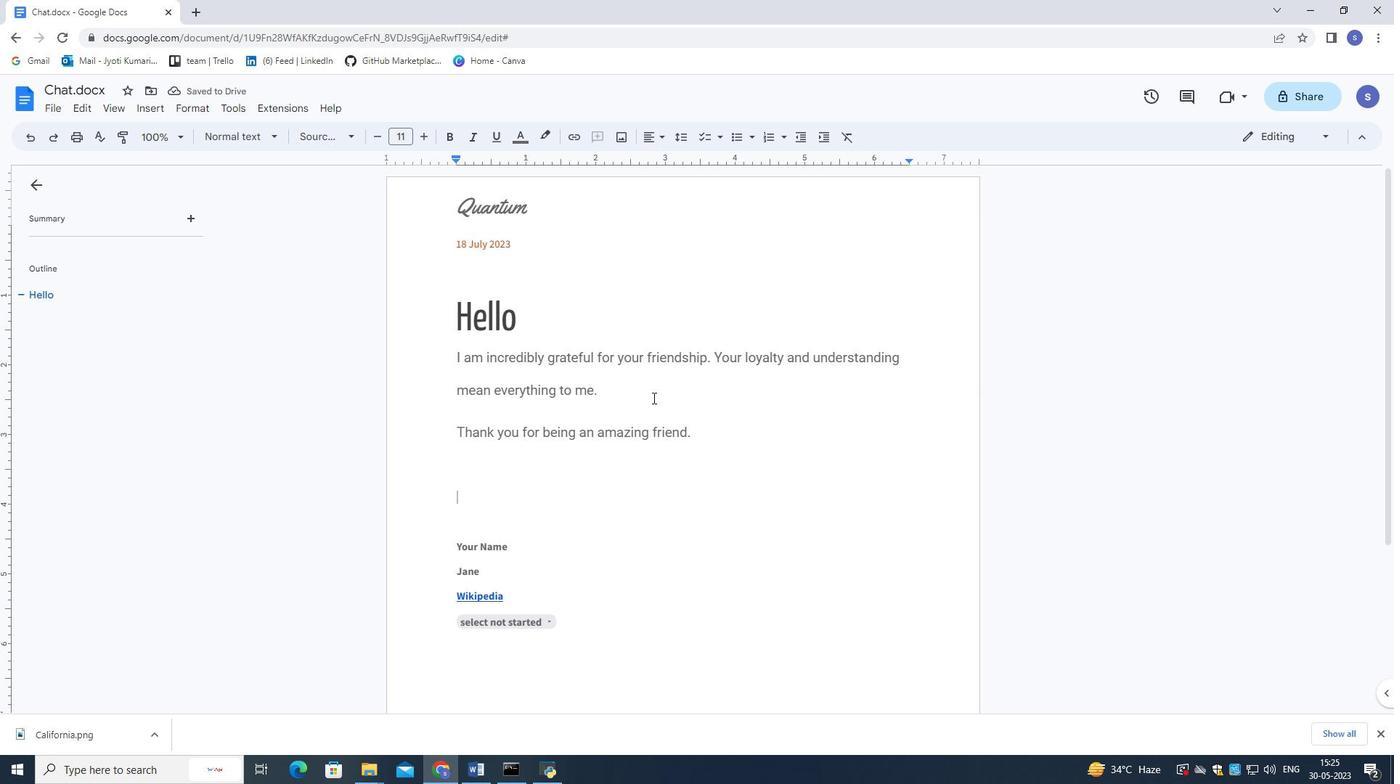 
Action: Mouse scrolled (652, 397) with delta (0, 0)
Screenshot: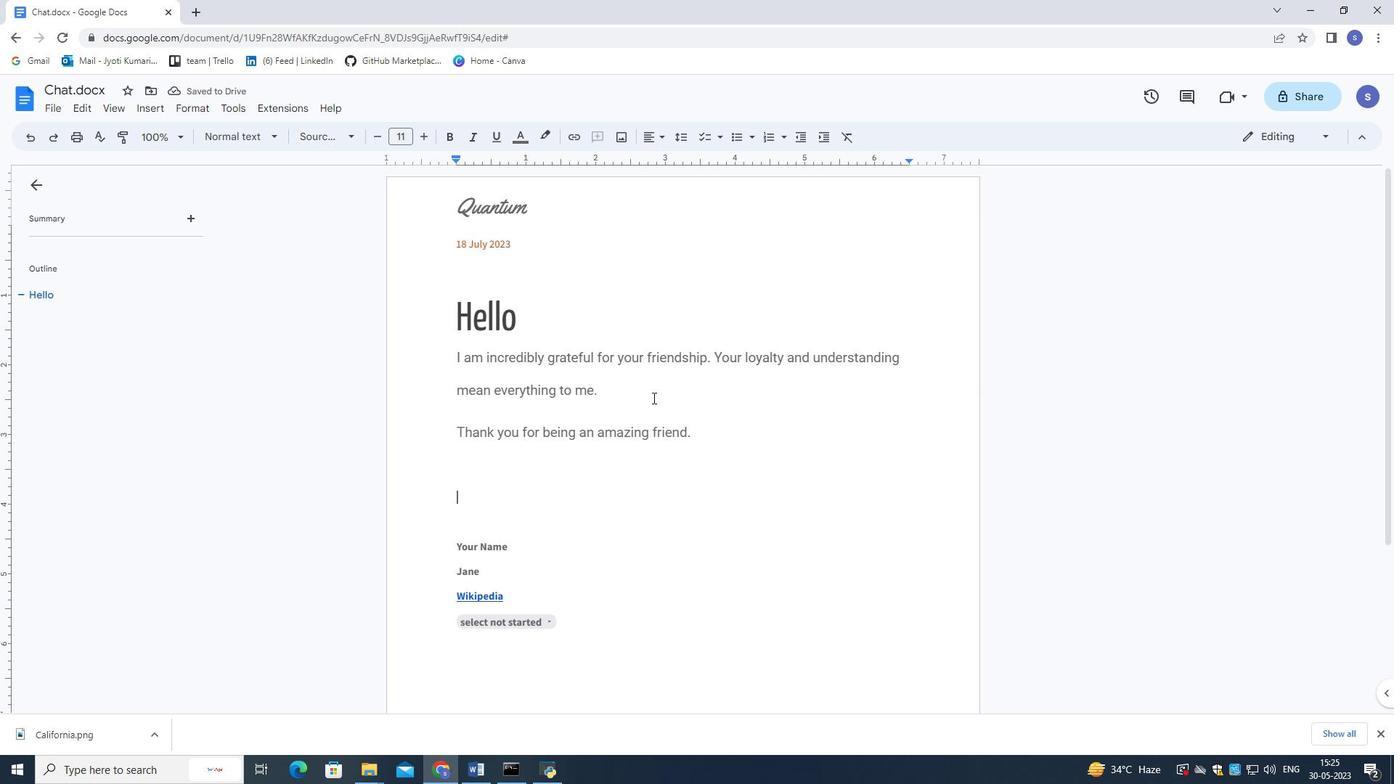 
Action: Mouse scrolled (652, 397) with delta (0, 0)
Screenshot: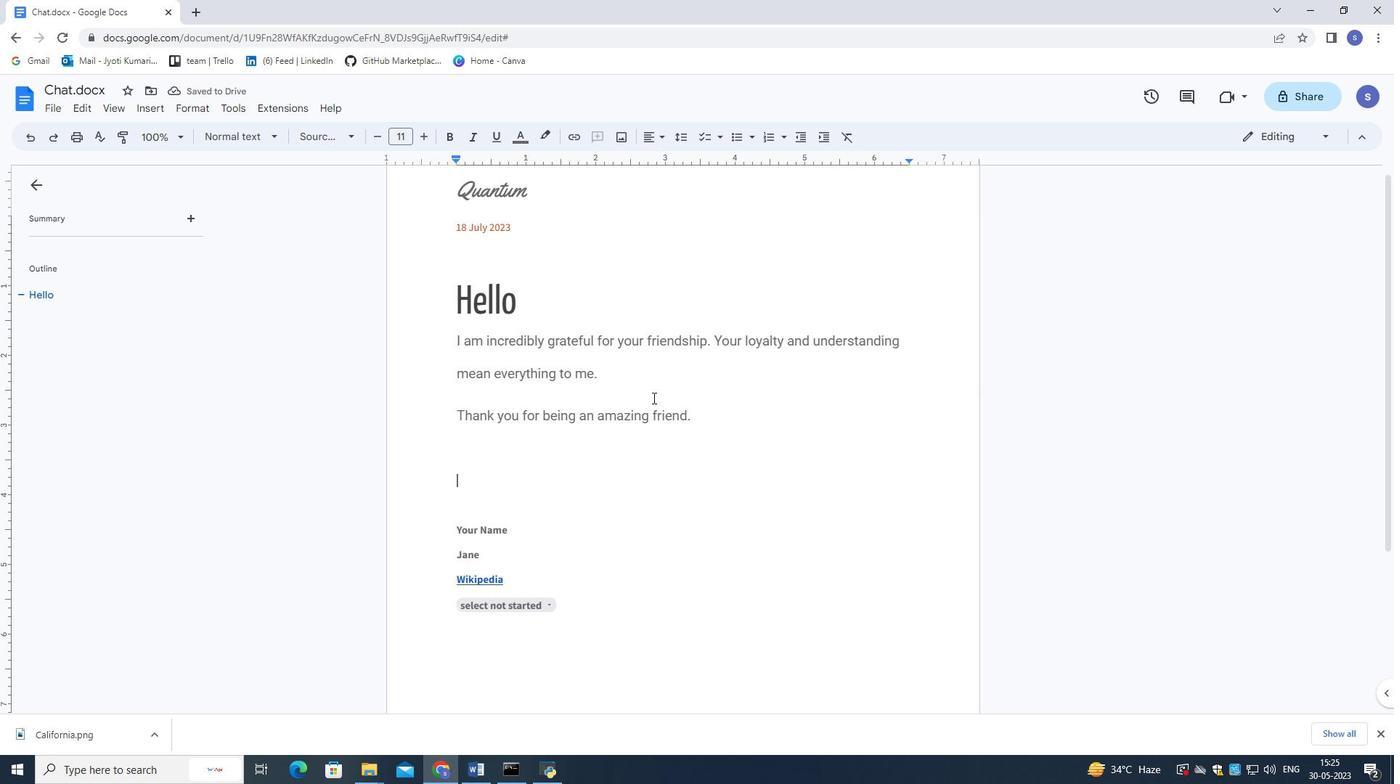 
Action: Mouse scrolled (652, 397) with delta (0, 0)
Screenshot: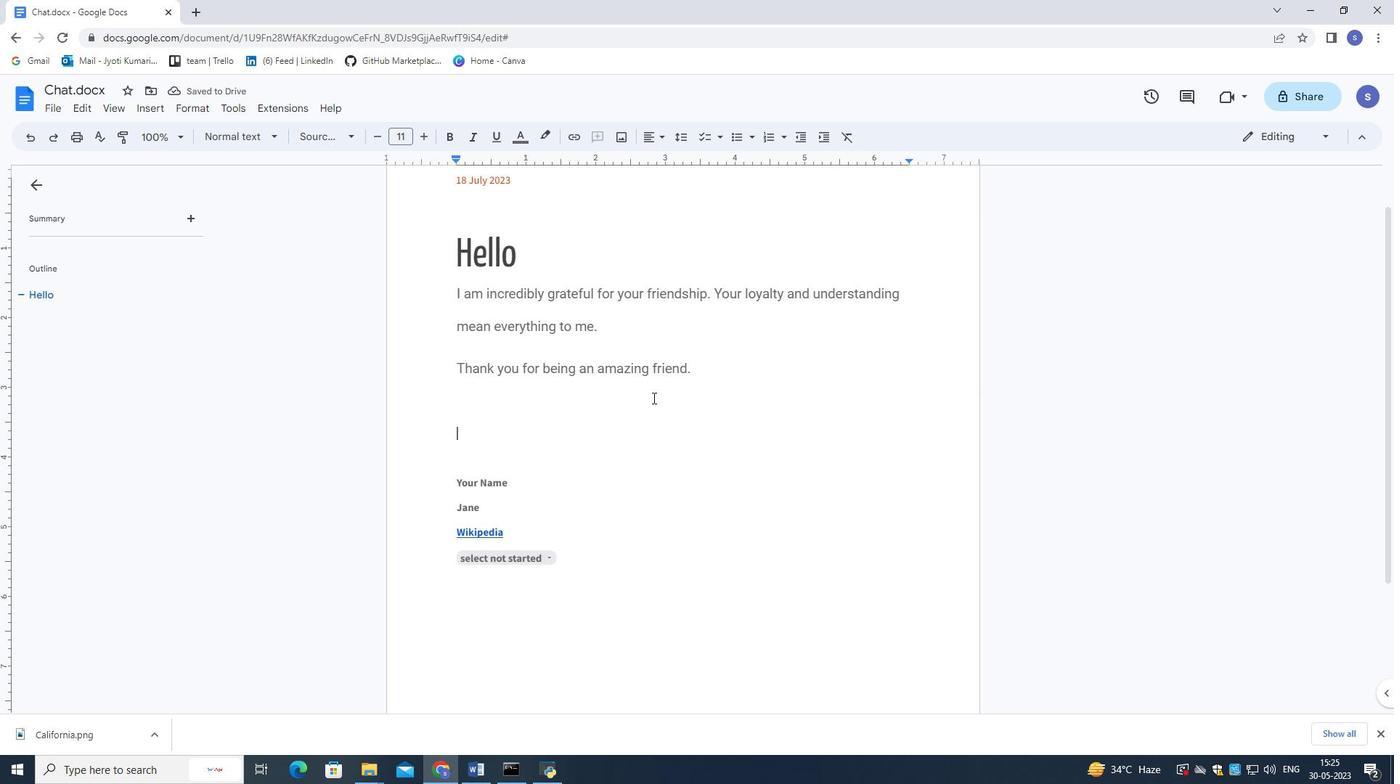 
Action: Mouse scrolled (652, 398) with delta (0, 0)
Screenshot: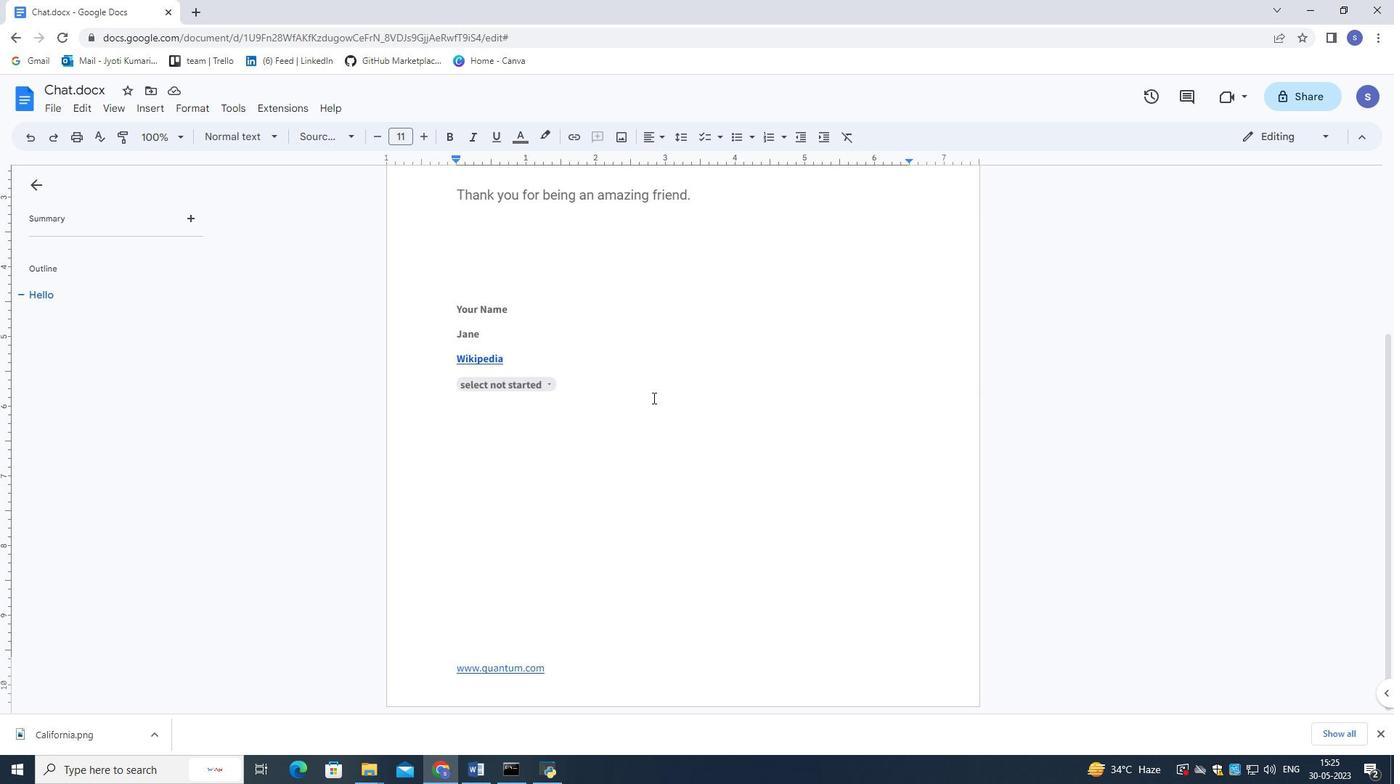 
Action: Mouse scrolled (652, 398) with delta (0, 0)
Screenshot: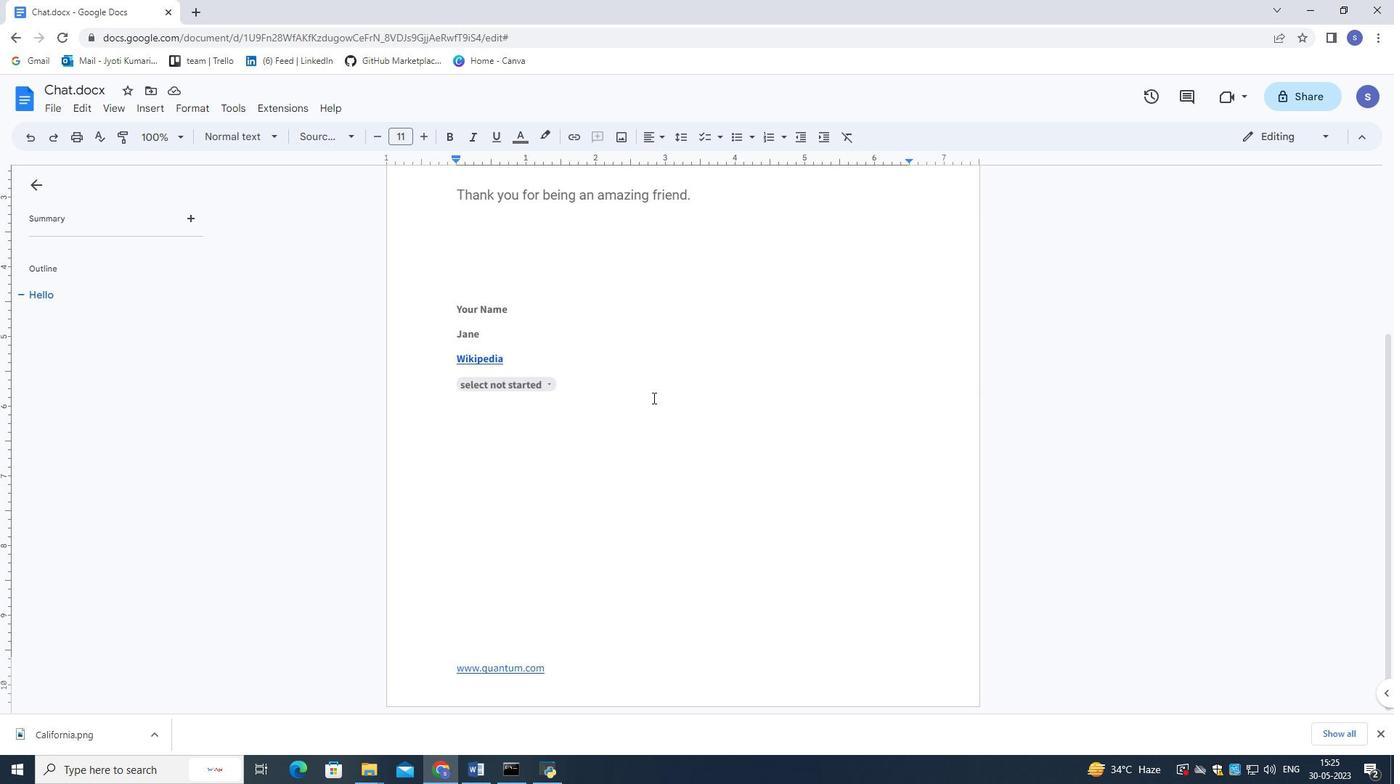 
Action: Mouse scrolled (652, 398) with delta (0, 0)
Screenshot: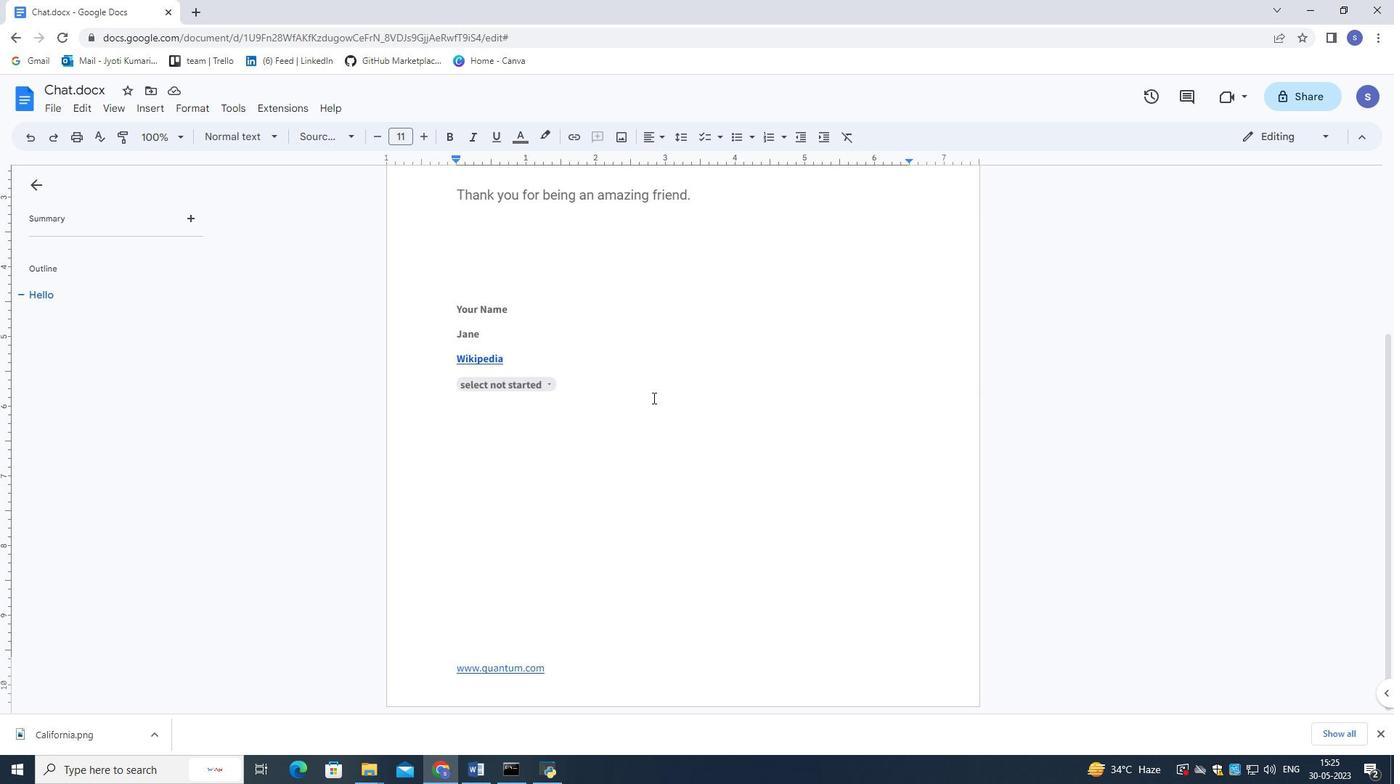 
Action: Mouse scrolled (652, 398) with delta (0, 0)
Screenshot: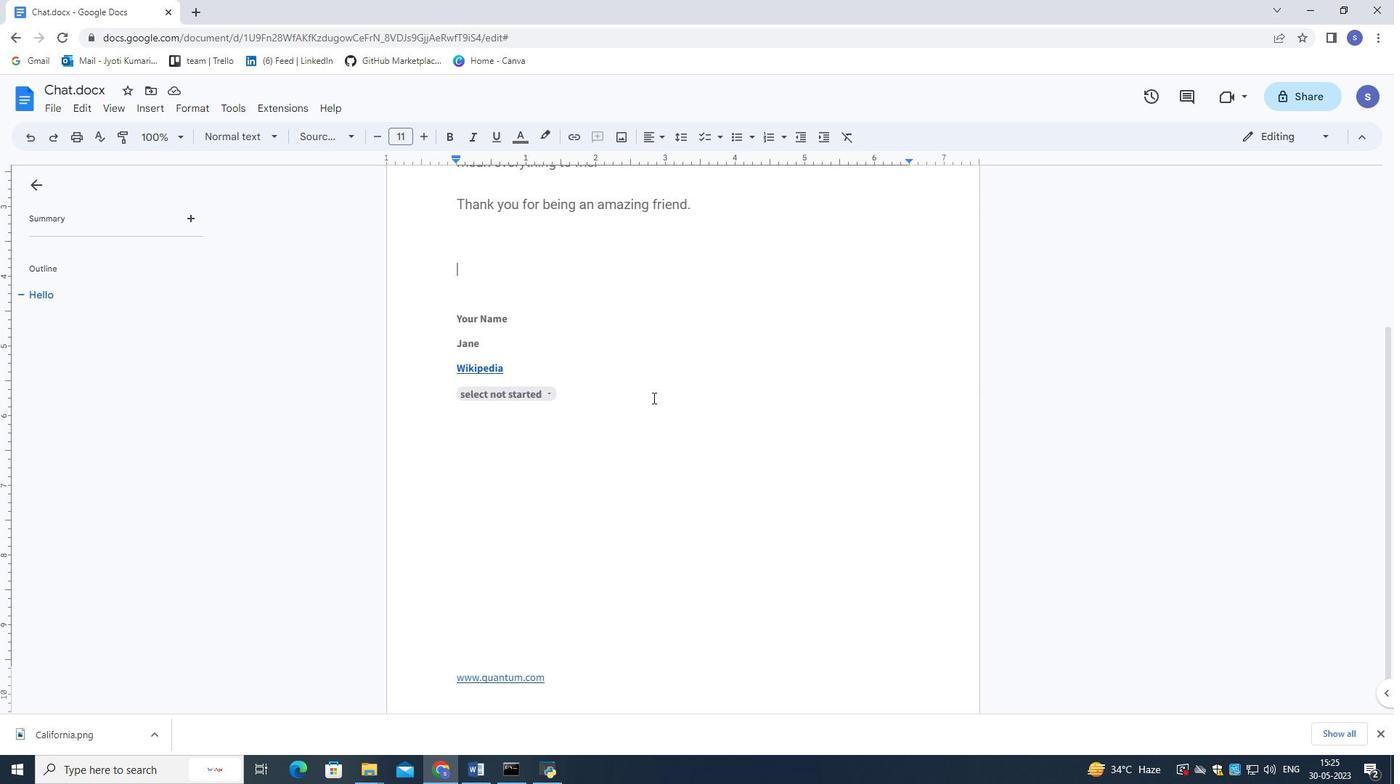 
Action: Mouse moved to (651, 396)
Screenshot: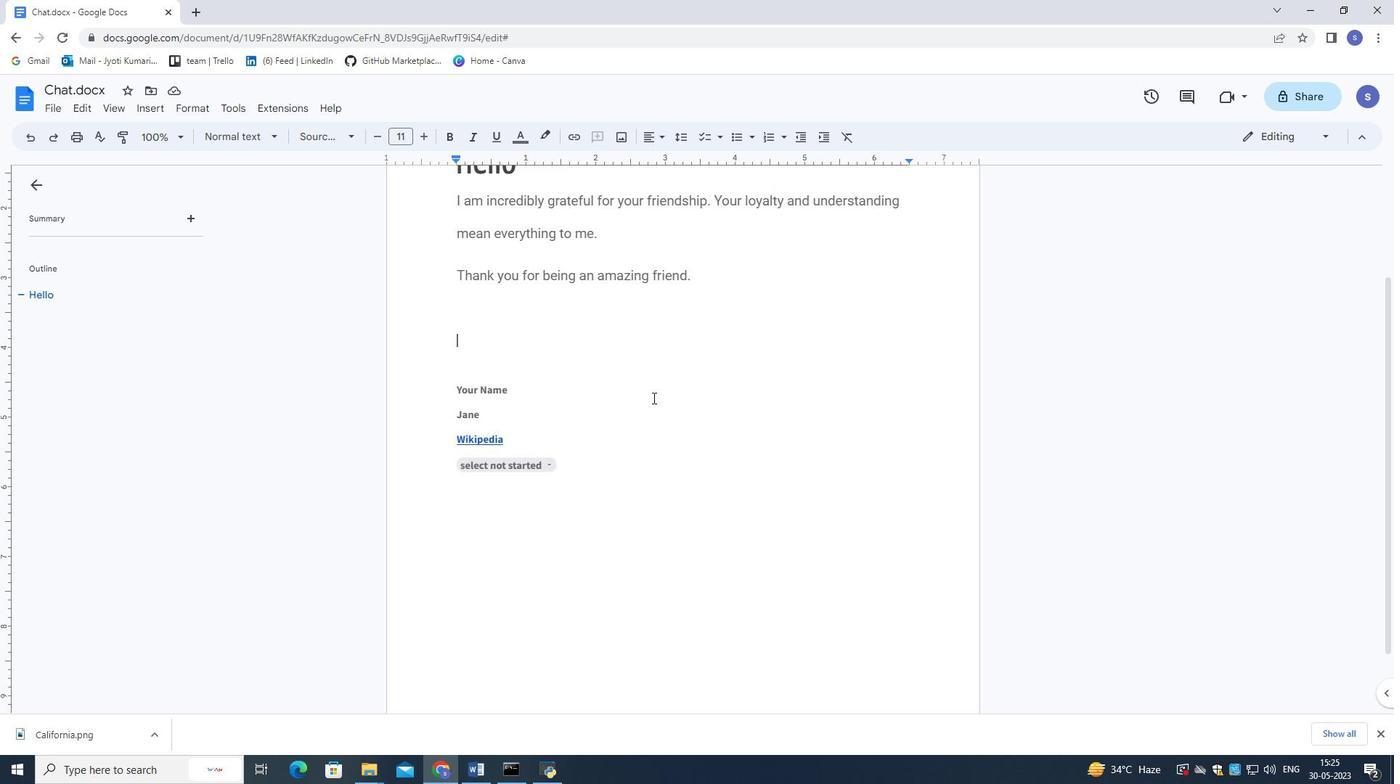 
Action: Mouse scrolled (651, 397) with delta (0, 0)
Screenshot: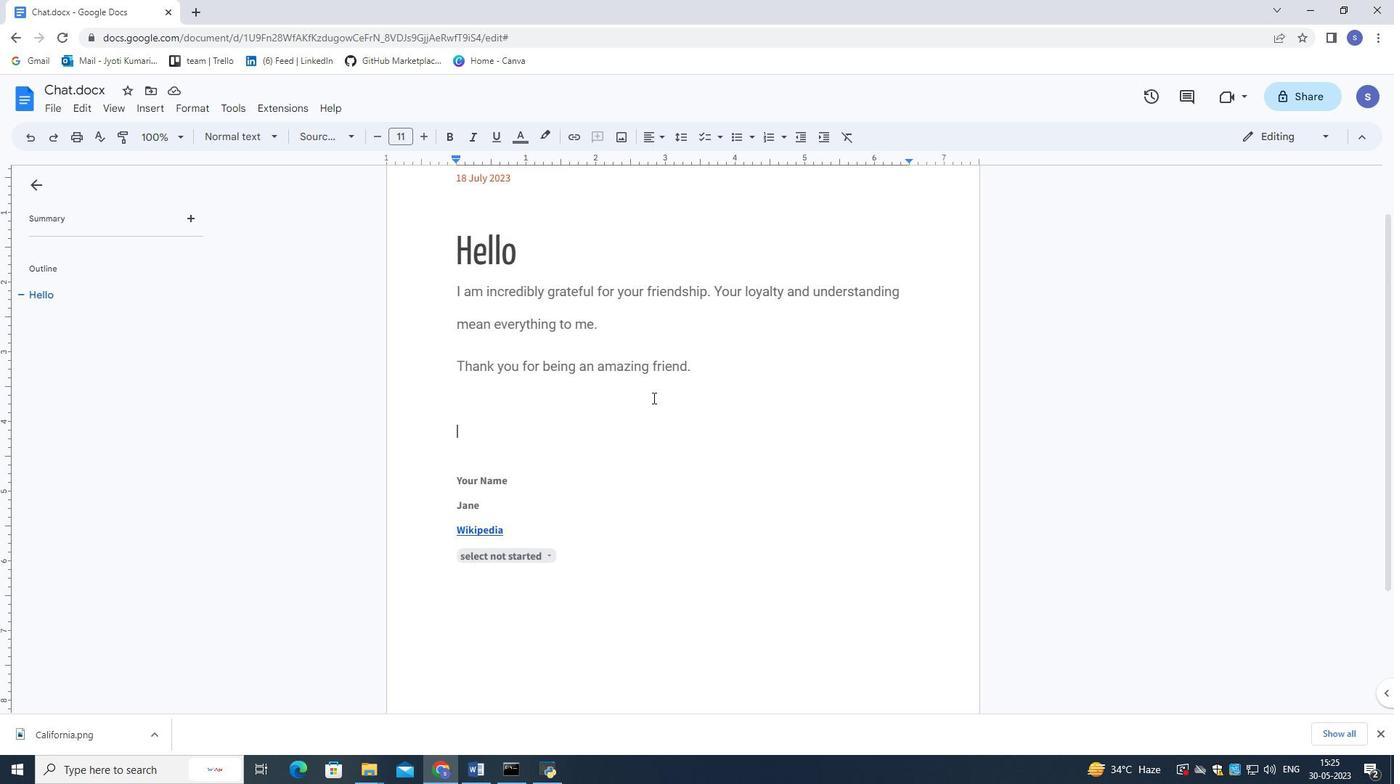 
Action: Mouse scrolled (651, 397) with delta (0, 0)
Screenshot: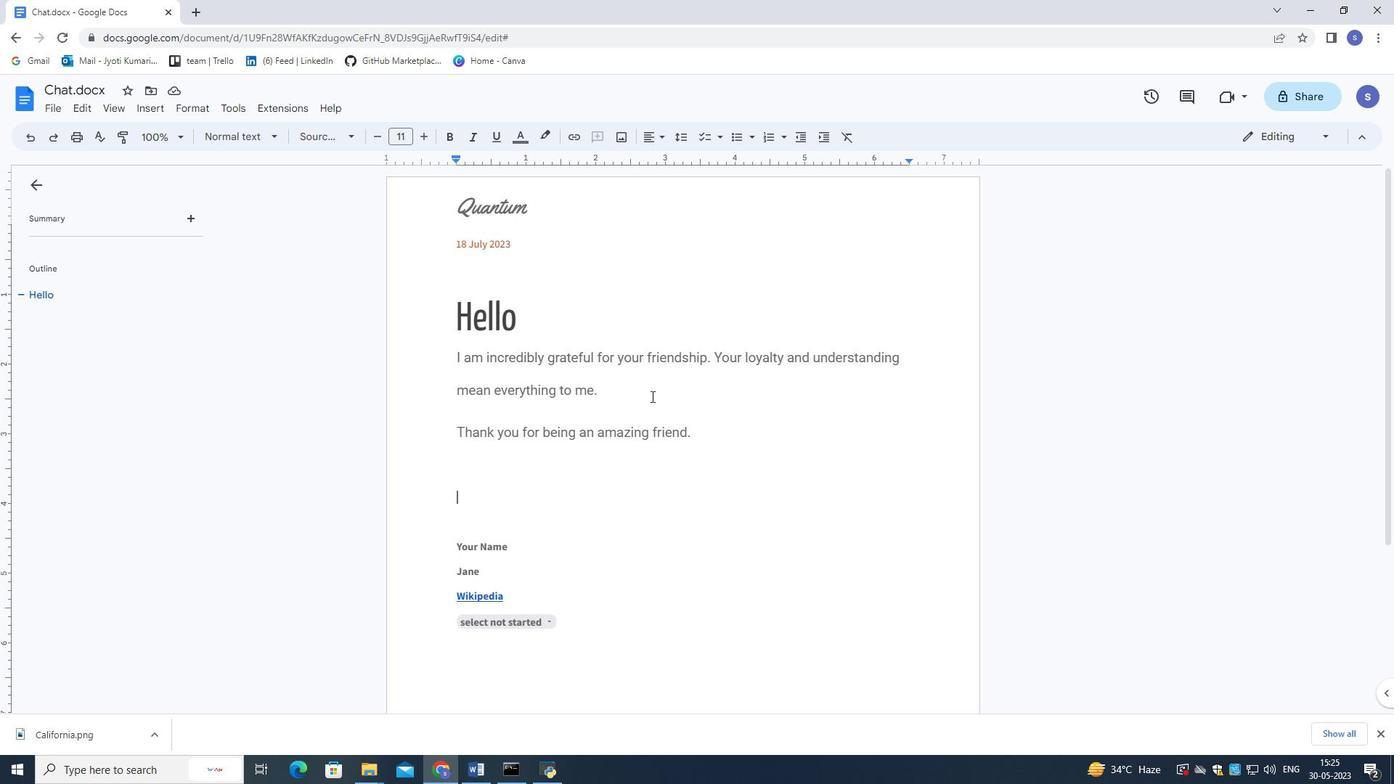 
Action: Mouse moved to (694, 544)
Screenshot: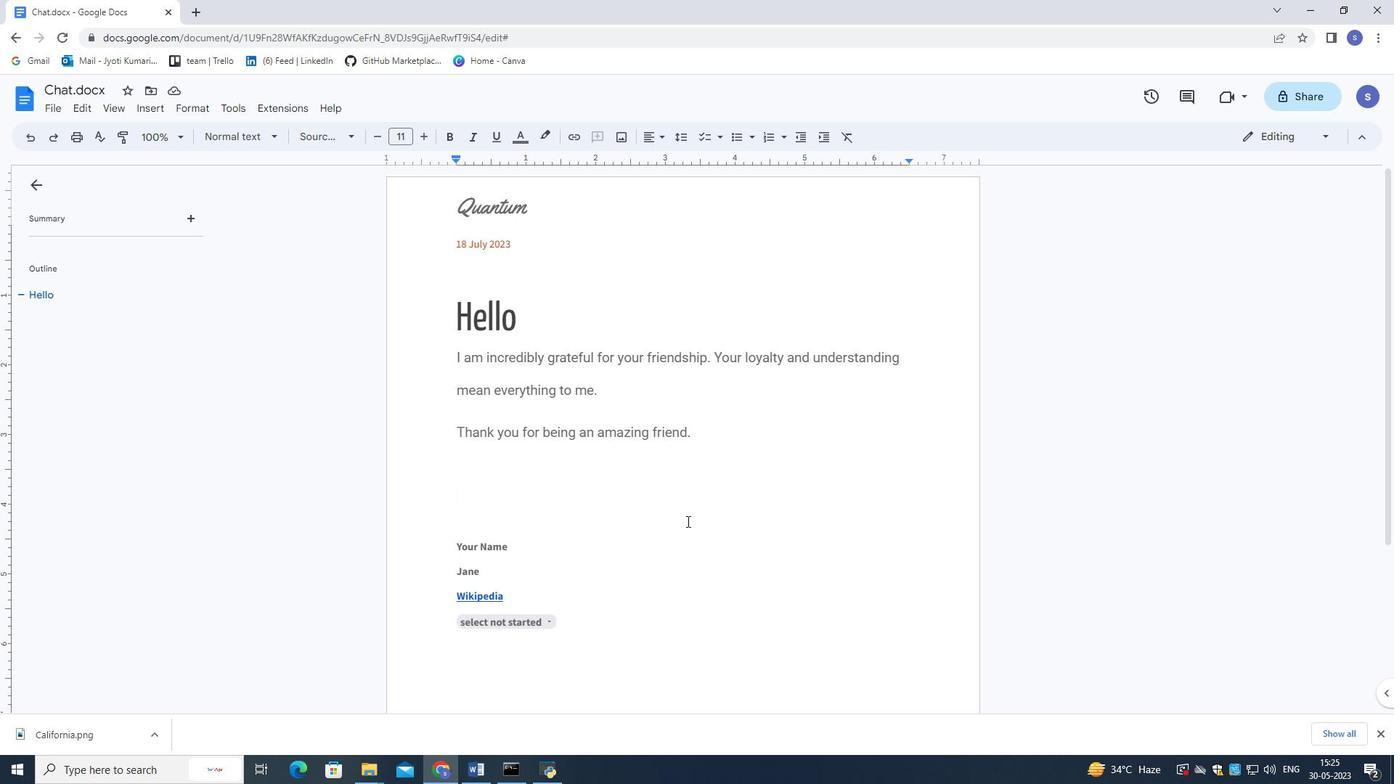 
Action: Mouse scrolled (694, 543) with delta (0, 0)
Screenshot: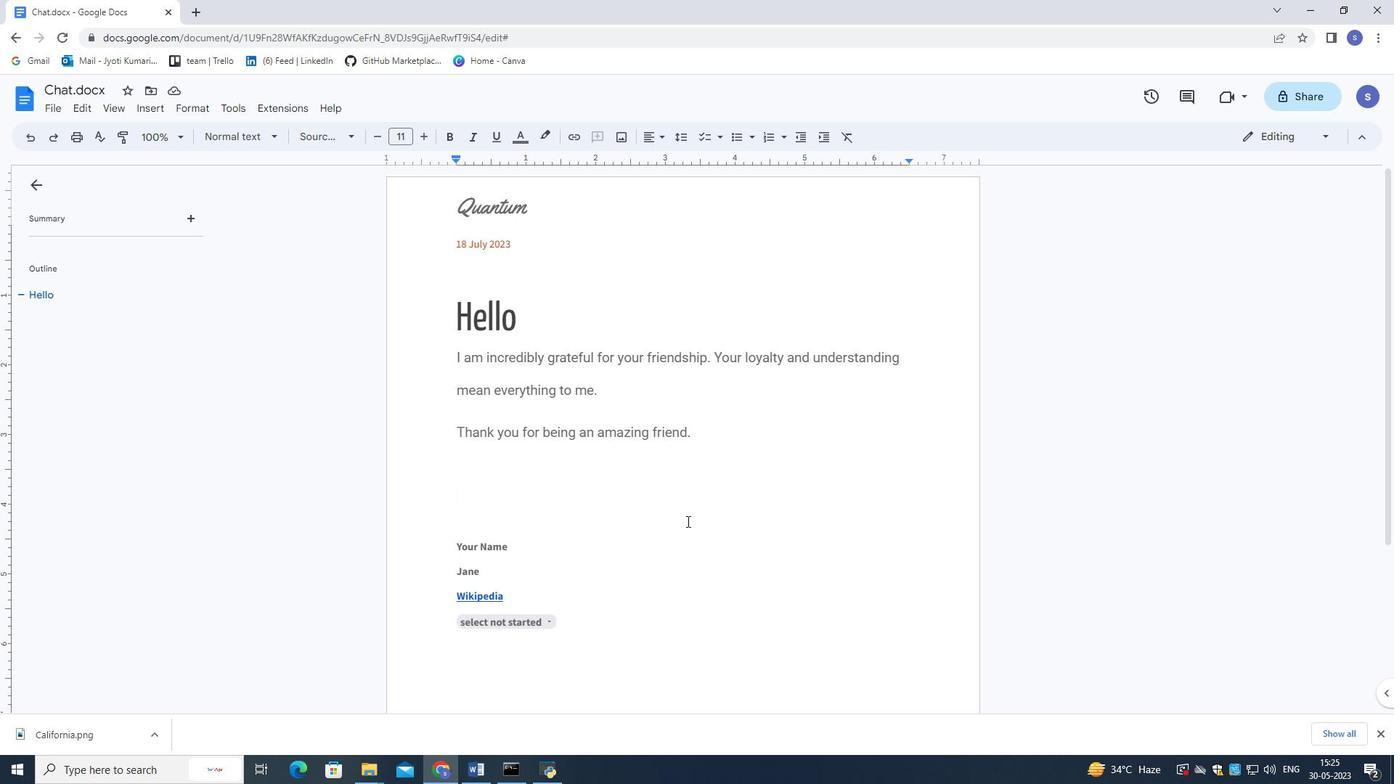 
Action: Mouse scrolled (694, 543) with delta (0, 0)
Screenshot: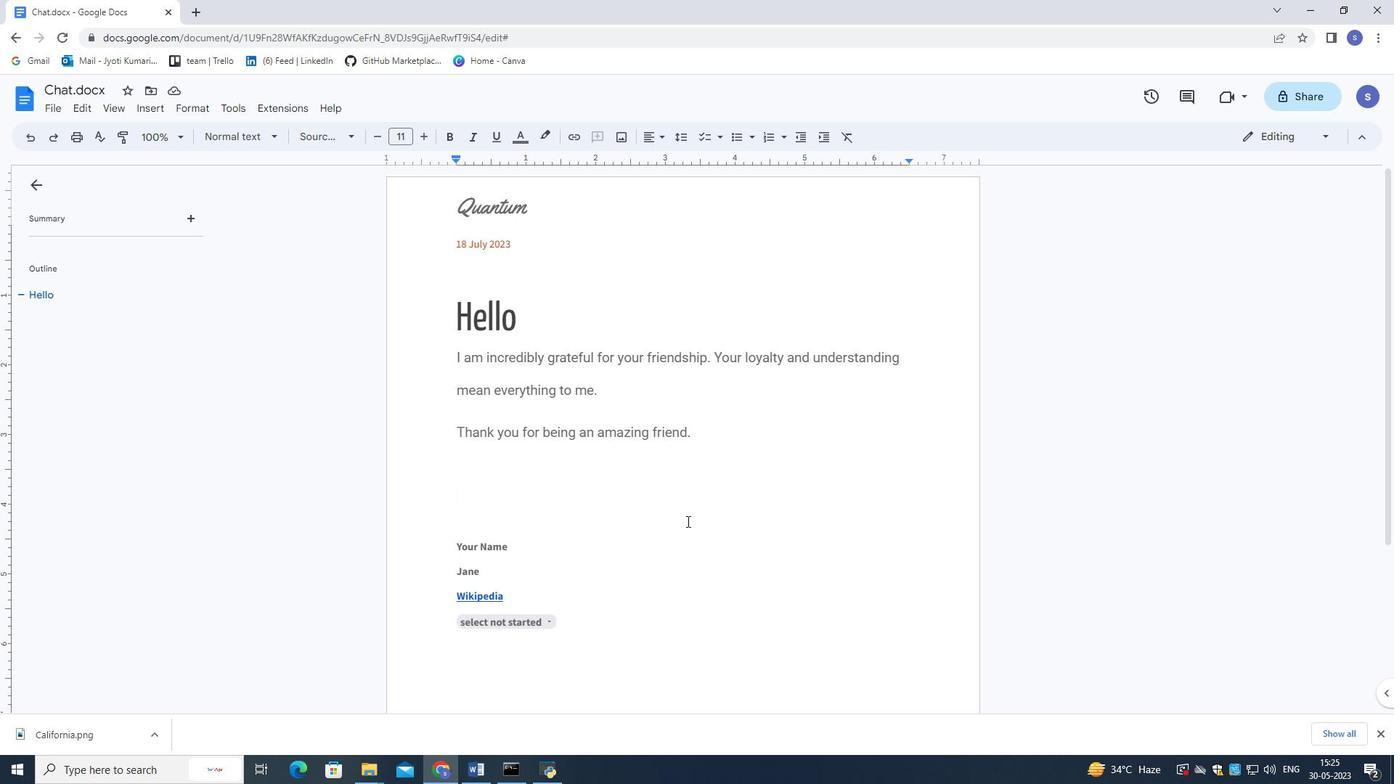 
Action: Mouse scrolled (694, 543) with delta (0, 0)
Screenshot: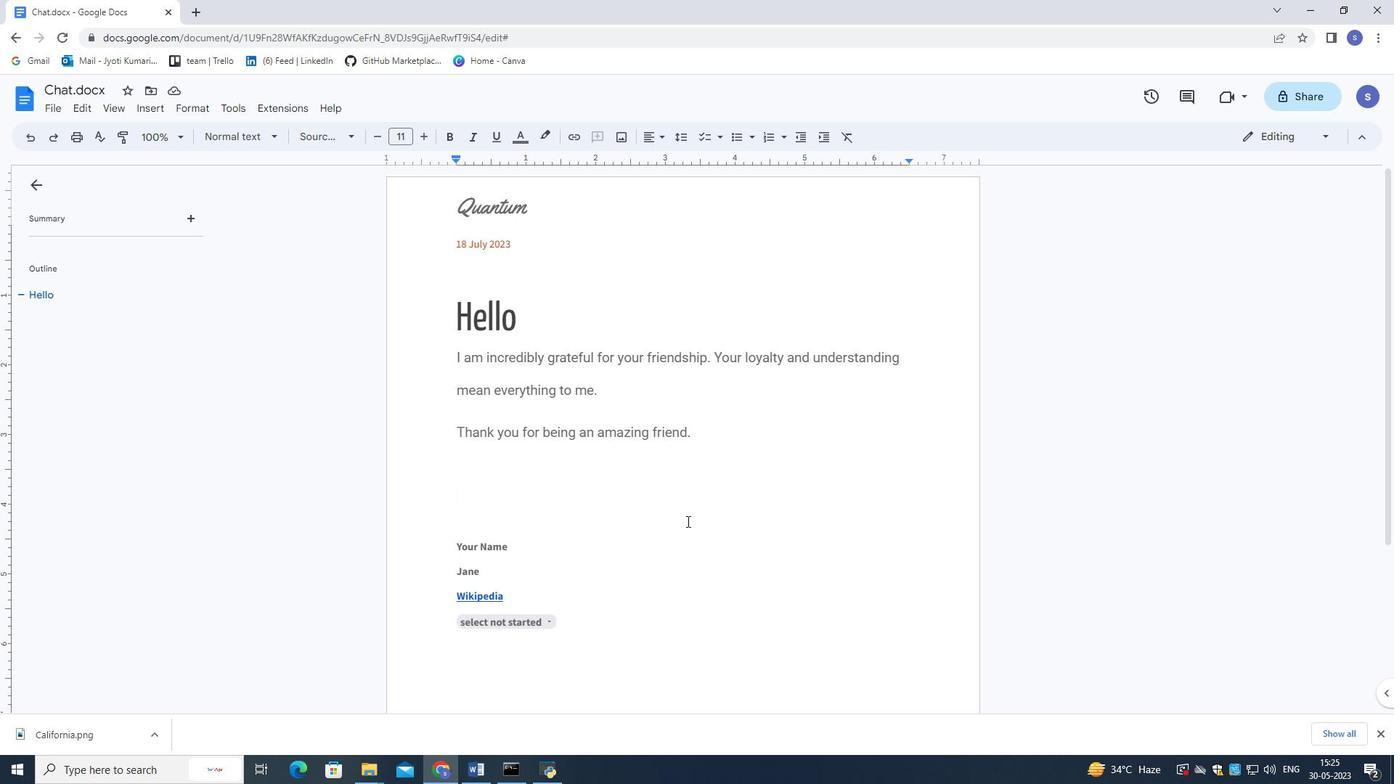 
Action: Mouse scrolled (694, 543) with delta (0, 0)
Screenshot: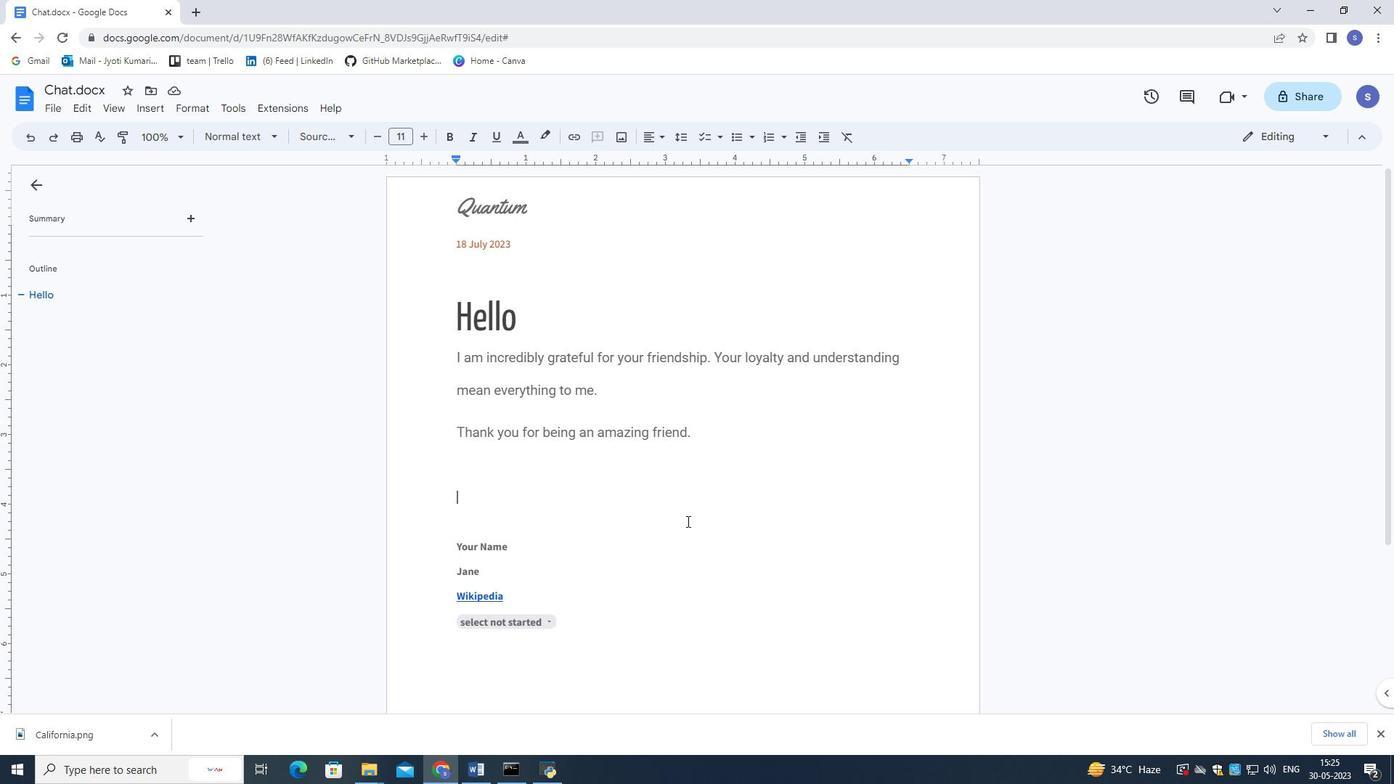 
Action: Mouse moved to (694, 538)
Screenshot: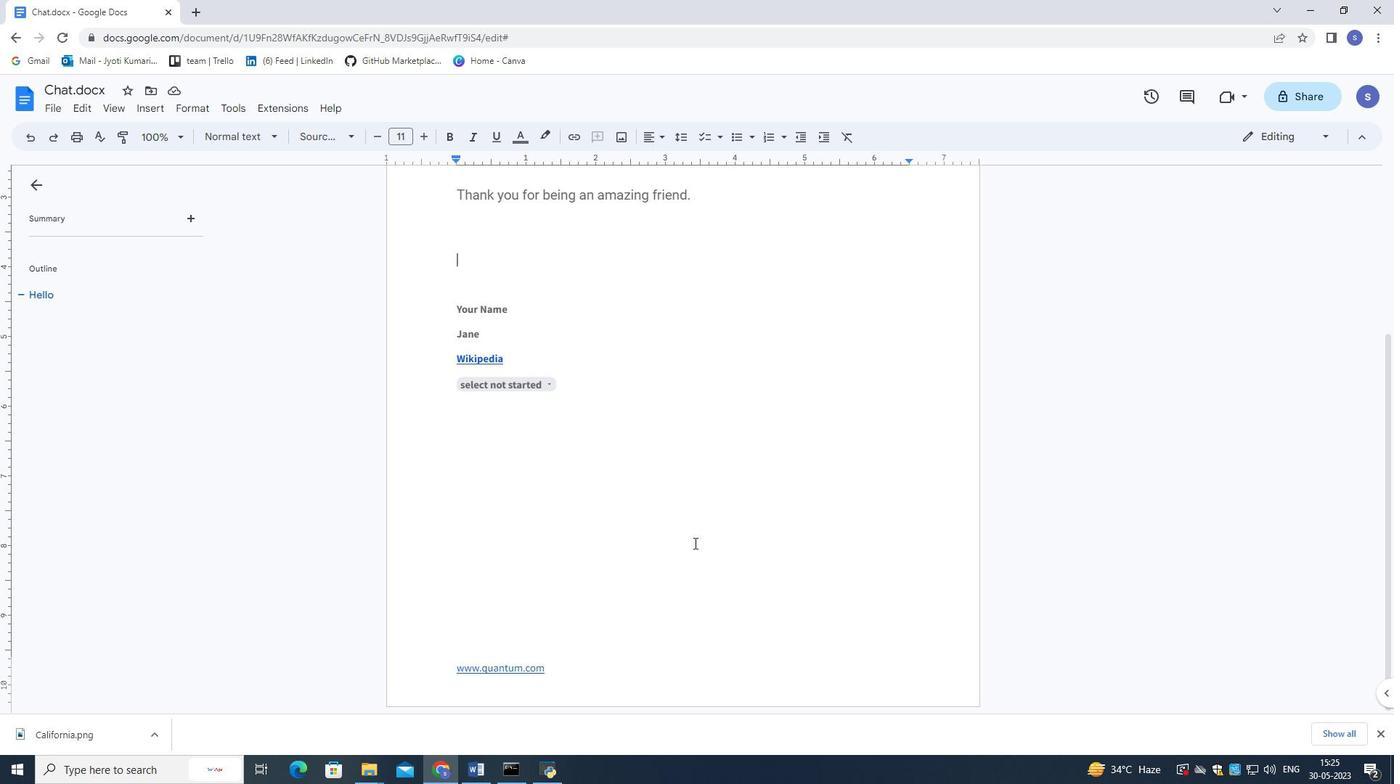 
Action: Mouse scrolled (694, 539) with delta (0, 0)
Screenshot: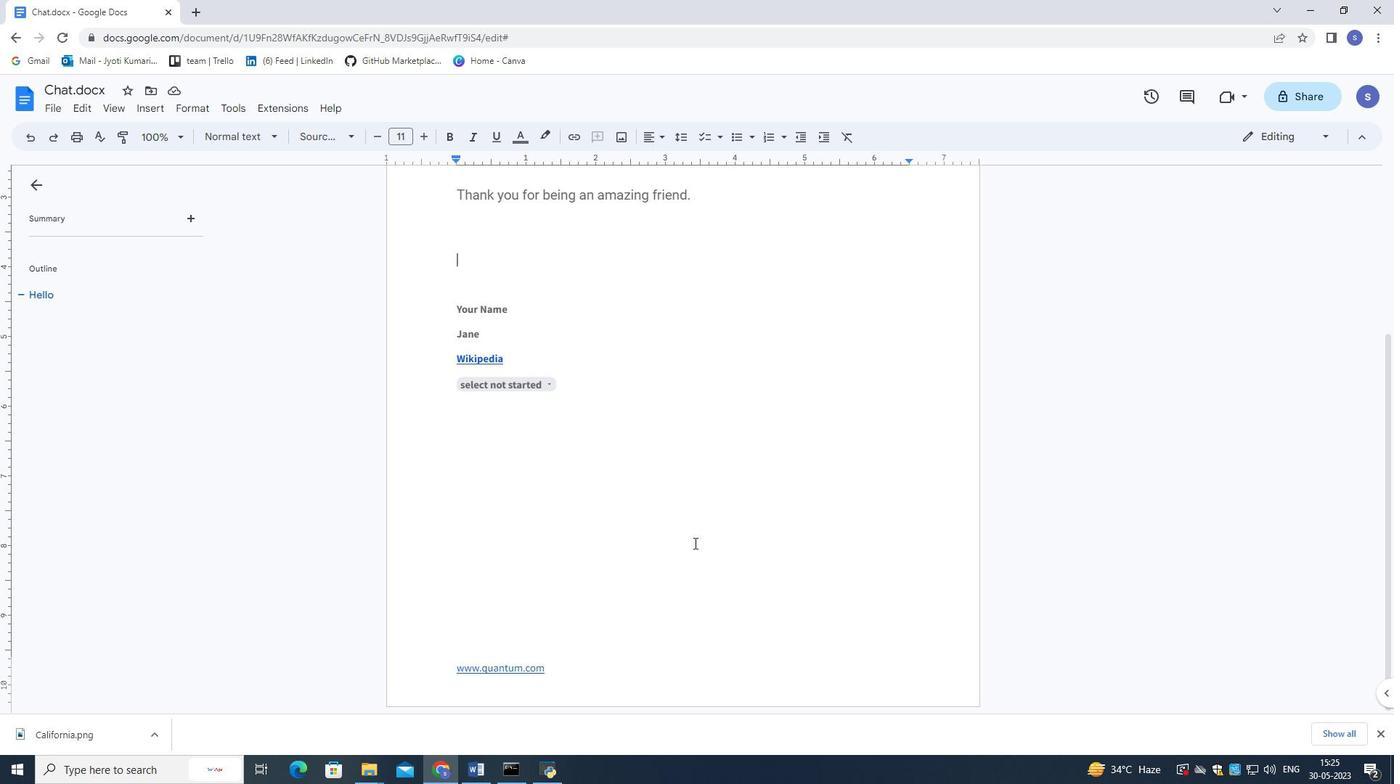 
Action: Mouse moved to (692, 537)
Screenshot: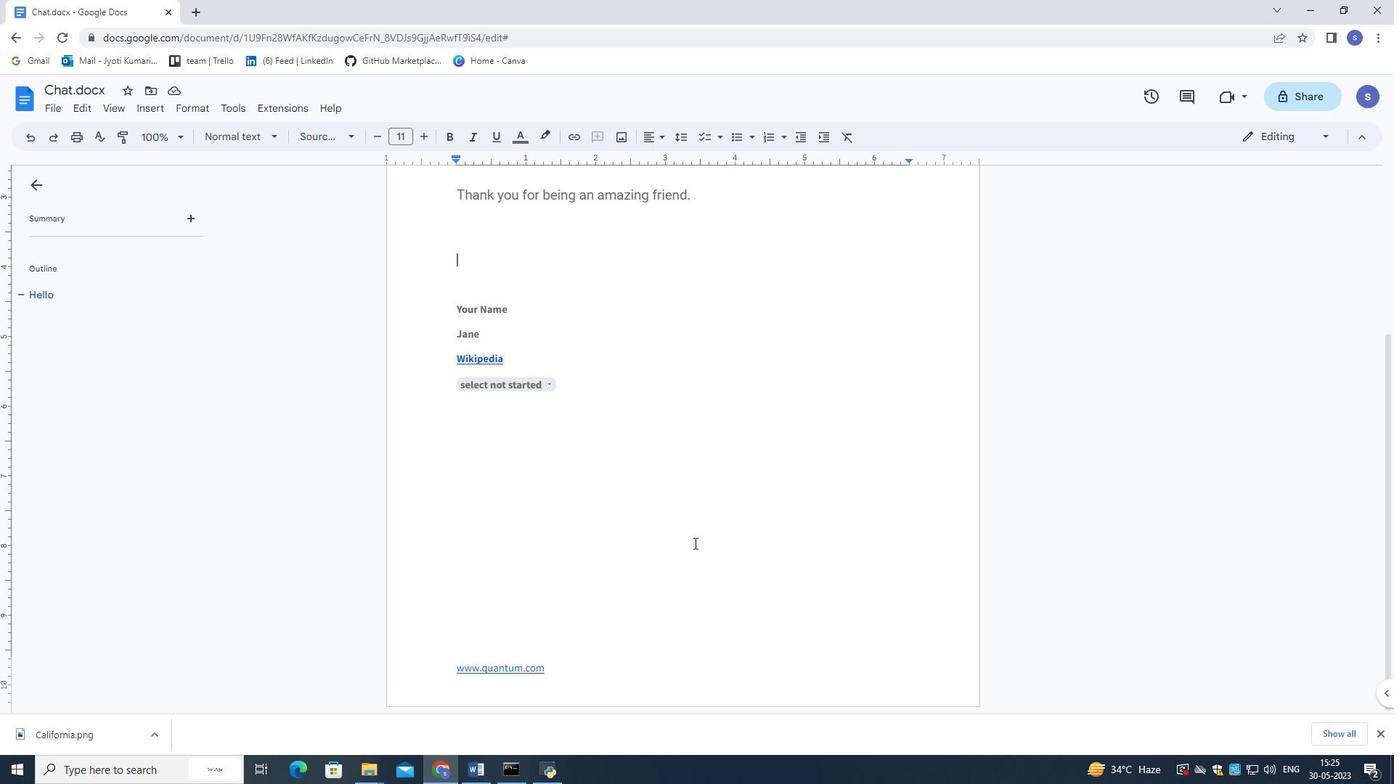 
Action: Mouse scrolled (692, 538) with delta (0, 0)
Screenshot: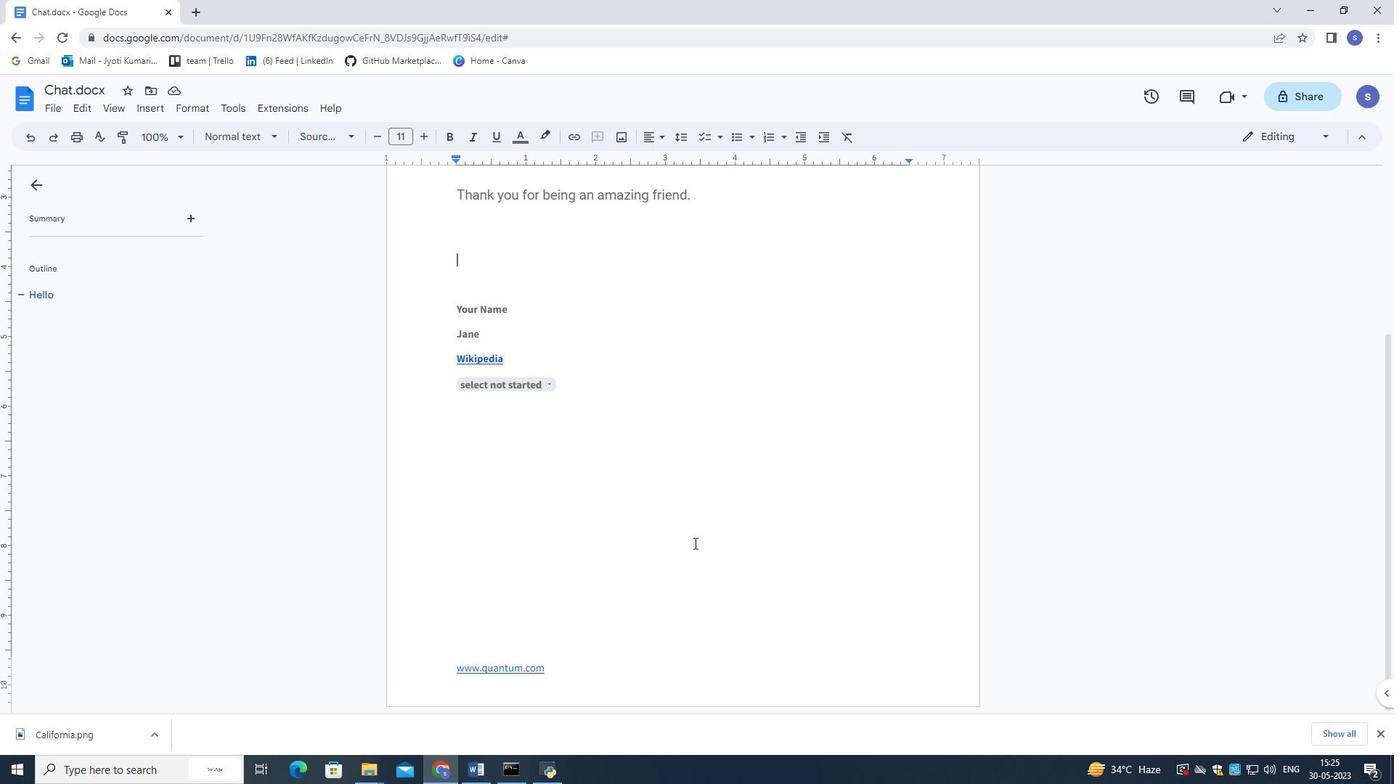 
Action: Mouse moved to (692, 535)
Screenshot: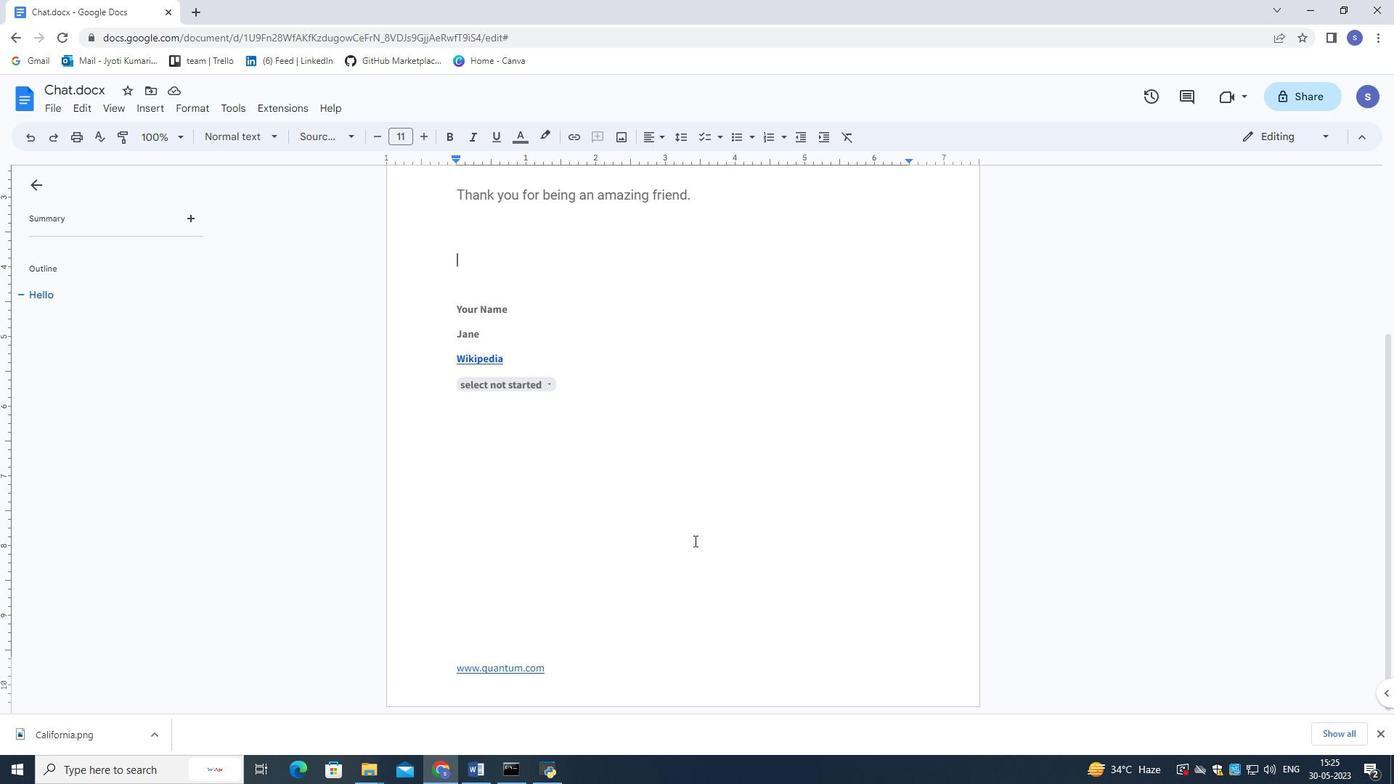 
Action: Mouse scrolled (692, 536) with delta (0, 0)
Screenshot: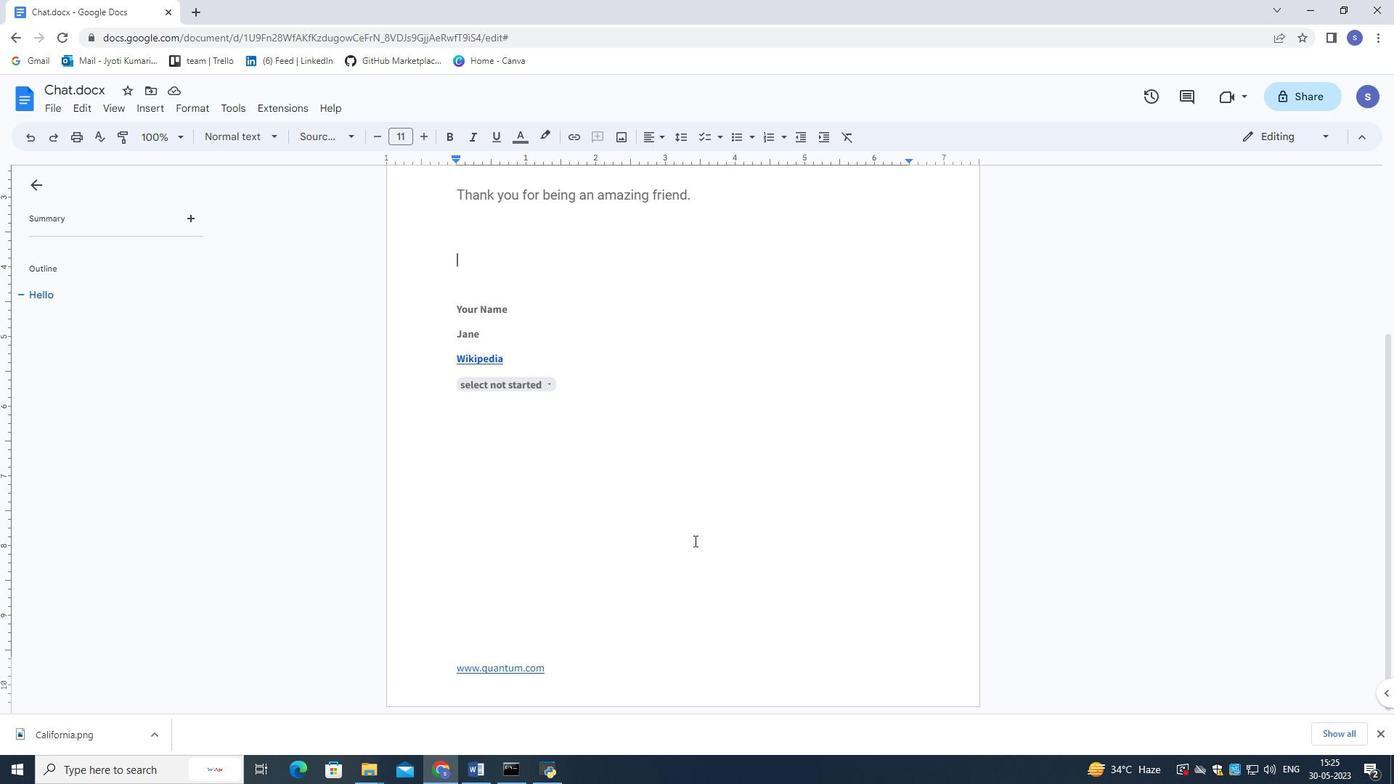 
Action: Mouse moved to (691, 533)
Screenshot: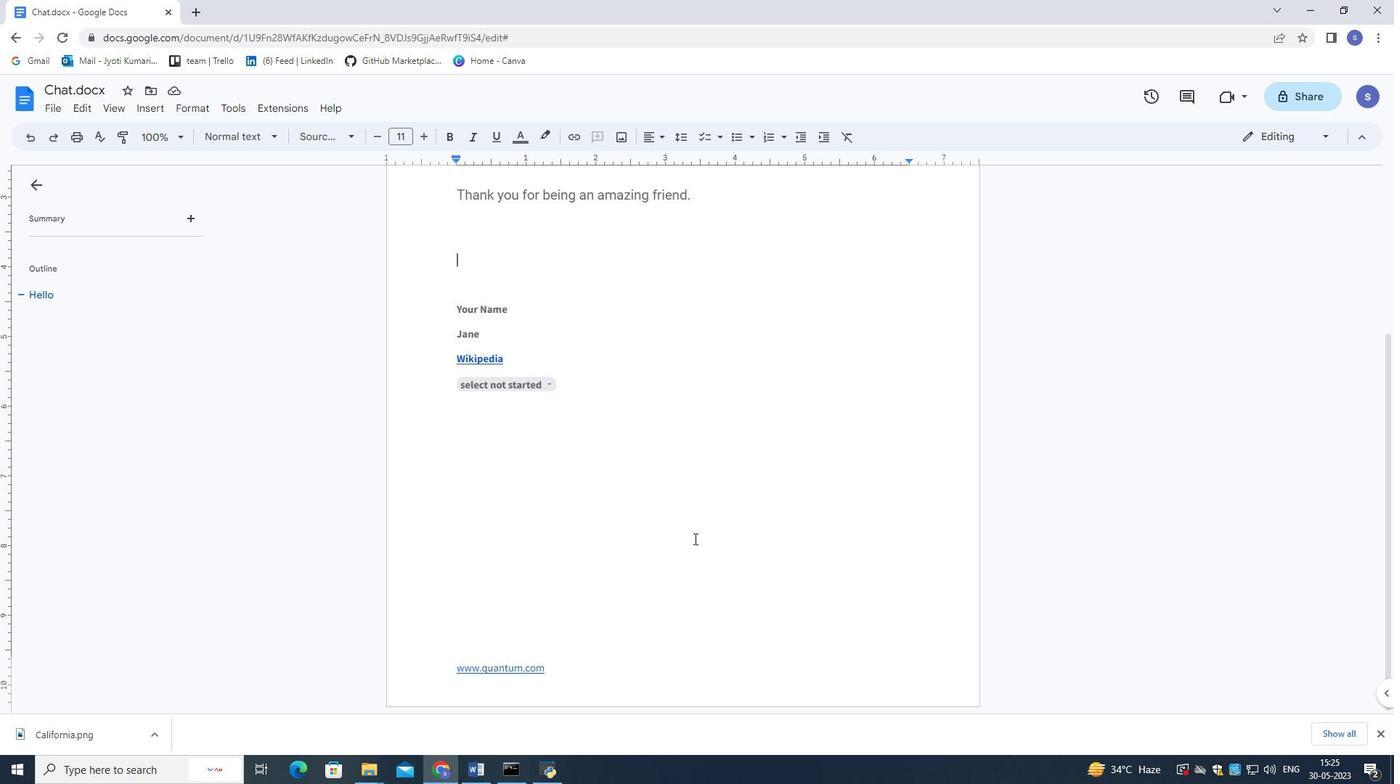
Action: Mouse scrolled (691, 535) with delta (0, 0)
Screenshot: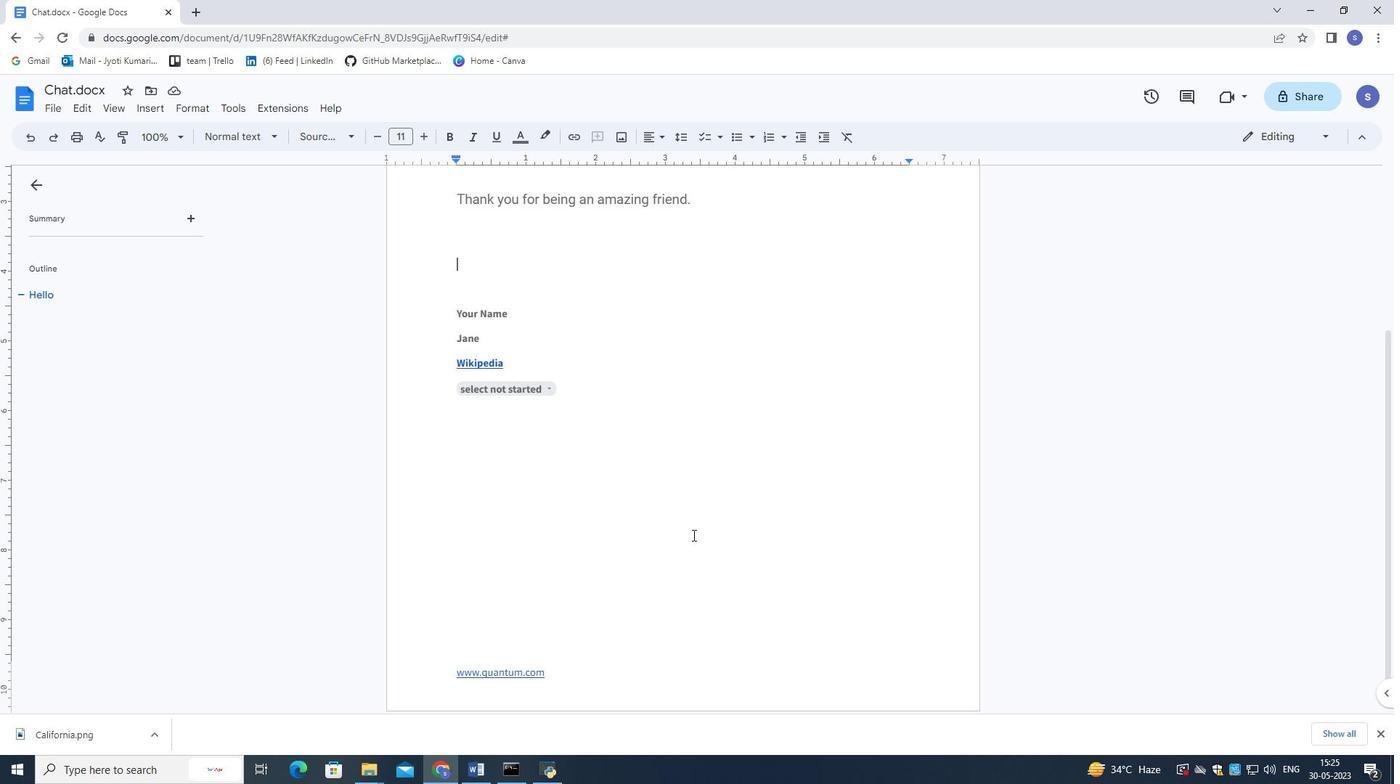 
Action: Mouse moved to (686, 522)
Screenshot: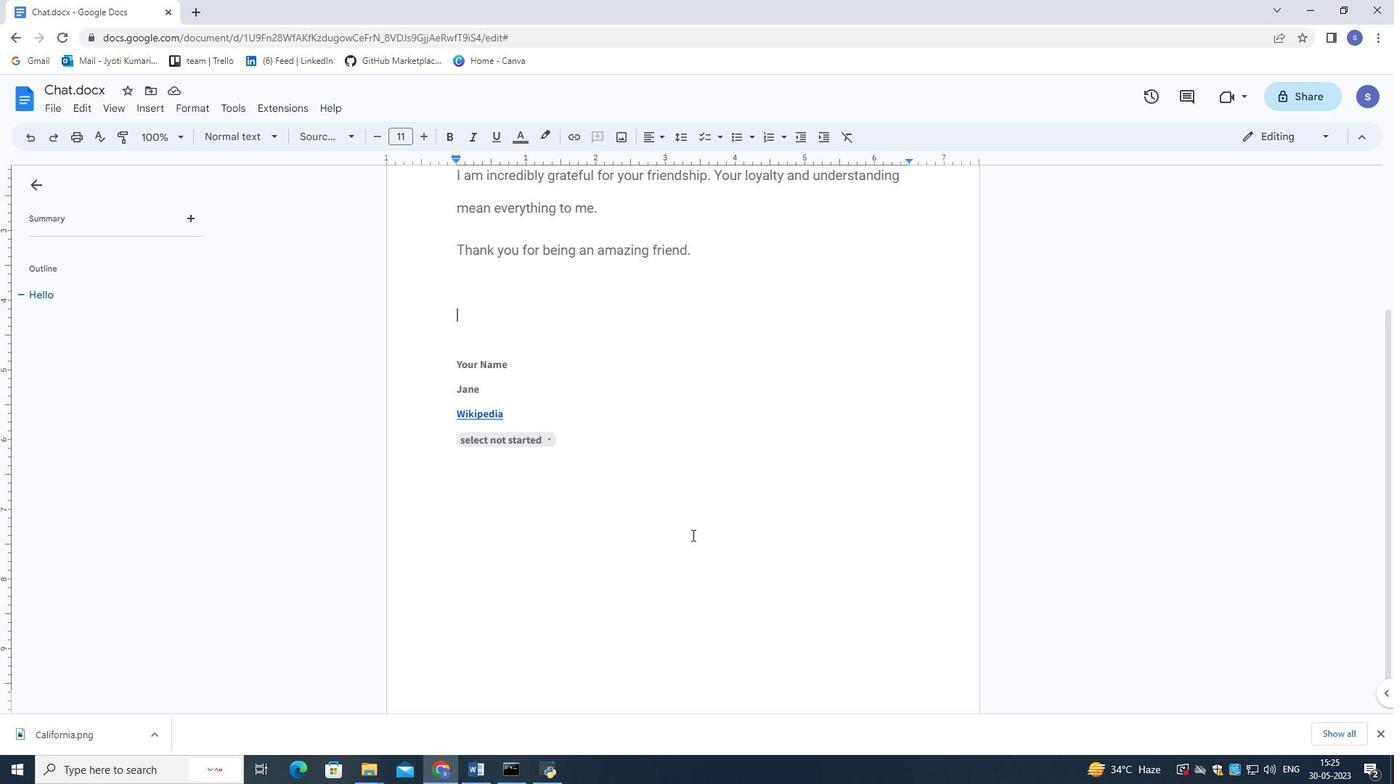 
Action: Mouse scrolled (691, 533) with delta (0, 0)
Screenshot: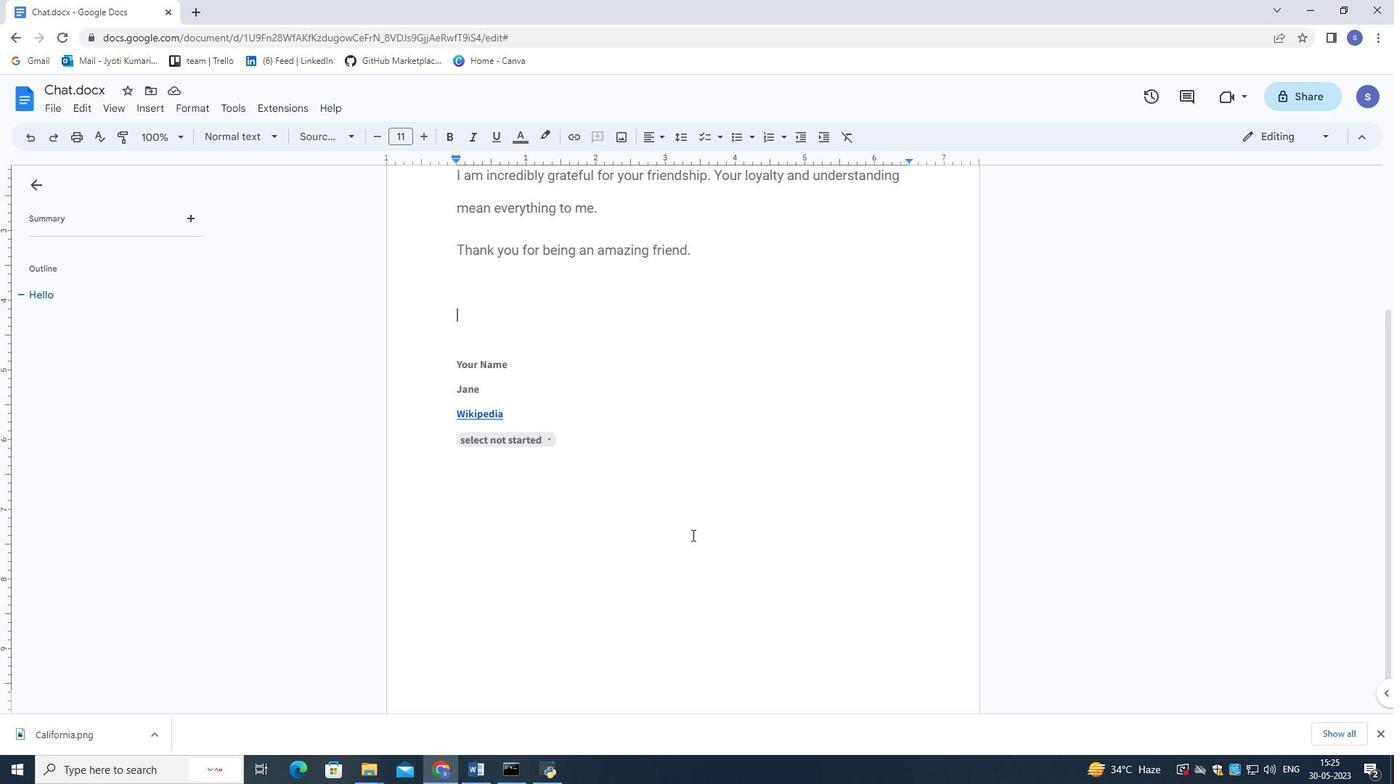 
Action: Mouse moved to (686, 521)
Screenshot: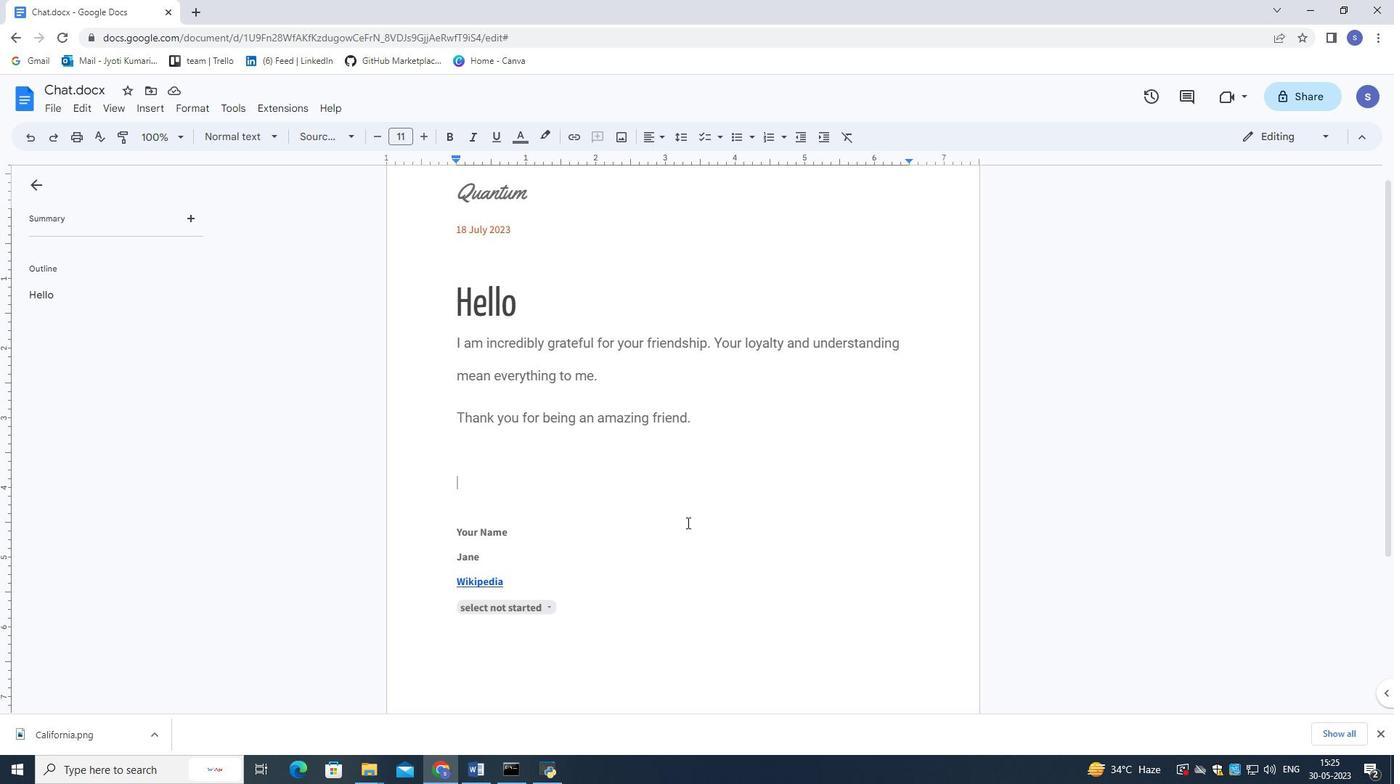 
Action: Mouse scrolled (686, 522) with delta (0, 0)
Screenshot: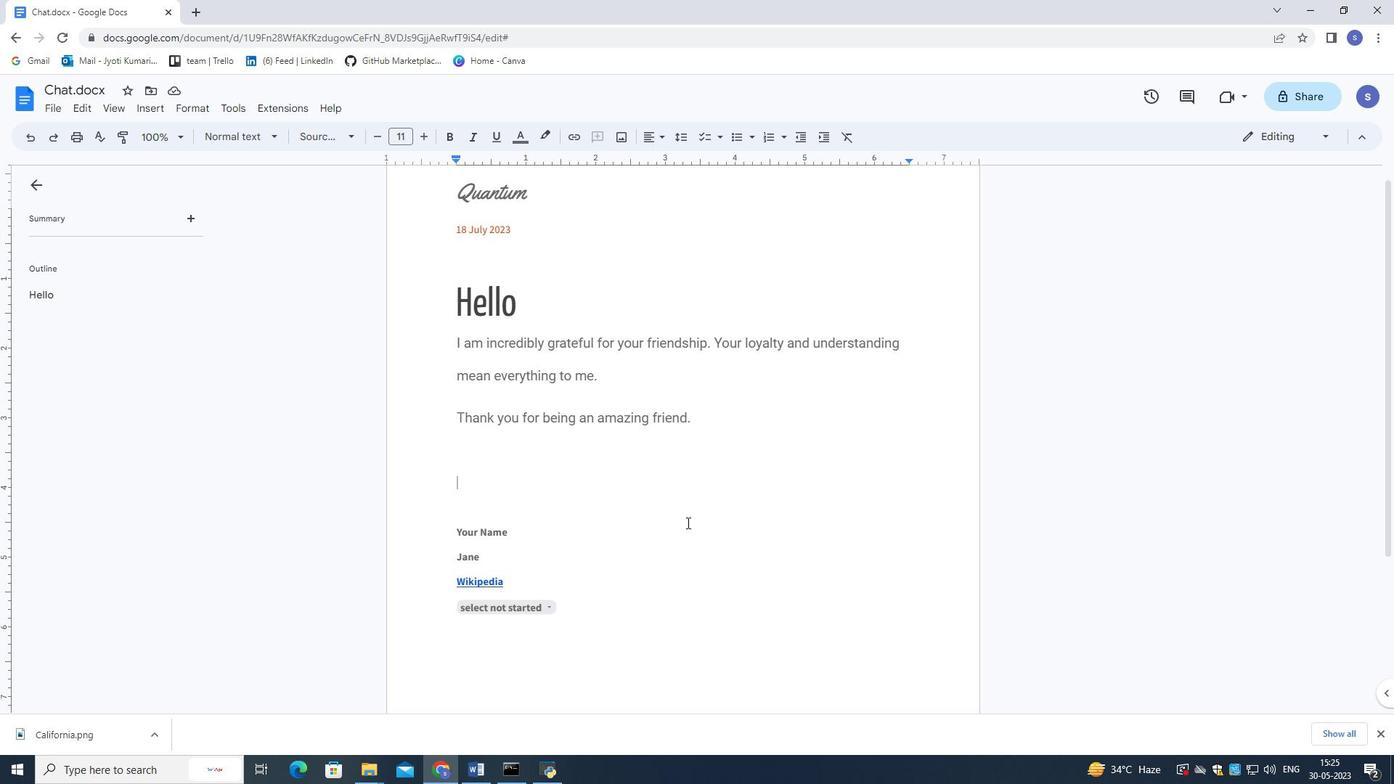 
Action: Mouse scrolled (686, 522) with delta (0, 0)
Screenshot: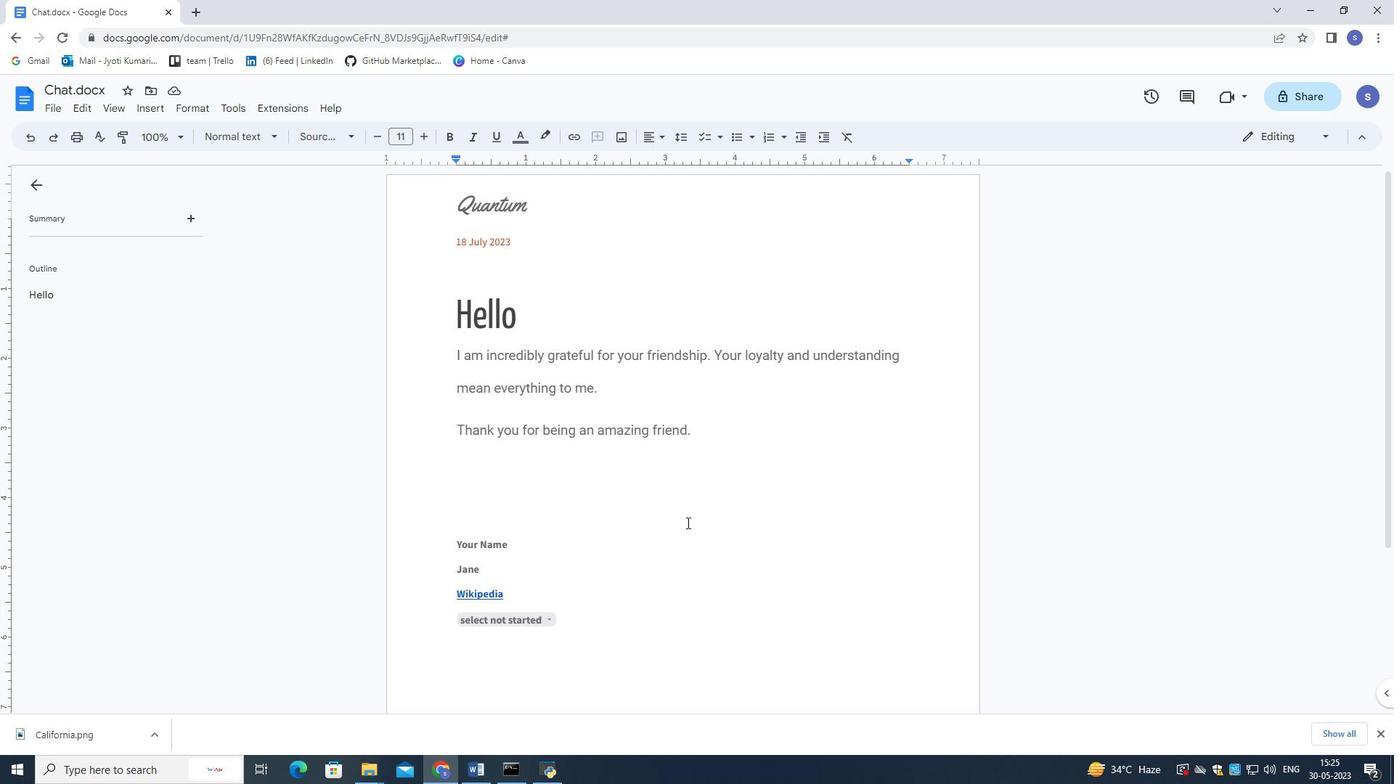 
Action: Mouse moved to (686, 520)
Screenshot: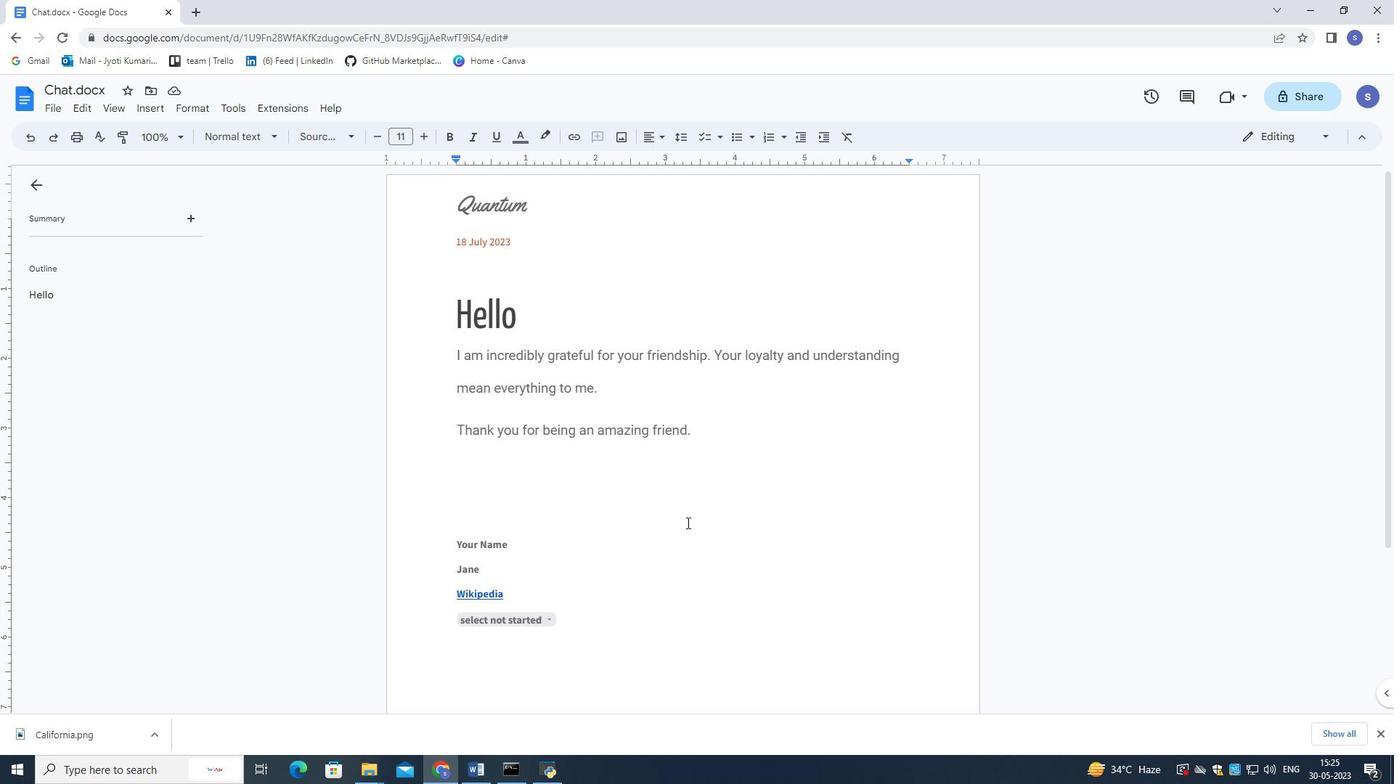 
Action: Mouse scrolled (686, 521) with delta (0, 0)
Screenshot: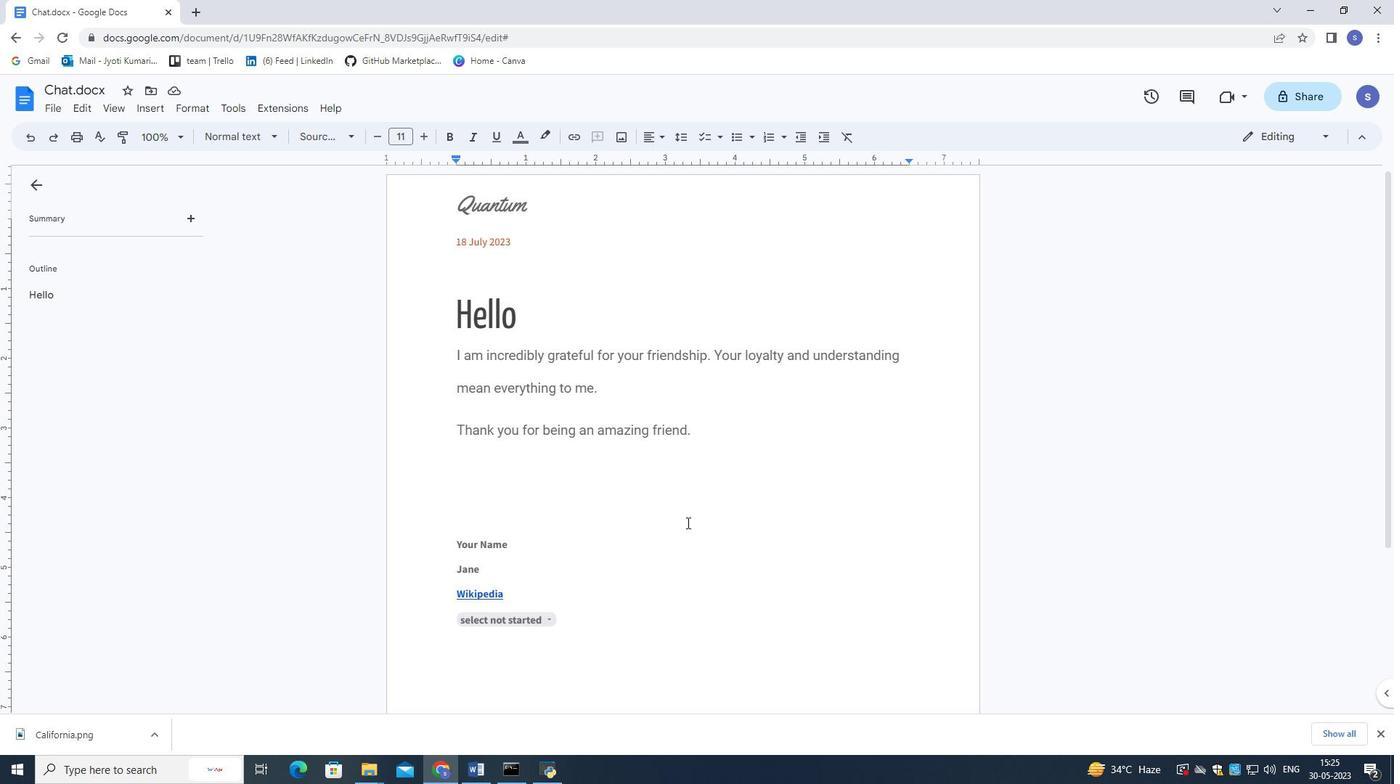 
Action: Mouse moved to (685, 519)
Screenshot: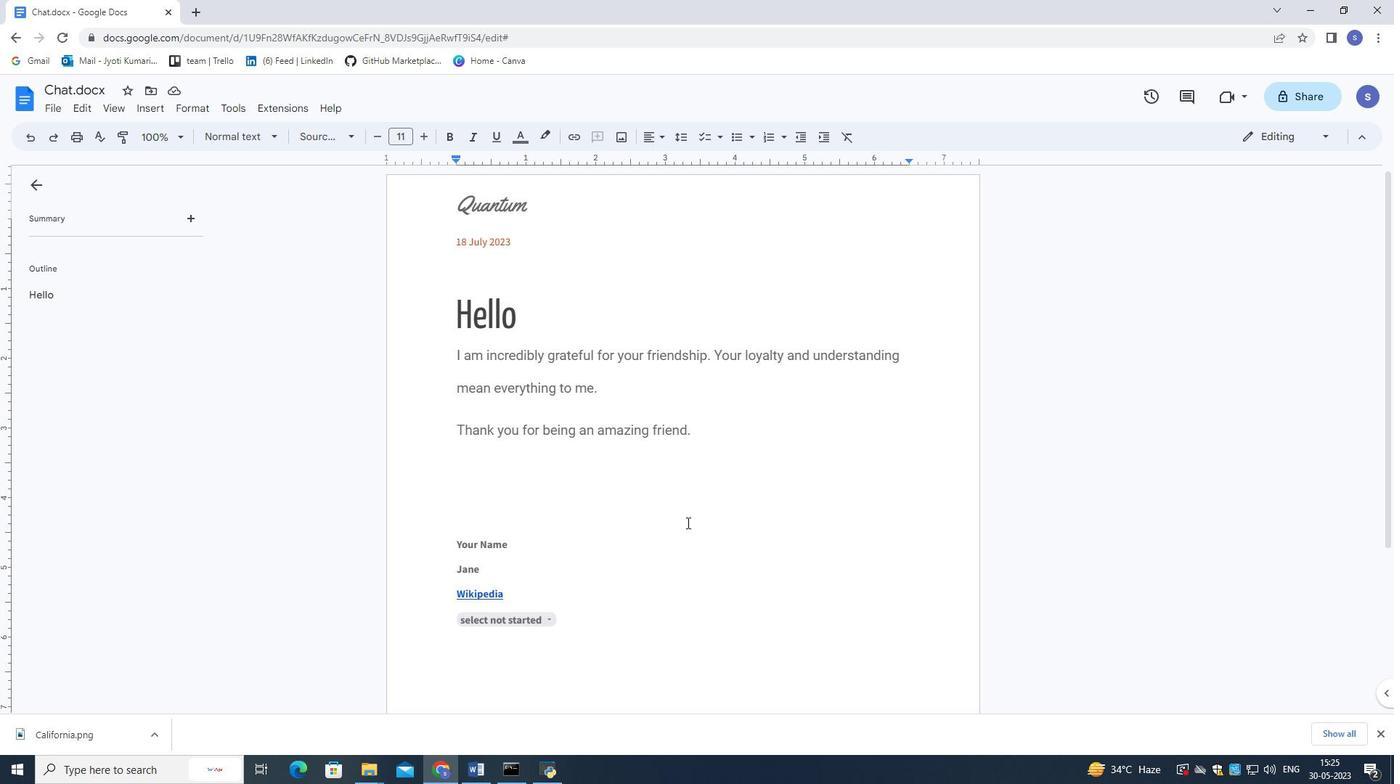 
Action: Mouse scrolled (685, 519) with delta (0, 0)
Screenshot: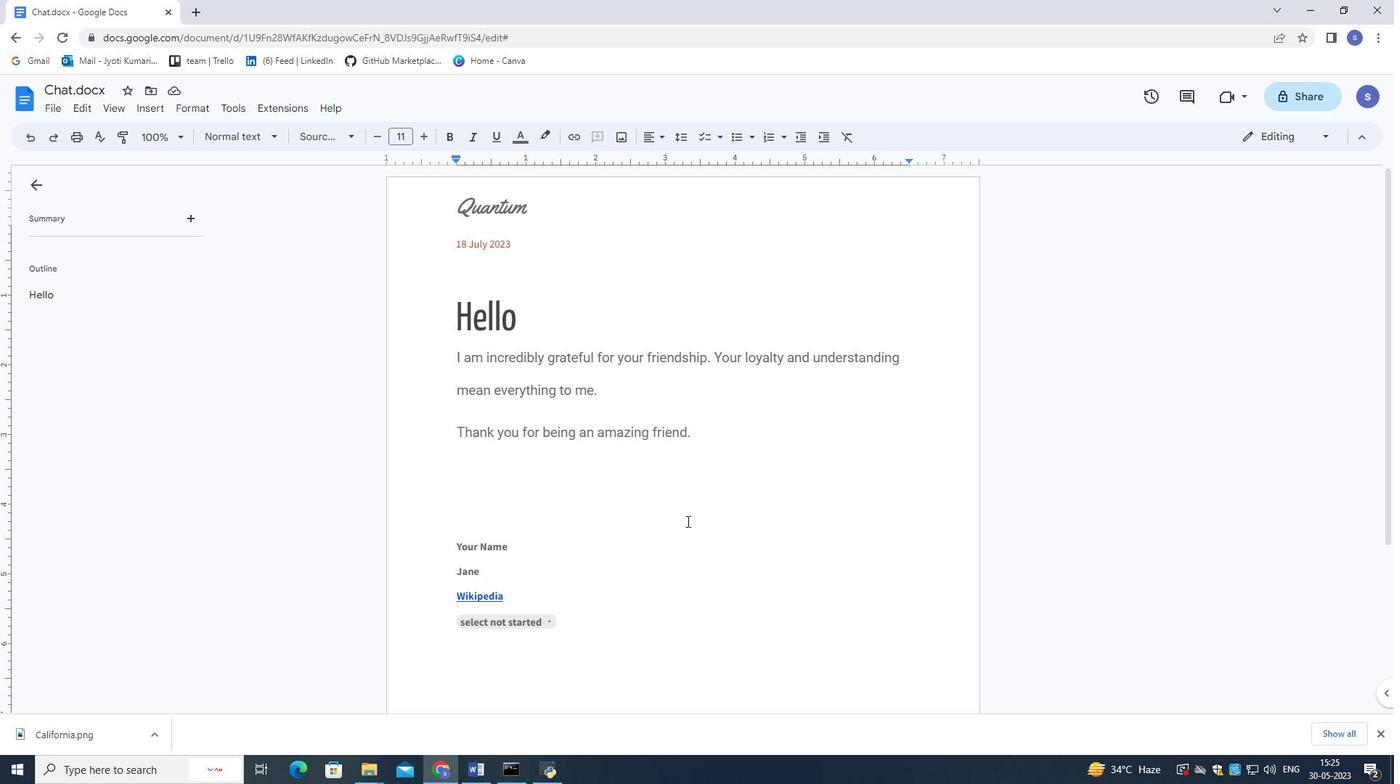 
Action: Mouse moved to (679, 501)
Screenshot: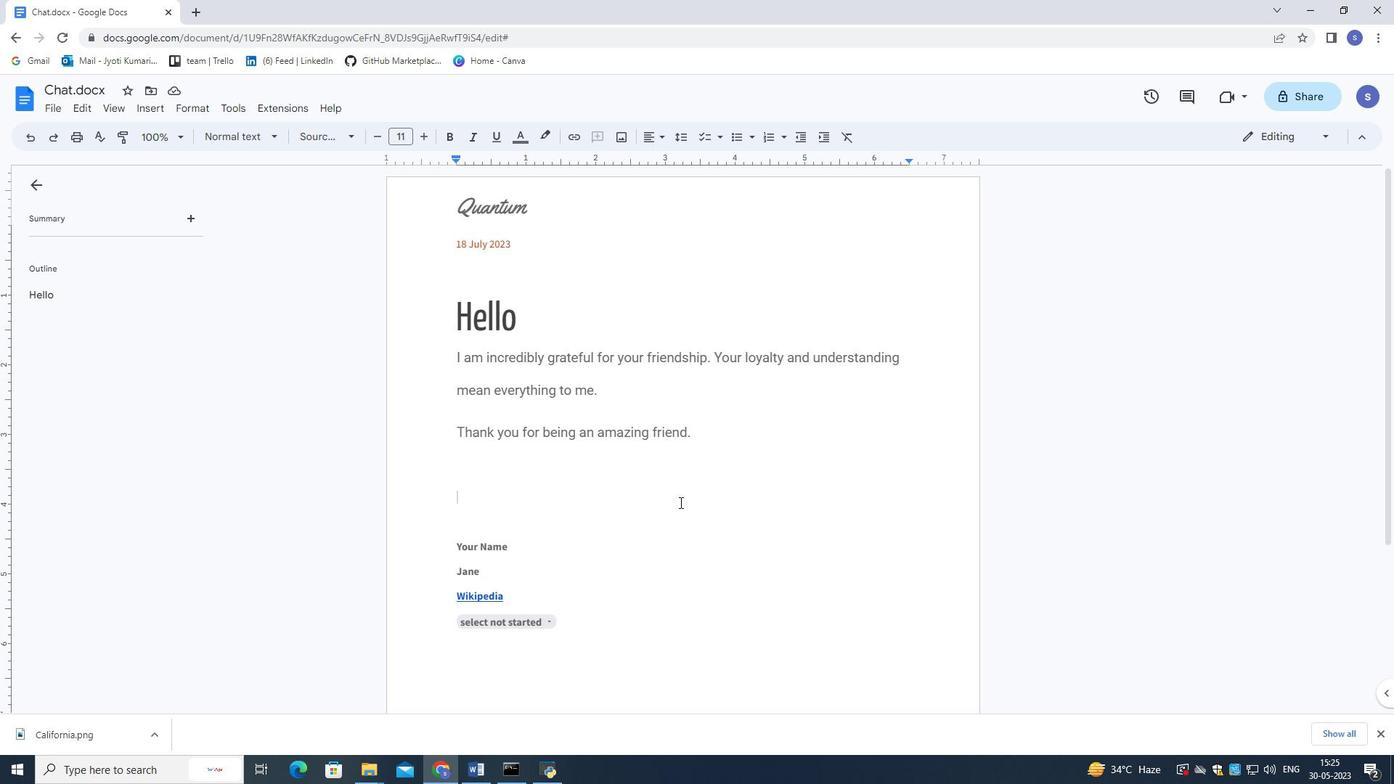 
